 Task: Buy 2 Cap Gaskets from Brake System section under best seller category for shipping address: Jon Parker, 4215 Skips Lane, Phoenix, Arizona 85012, Cell Number 9285042162. Pay from credit card ending with 6010, CVV 682
Action: Mouse moved to (19, 94)
Screenshot: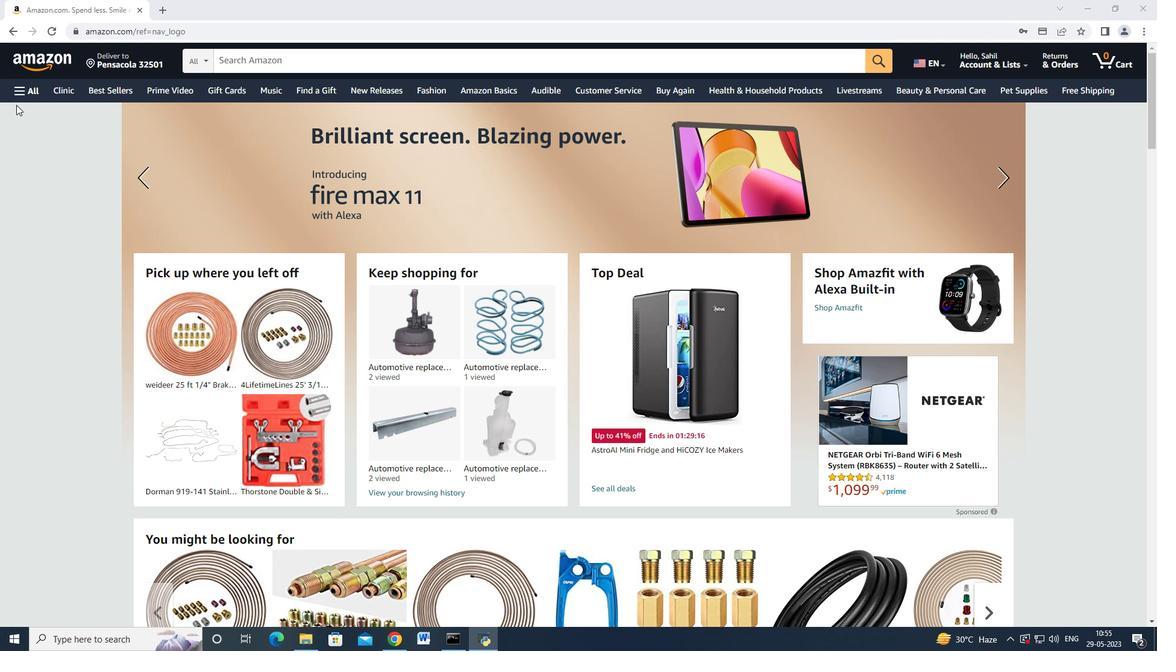 
Action: Mouse pressed left at (19, 94)
Screenshot: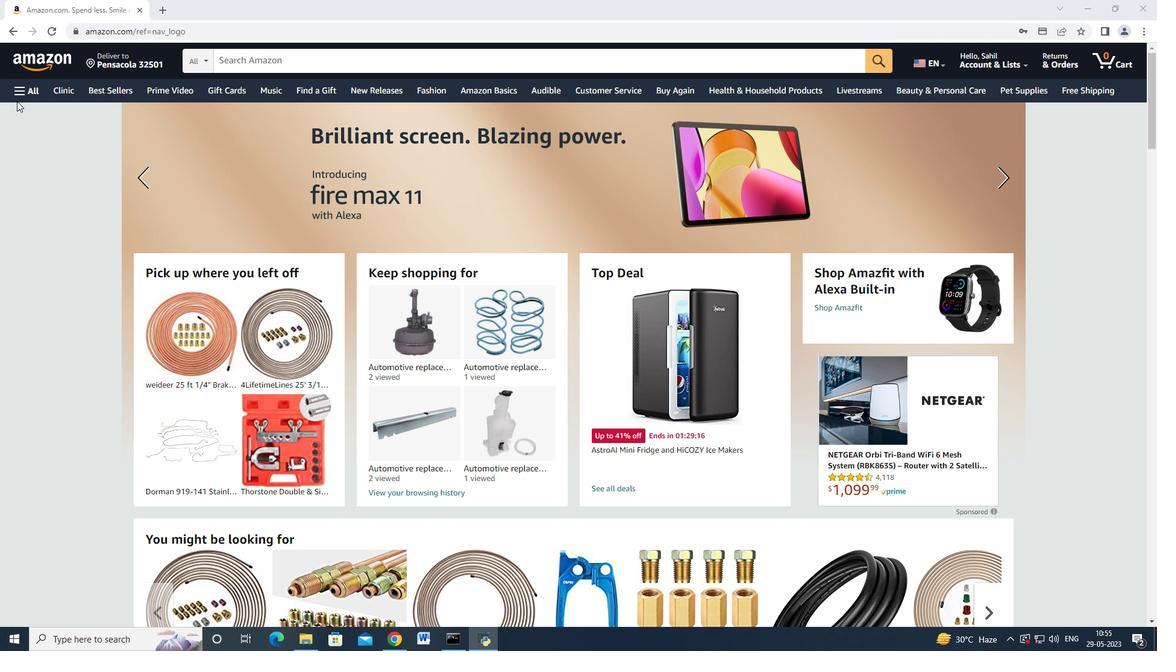 
Action: Mouse moved to (70, 317)
Screenshot: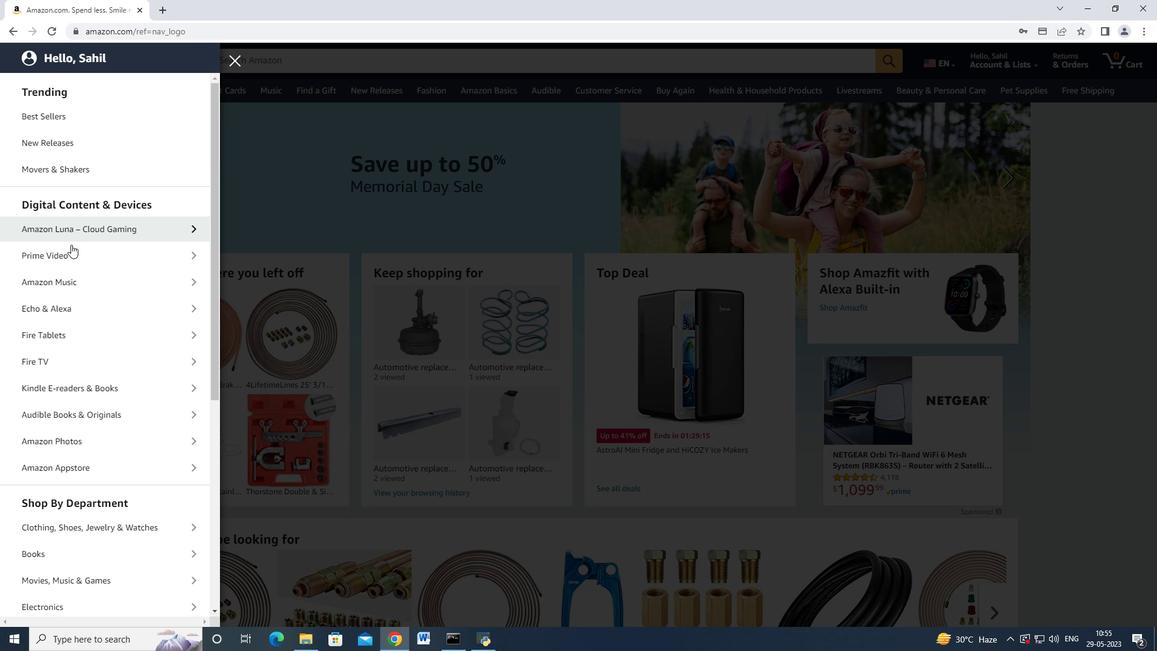 
Action: Mouse scrolled (70, 317) with delta (0, 0)
Screenshot: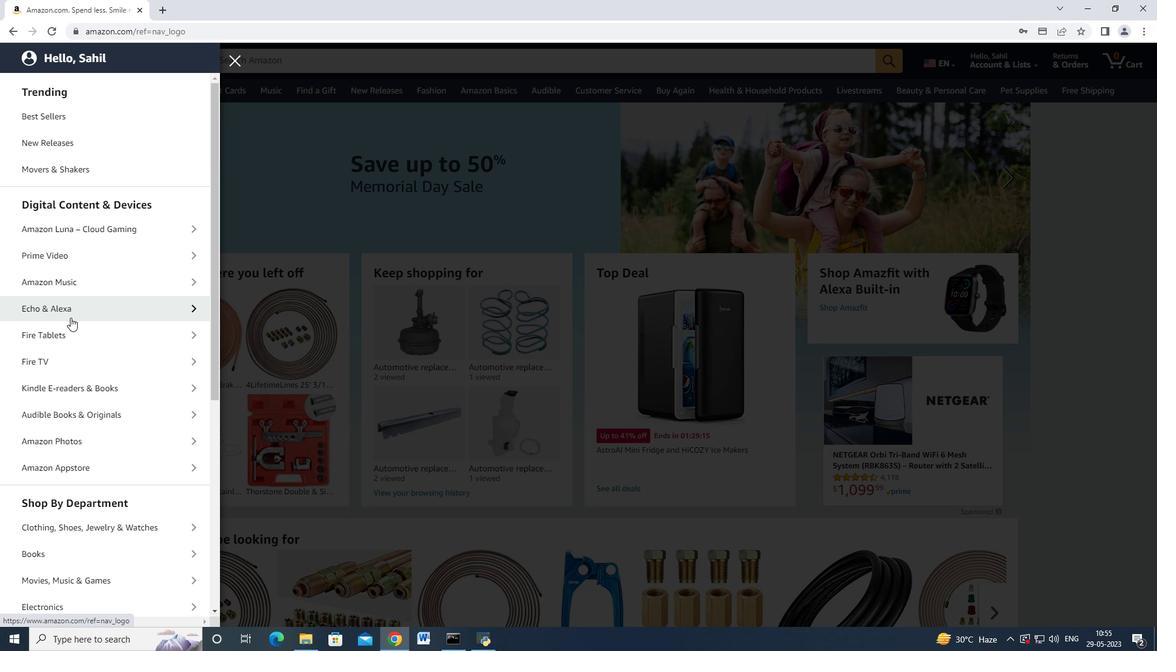 
Action: Mouse moved to (77, 310)
Screenshot: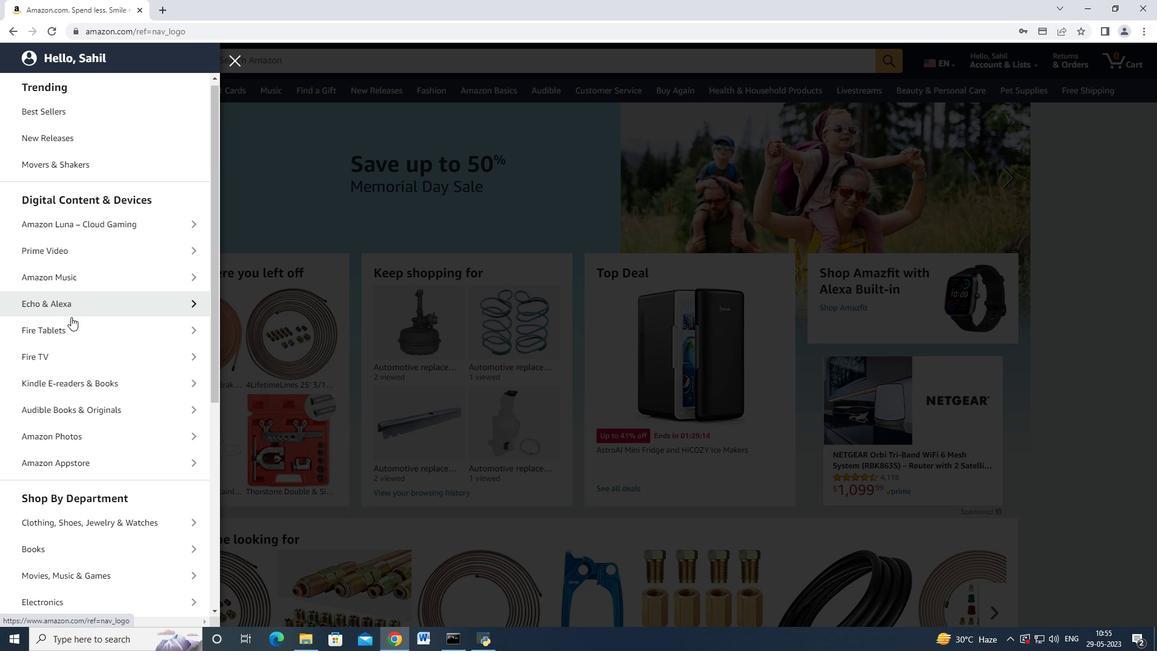 
Action: Mouse scrolled (77, 309) with delta (0, 0)
Screenshot: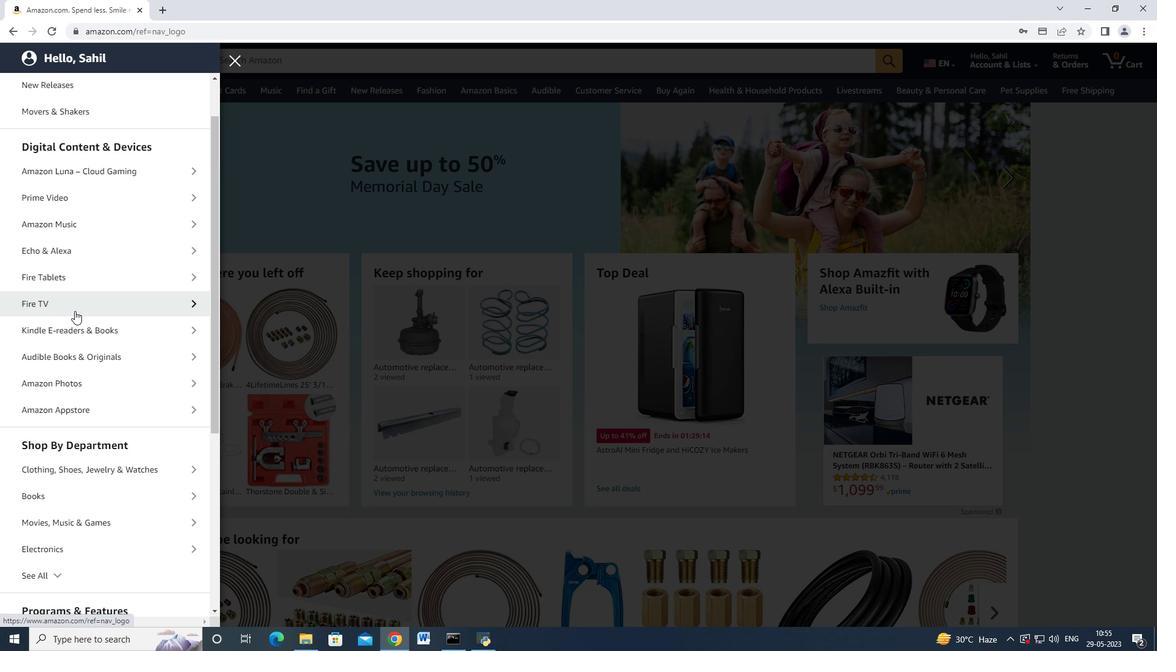 
Action: Mouse moved to (78, 318)
Screenshot: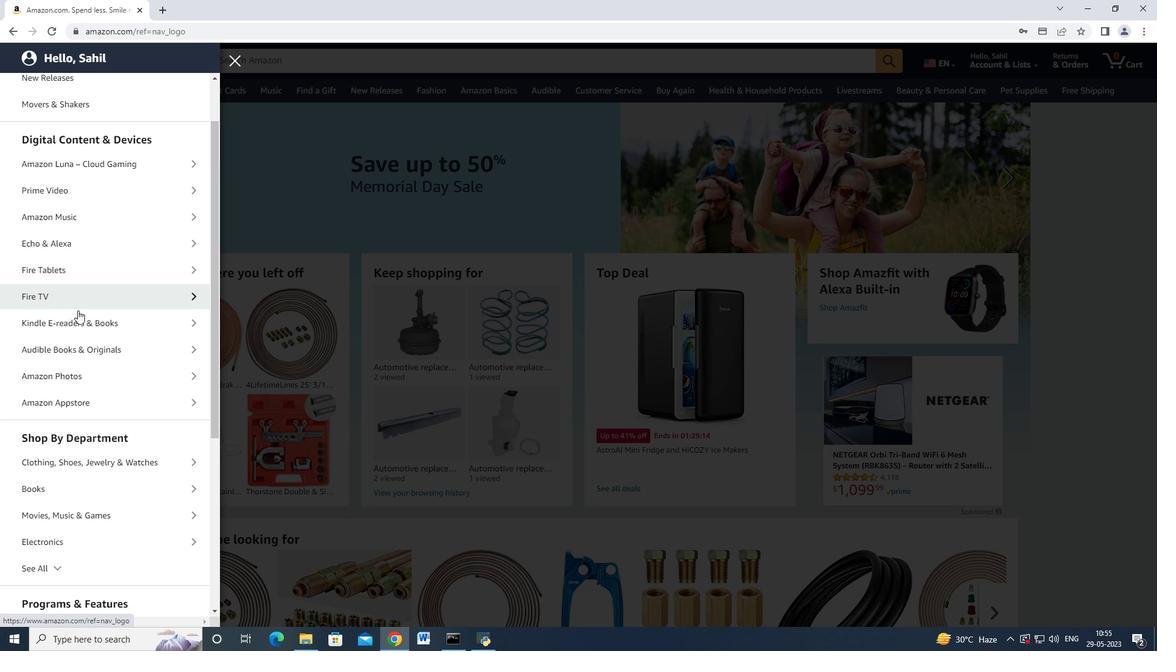 
Action: Mouse scrolled (78, 318) with delta (0, 0)
Screenshot: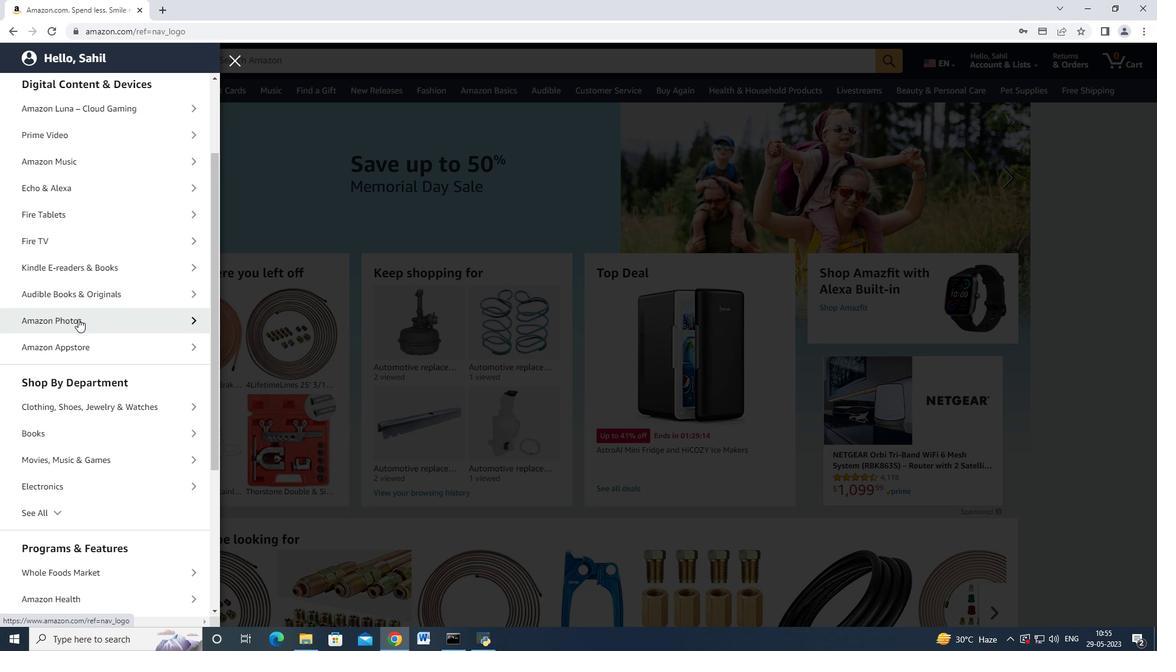 
Action: Mouse moved to (82, 315)
Screenshot: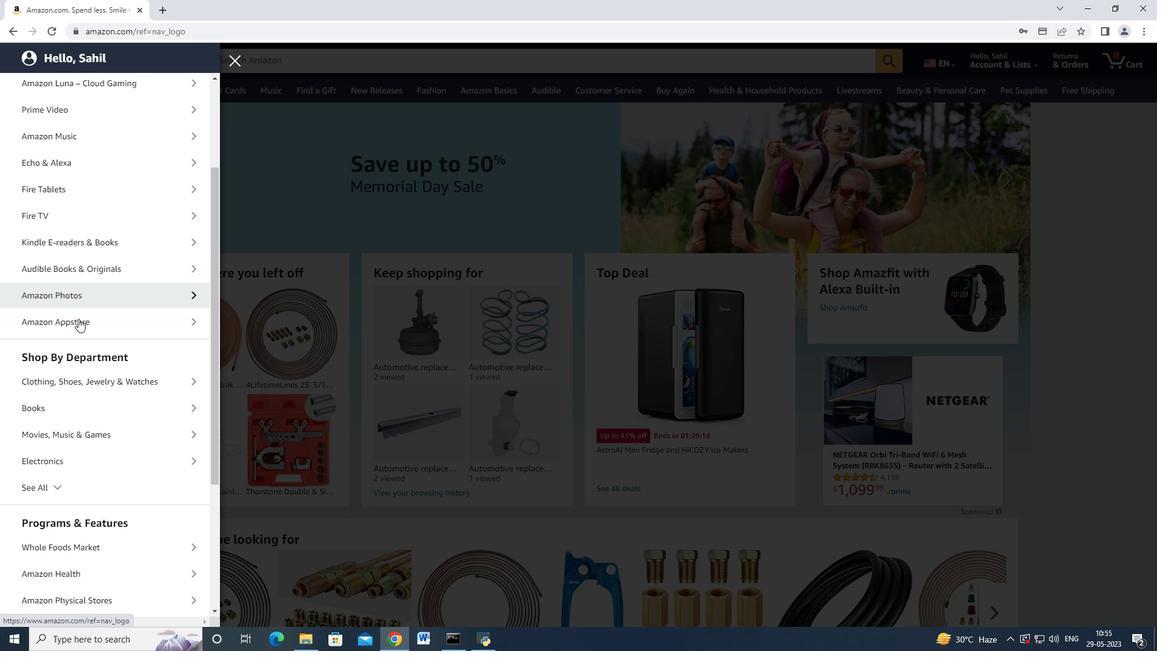 
Action: Mouse scrolled (82, 315) with delta (0, 0)
Screenshot: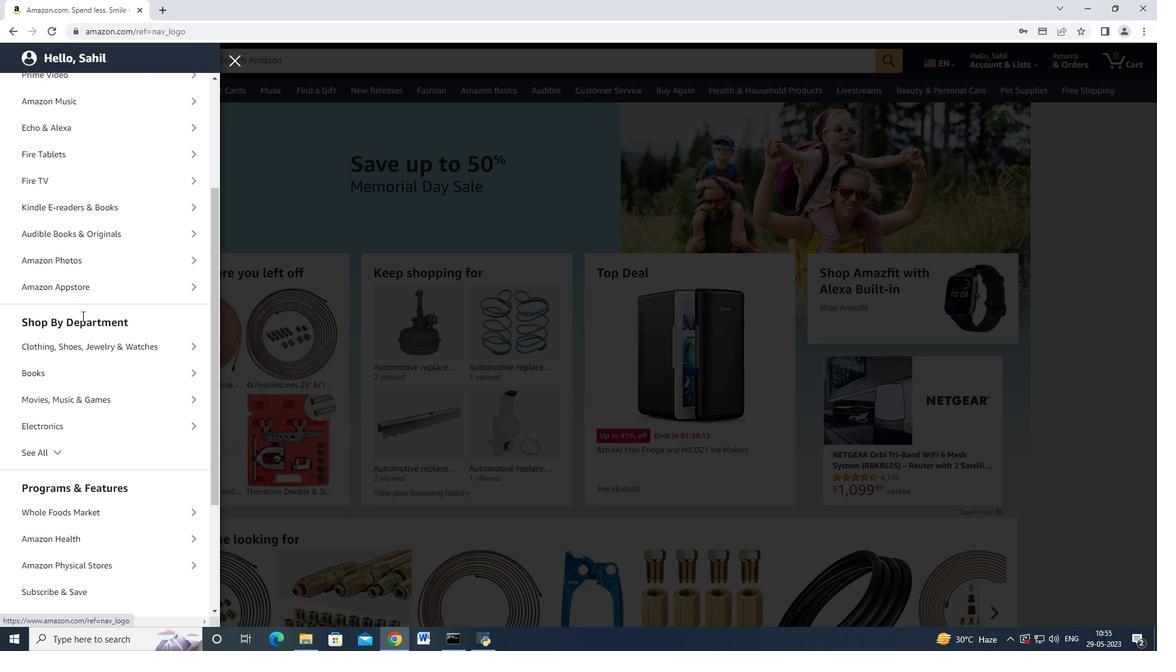 
Action: Mouse moved to (58, 383)
Screenshot: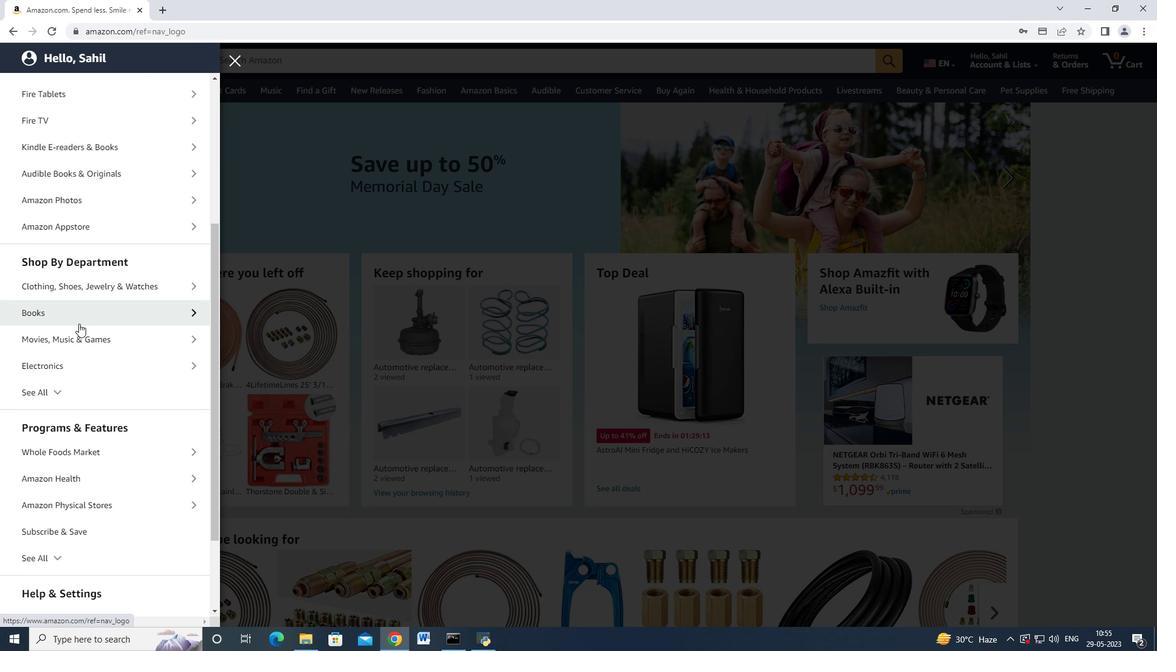
Action: Mouse pressed left at (58, 383)
Screenshot: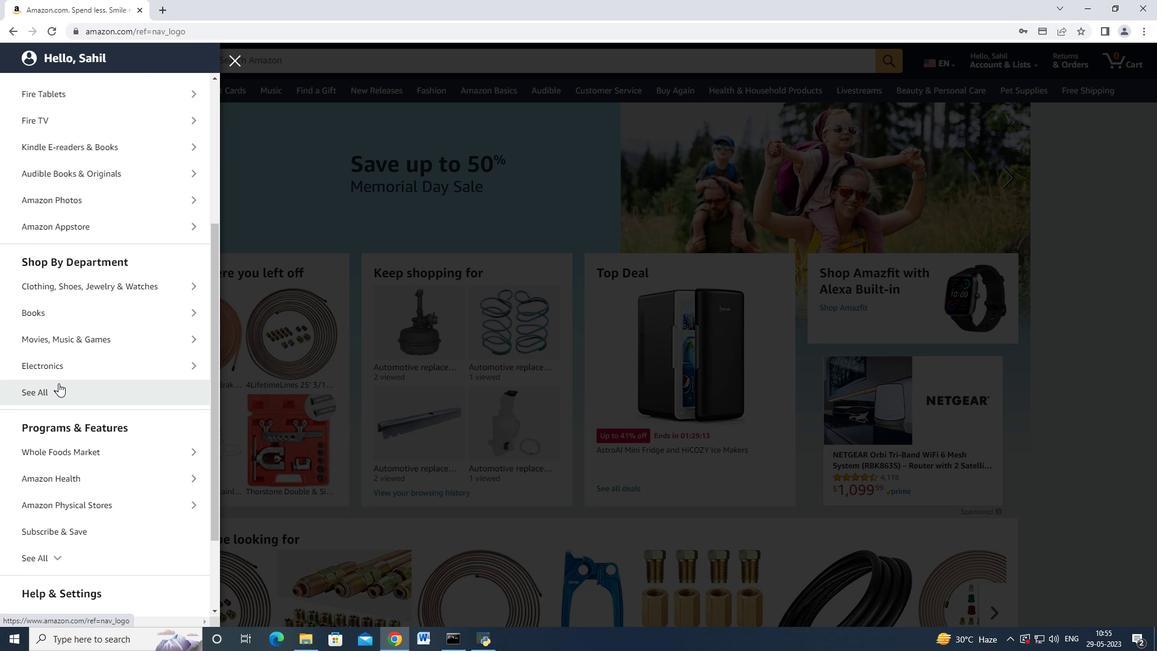 
Action: Mouse moved to (48, 380)
Screenshot: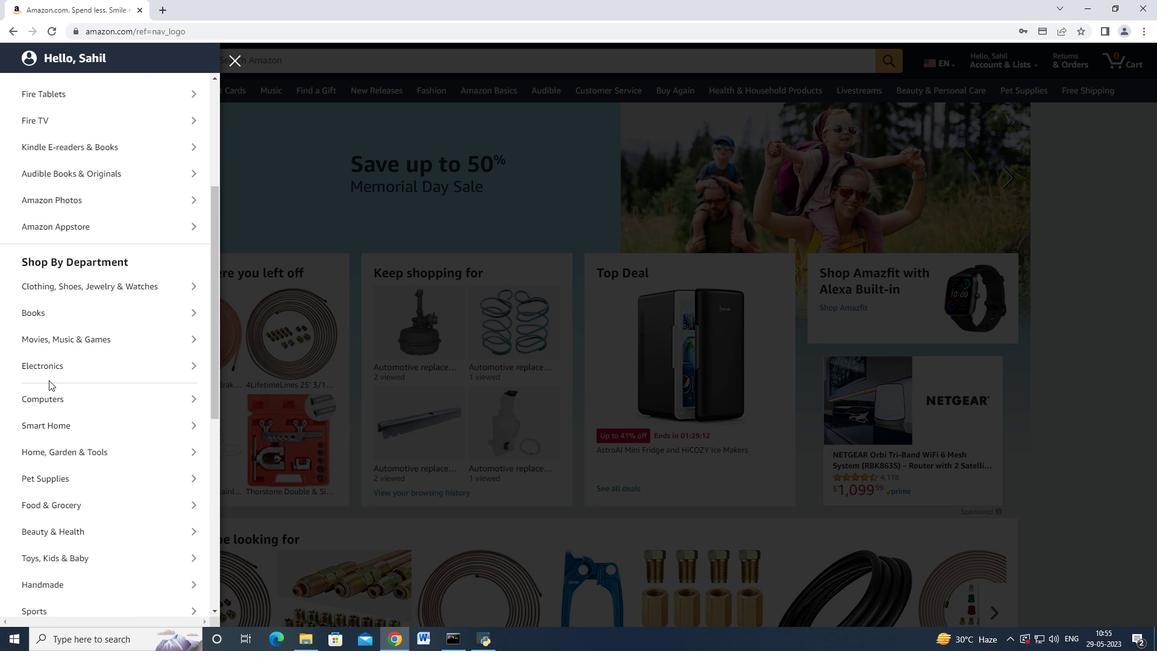 
Action: Key pressed <Key.down><Key.down><Key.down><Key.down><Key.down><Key.down><Key.down><Key.down><Key.down><Key.down><Key.down><Key.down><Key.enter><Key.down><Key.up>
Screenshot: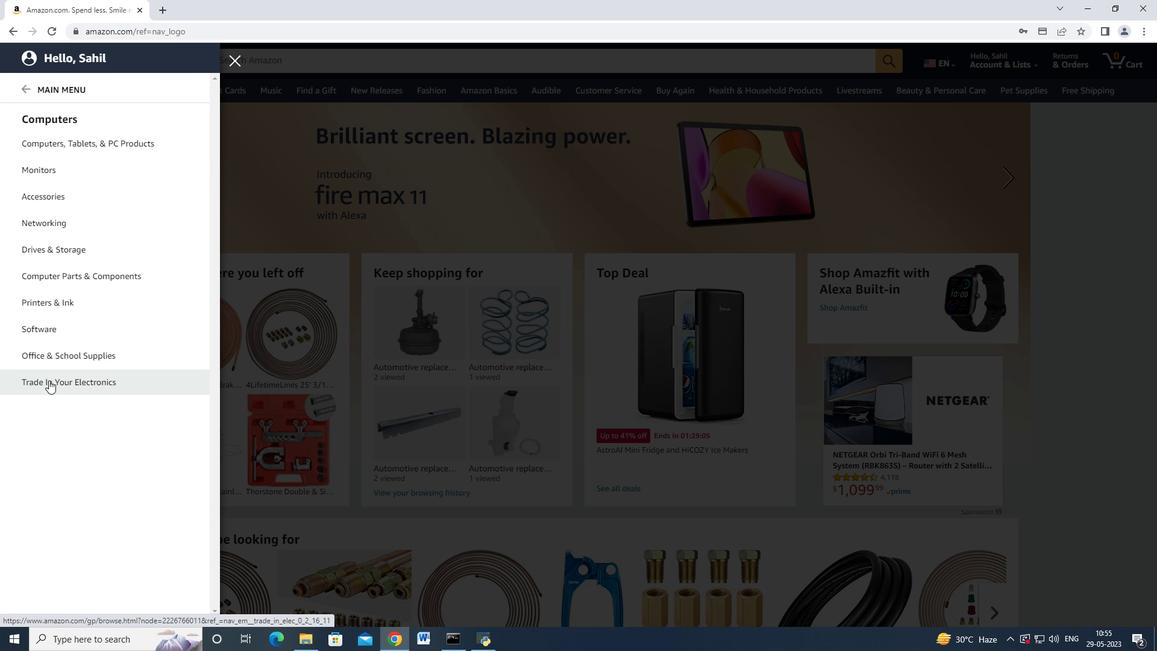 
Action: Mouse moved to (24, 91)
Screenshot: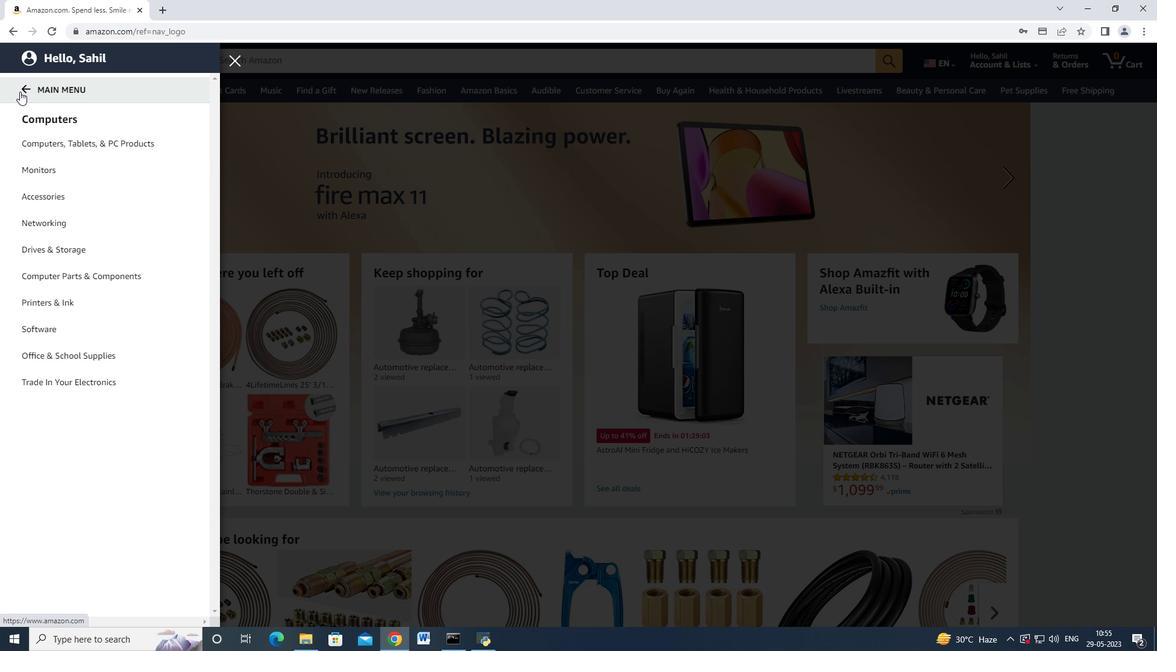 
Action: Mouse pressed left at (24, 91)
Screenshot: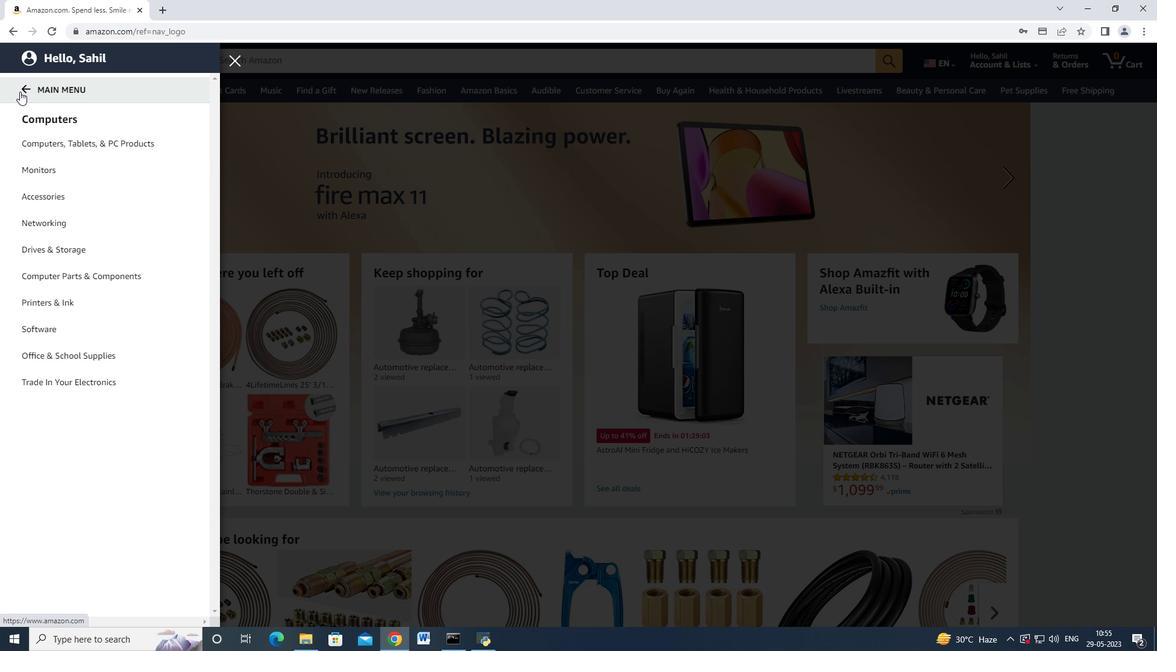
Action: Mouse moved to (133, 436)
Screenshot: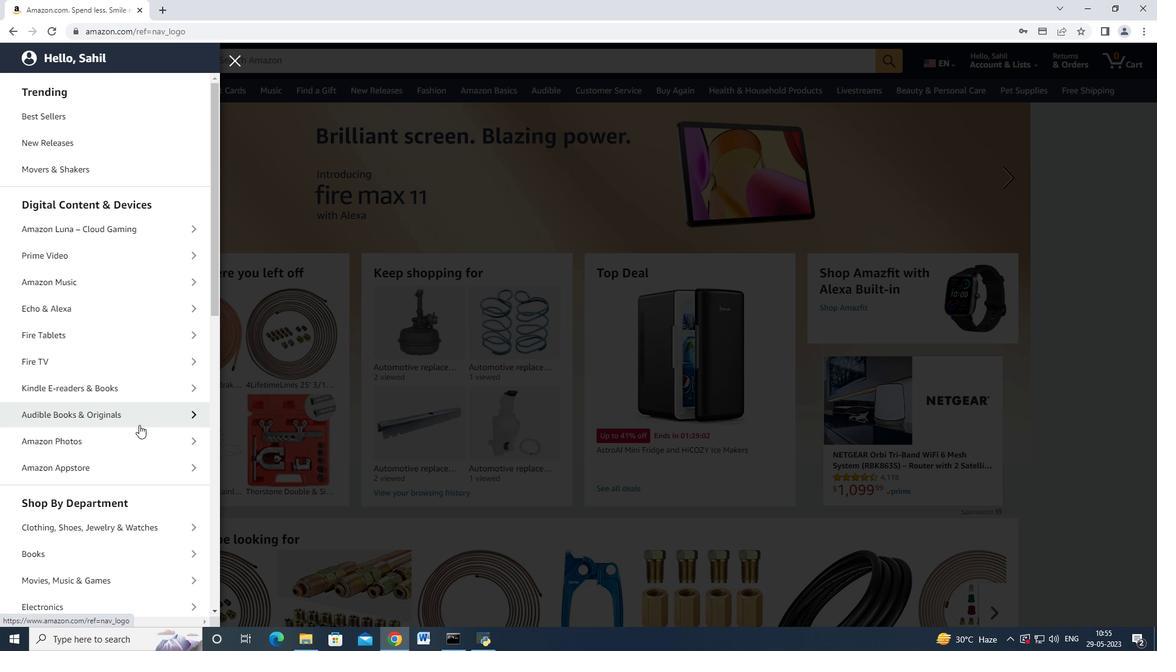 
Action: Mouse scrolled (133, 435) with delta (0, 0)
Screenshot: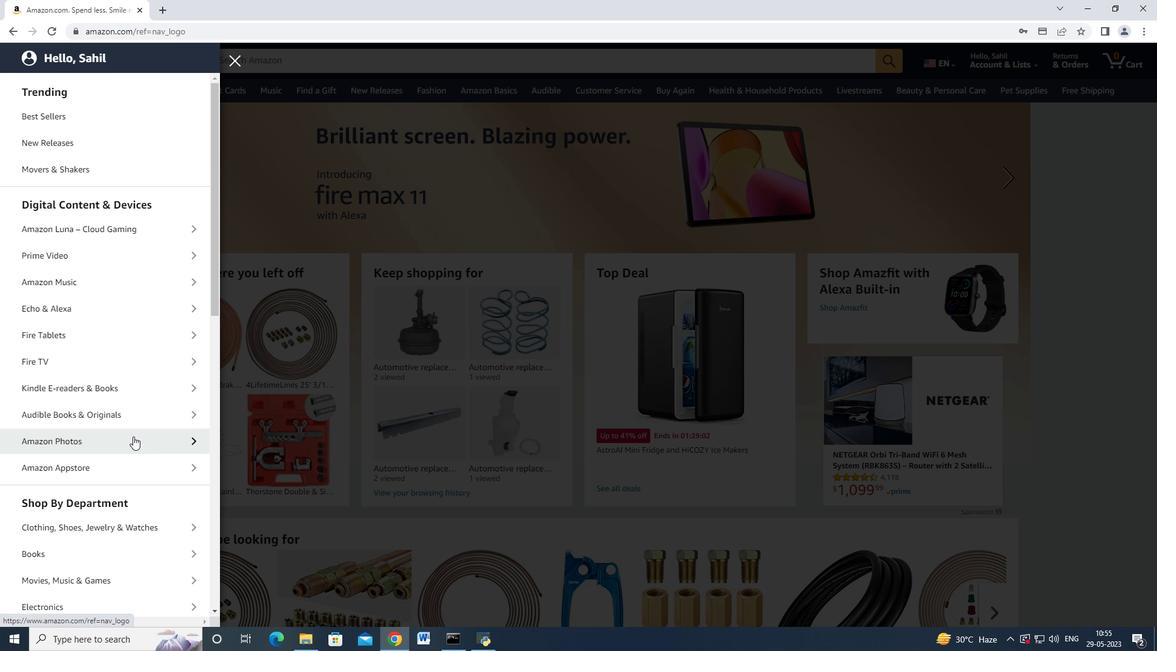 
Action: Mouse scrolled (133, 435) with delta (0, 0)
Screenshot: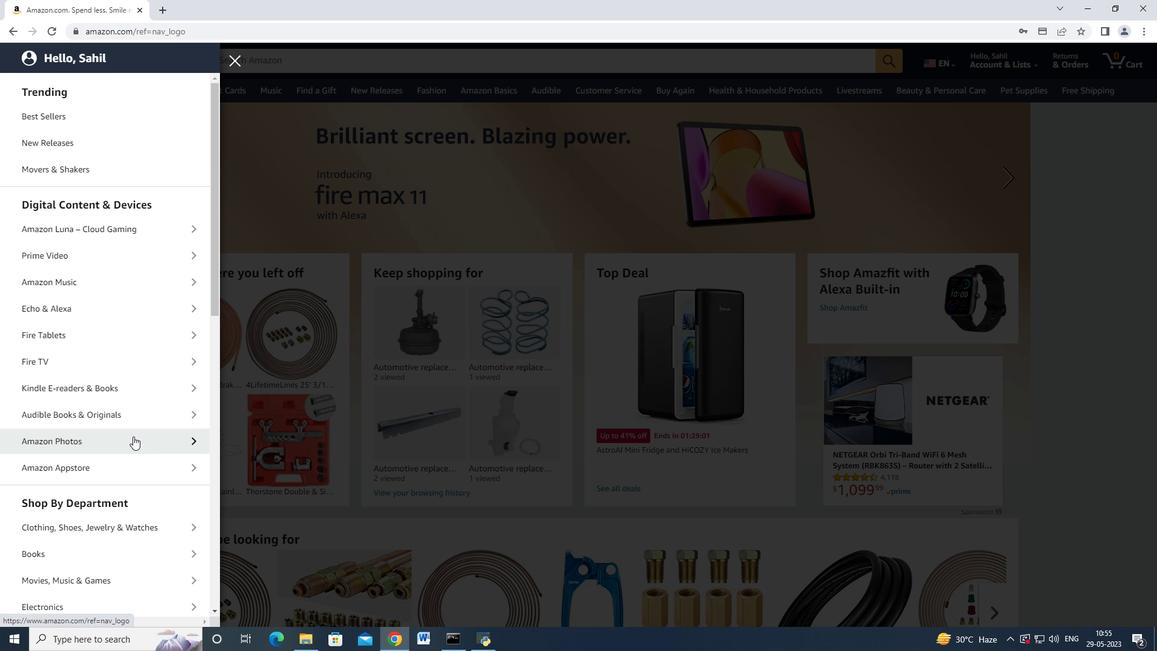 
Action: Mouse scrolled (133, 435) with delta (0, 0)
Screenshot: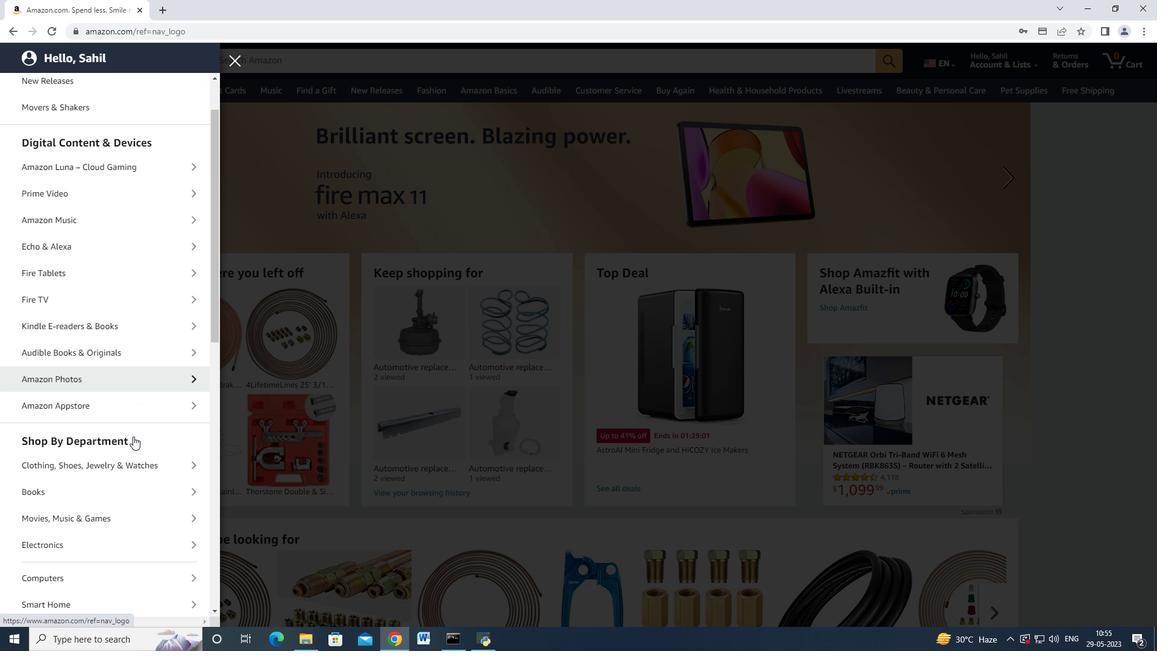 
Action: Mouse scrolled (133, 435) with delta (0, 0)
Screenshot: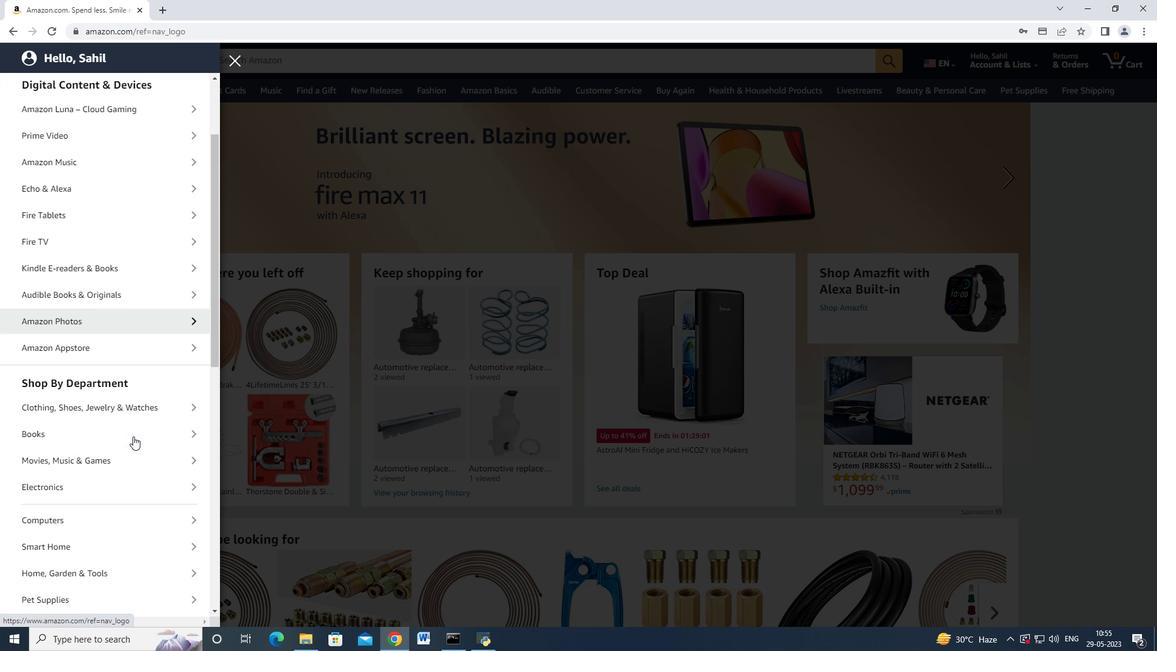 
Action: Mouse scrolled (133, 435) with delta (0, 0)
Screenshot: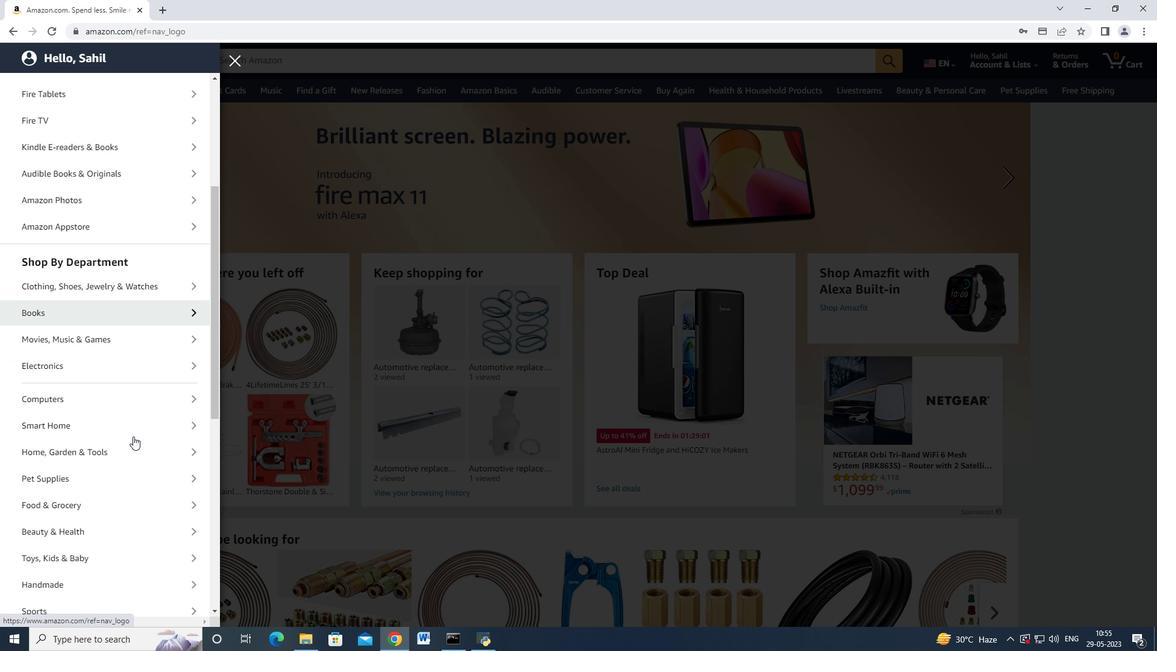 
Action: Mouse moved to (135, 359)
Screenshot: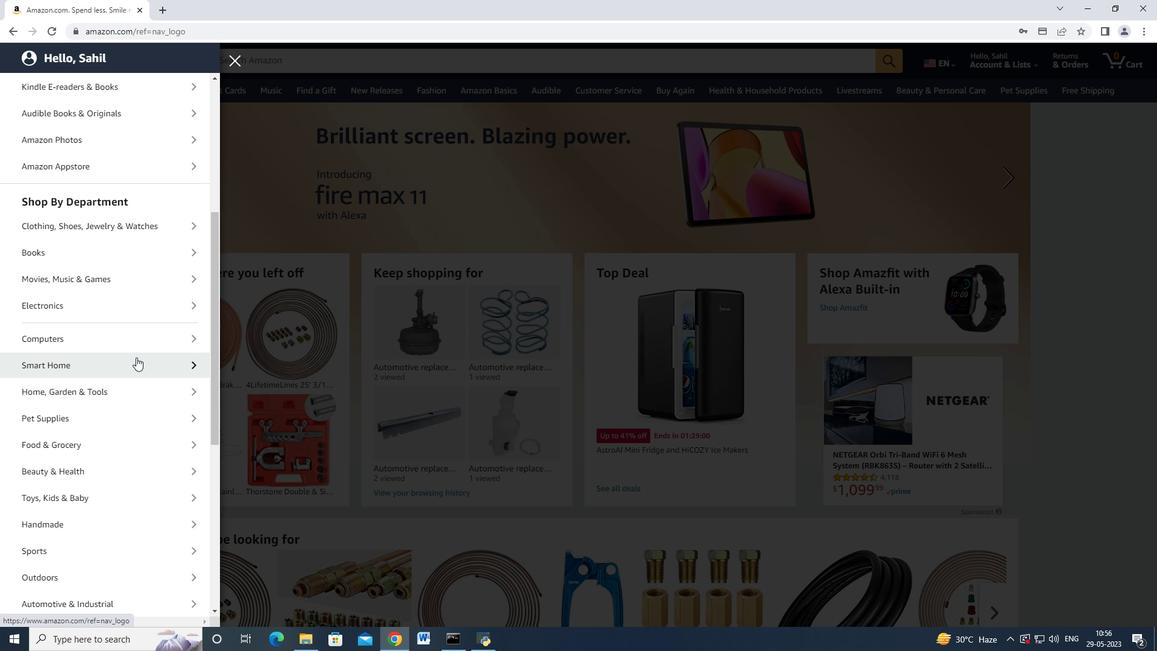 
Action: Mouse scrolled (135, 358) with delta (0, 0)
Screenshot: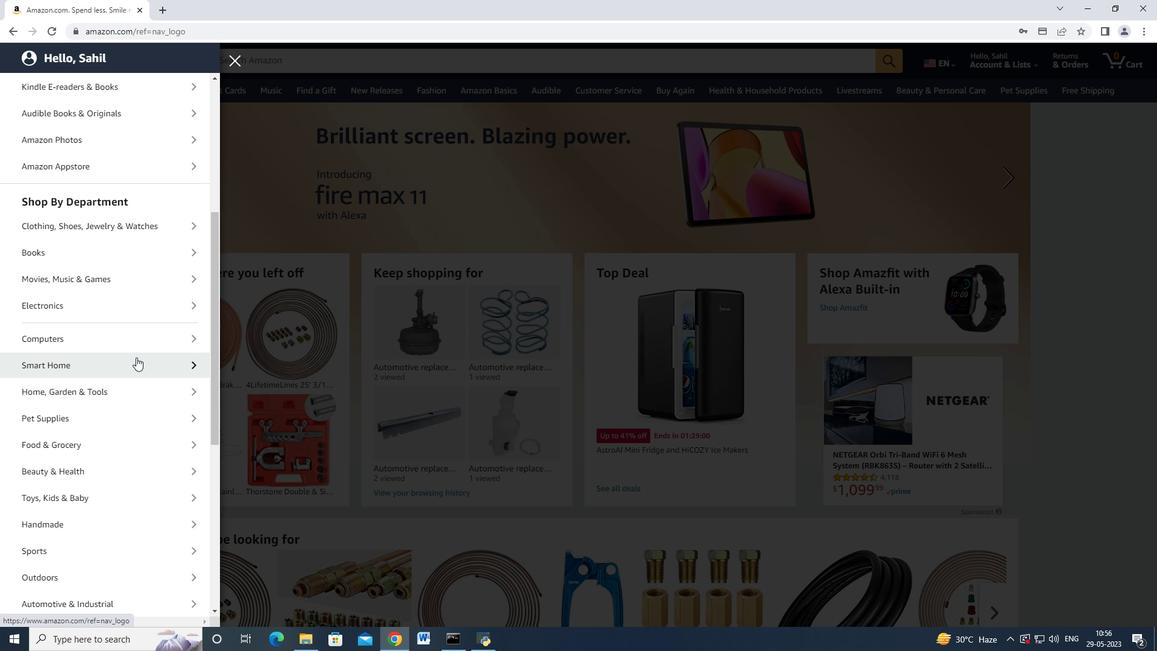 
Action: Mouse scrolled (135, 358) with delta (0, 0)
Screenshot: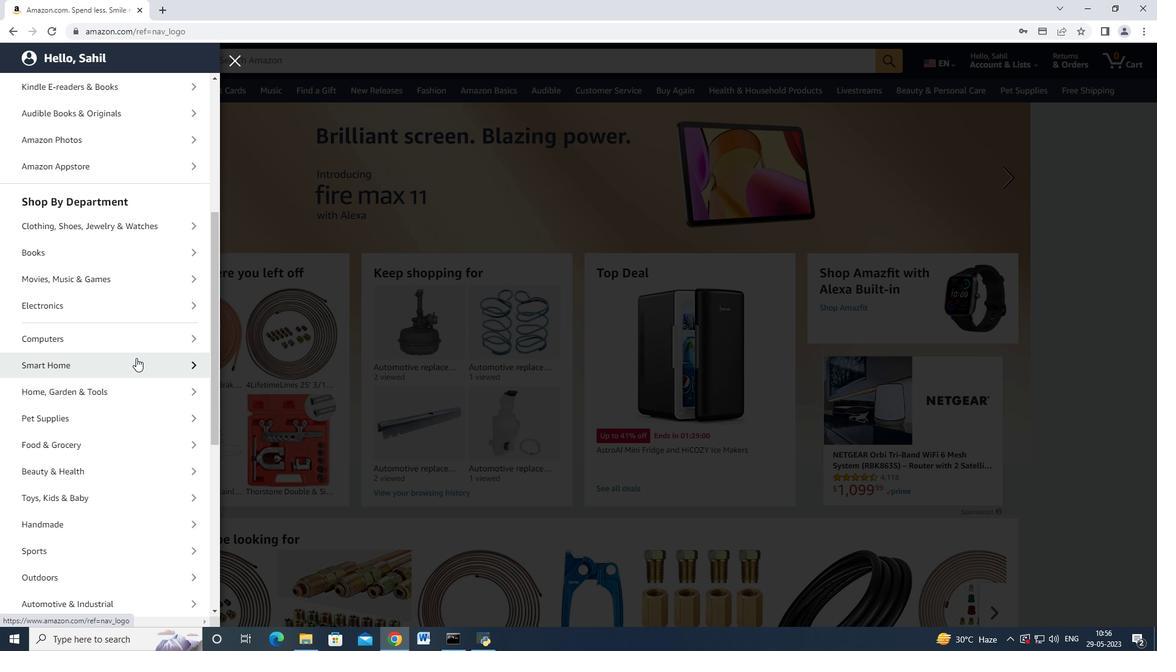 
Action: Mouse moved to (130, 476)
Screenshot: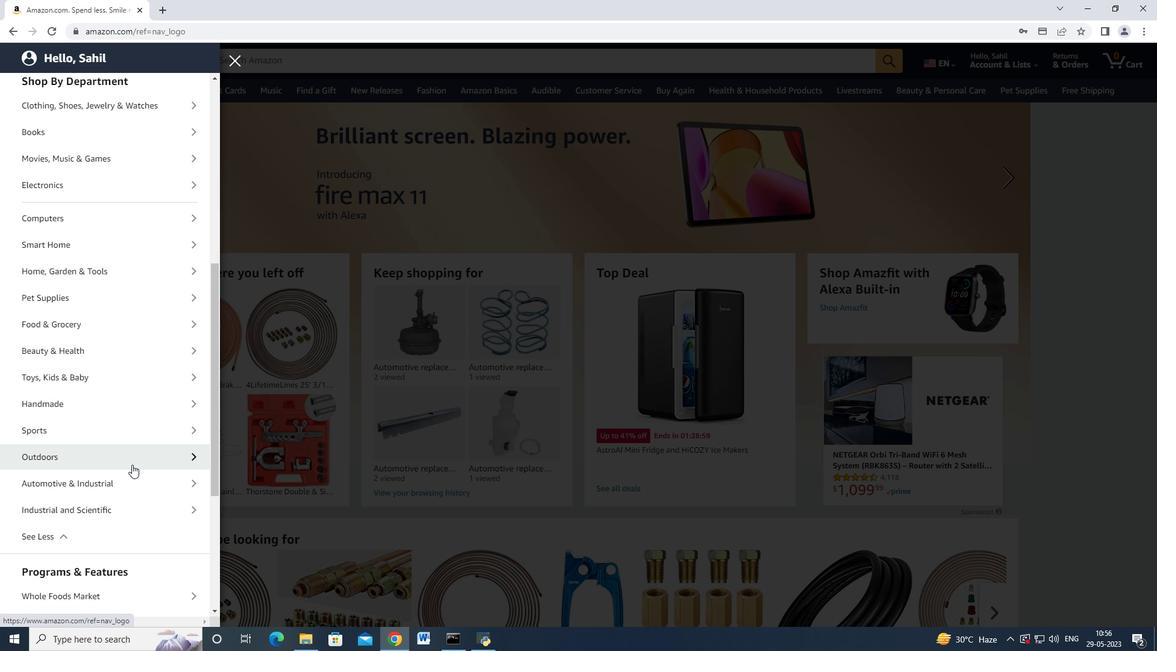 
Action: Mouse pressed left at (130, 476)
Screenshot: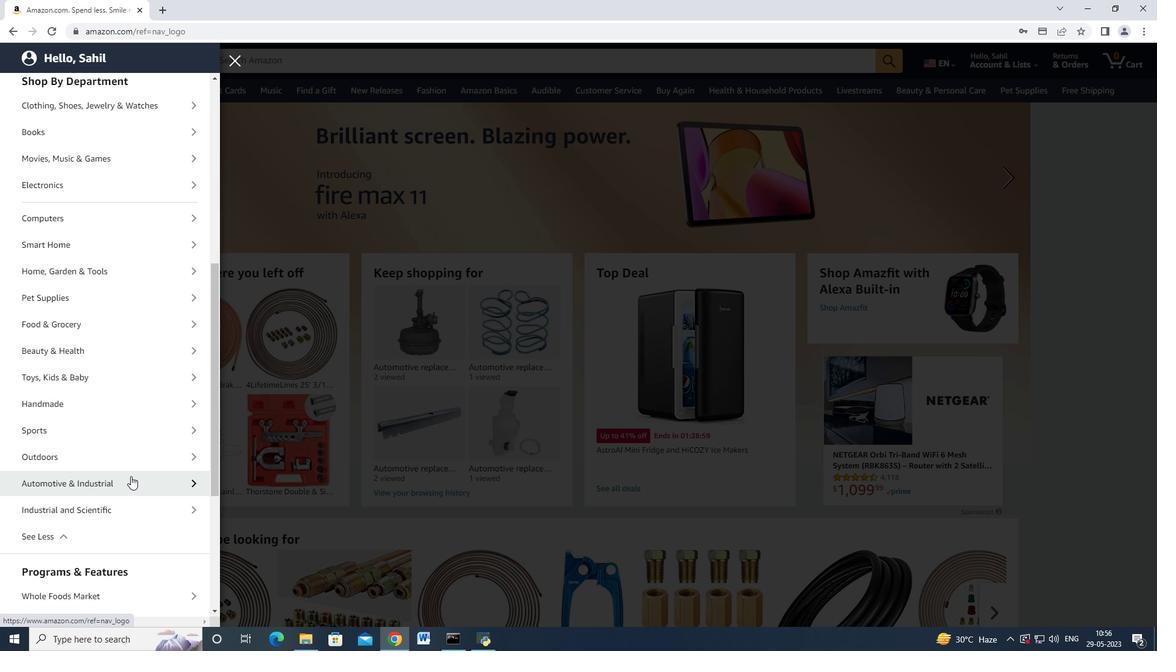 
Action: Mouse moved to (105, 148)
Screenshot: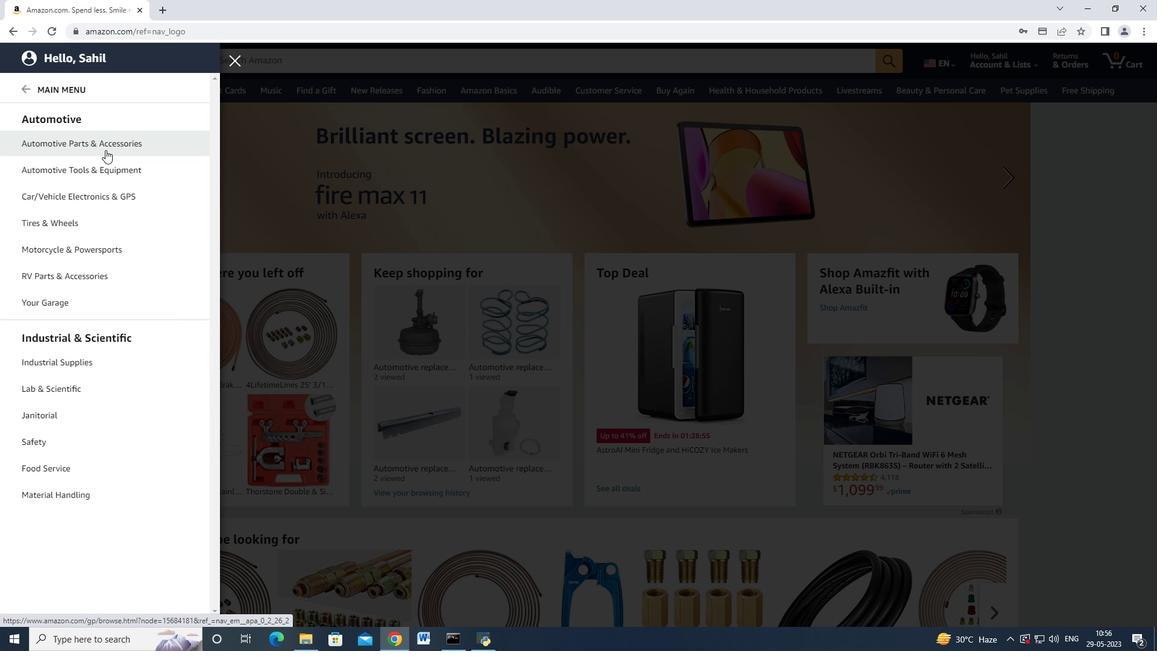 
Action: Mouse pressed left at (105, 148)
Screenshot: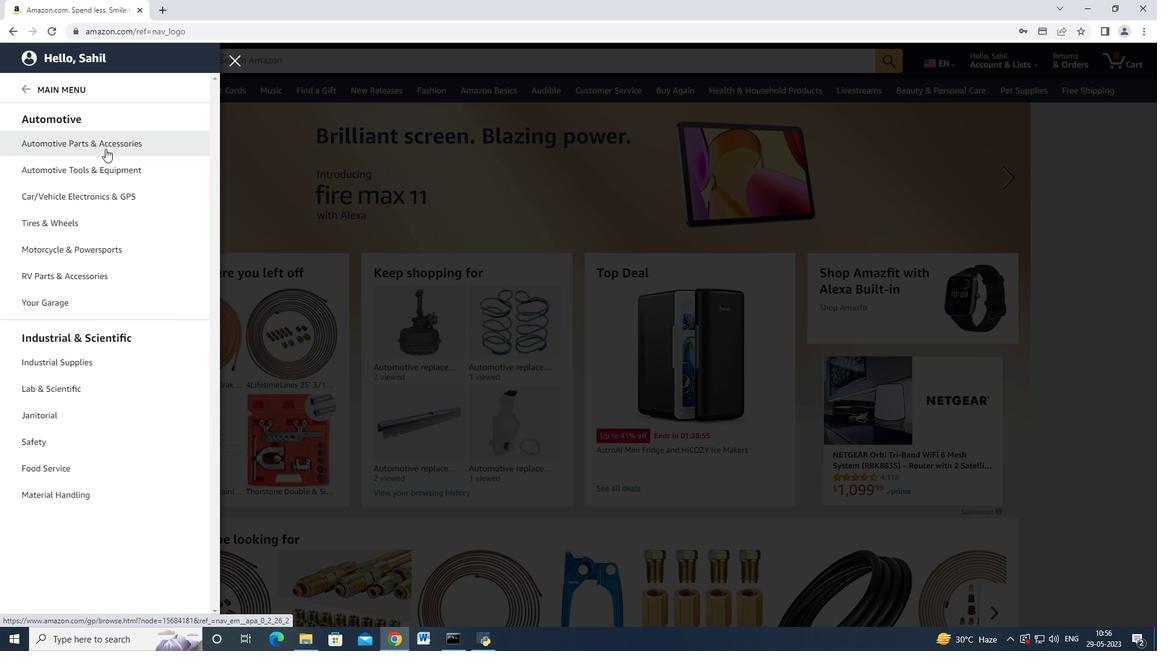 
Action: Mouse moved to (202, 114)
Screenshot: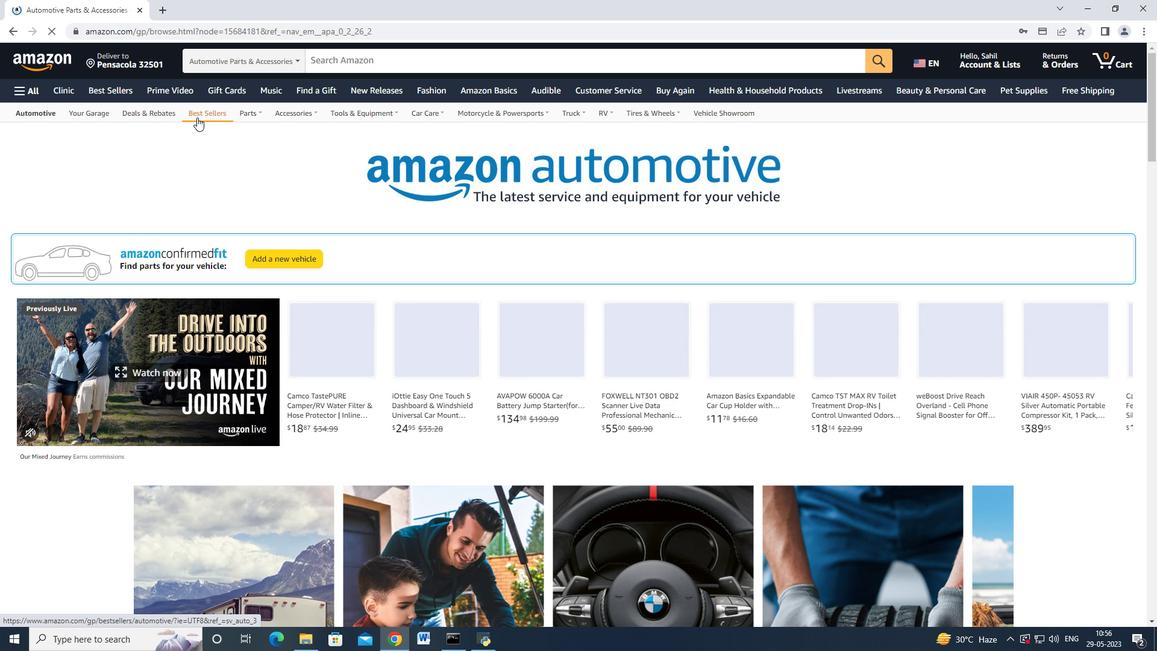 
Action: Mouse pressed left at (202, 114)
Screenshot: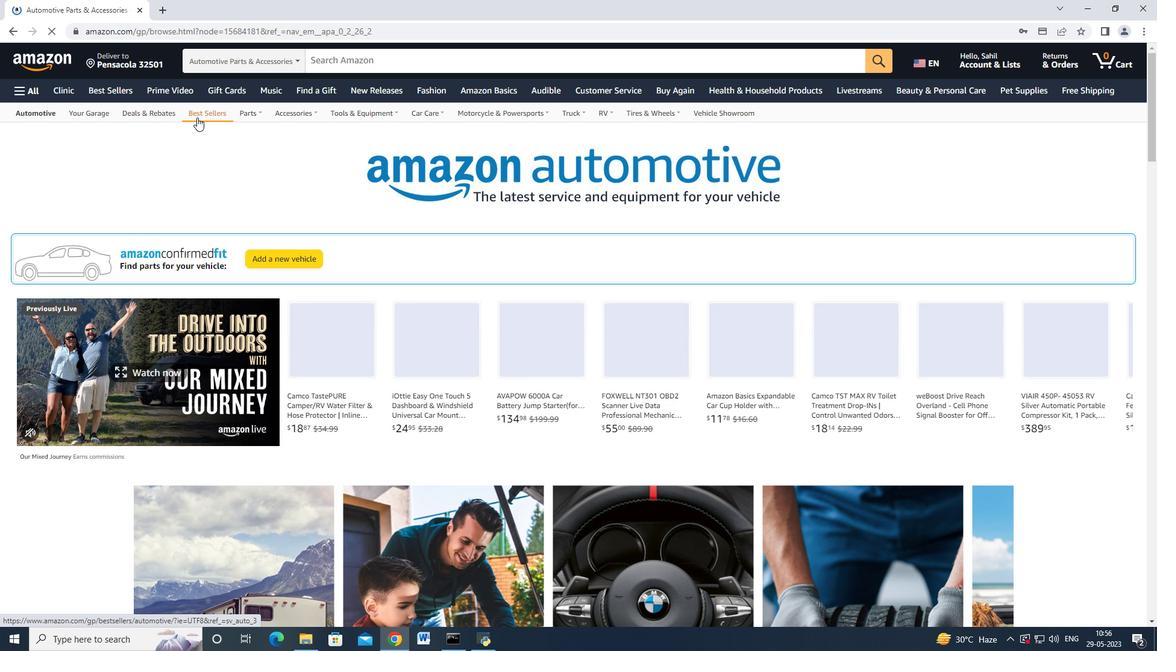 
Action: Mouse moved to (75, 387)
Screenshot: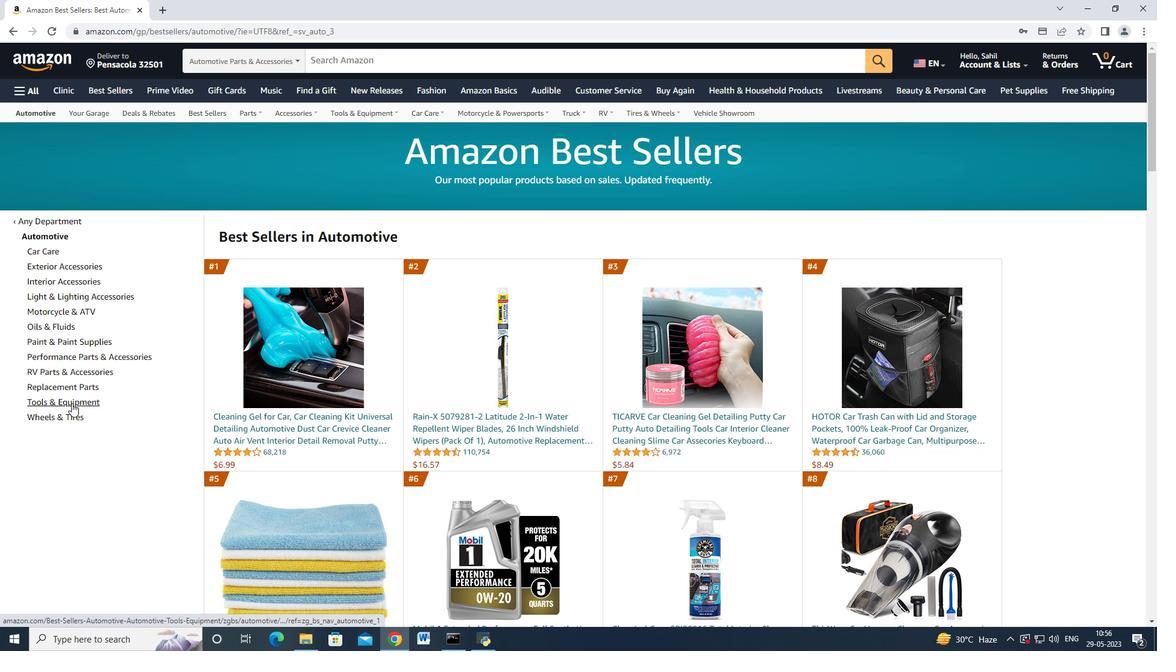 
Action: Mouse pressed left at (75, 387)
Screenshot: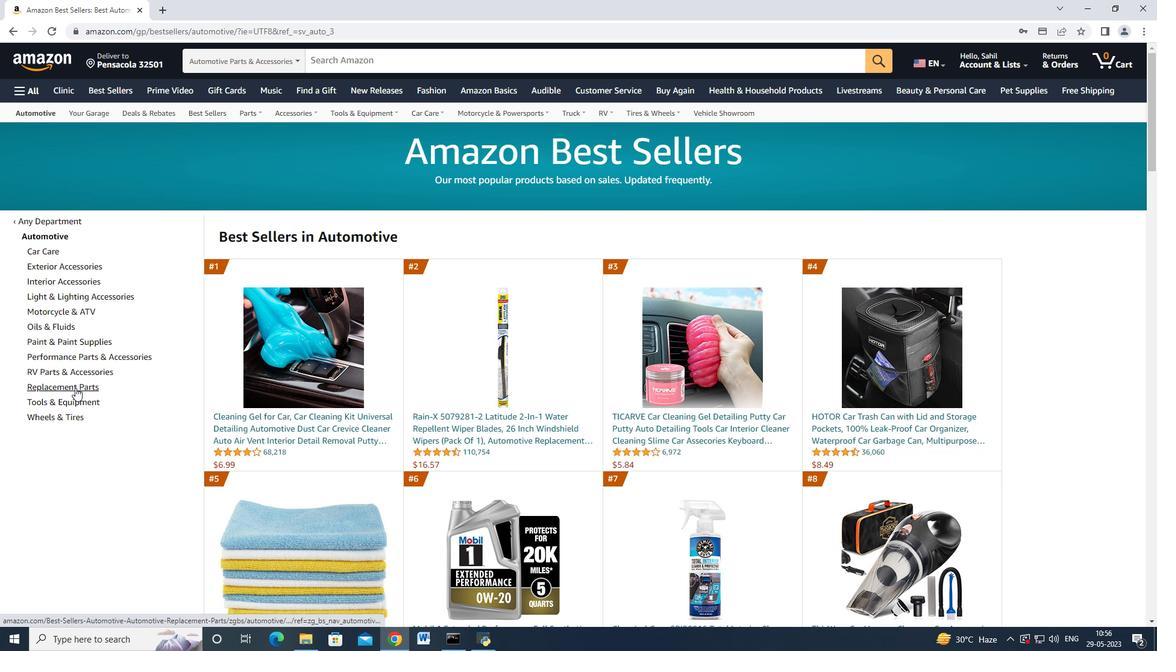 
Action: Mouse moved to (65, 326)
Screenshot: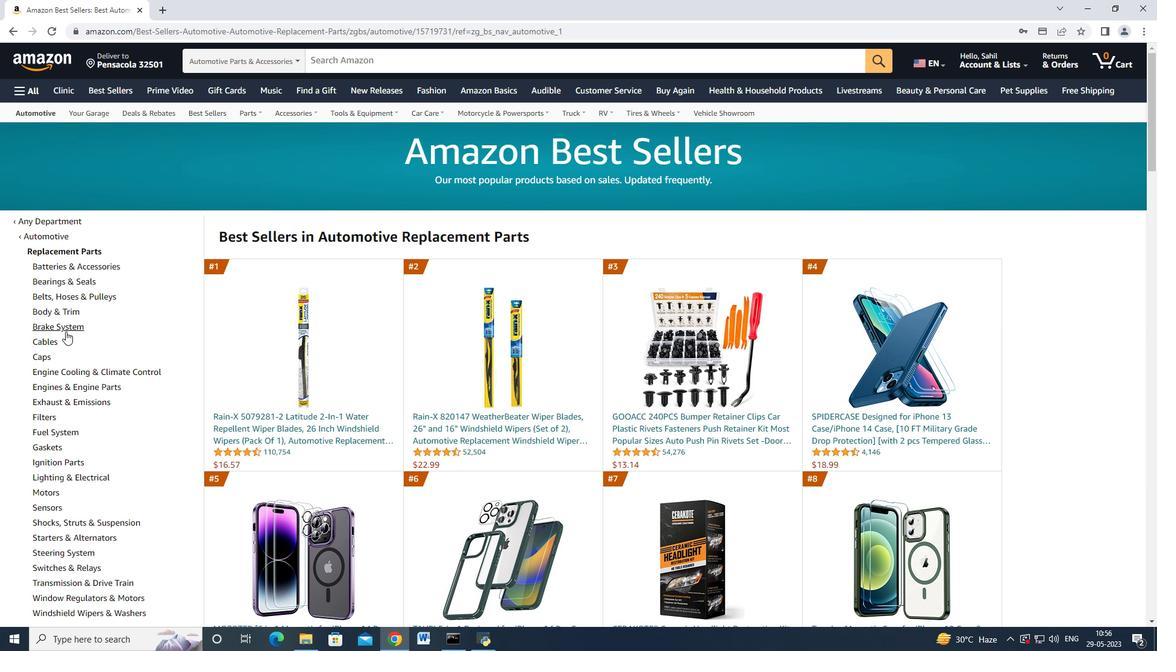 
Action: Mouse pressed left at (65, 326)
Screenshot: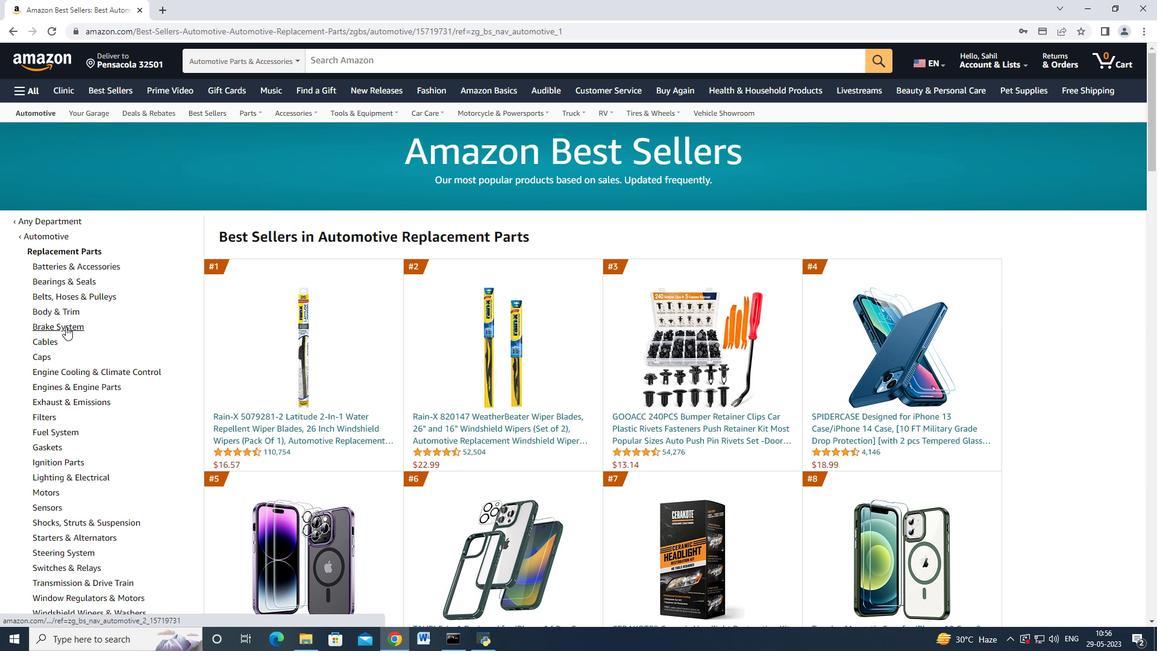 
Action: Mouse moved to (67, 344)
Screenshot: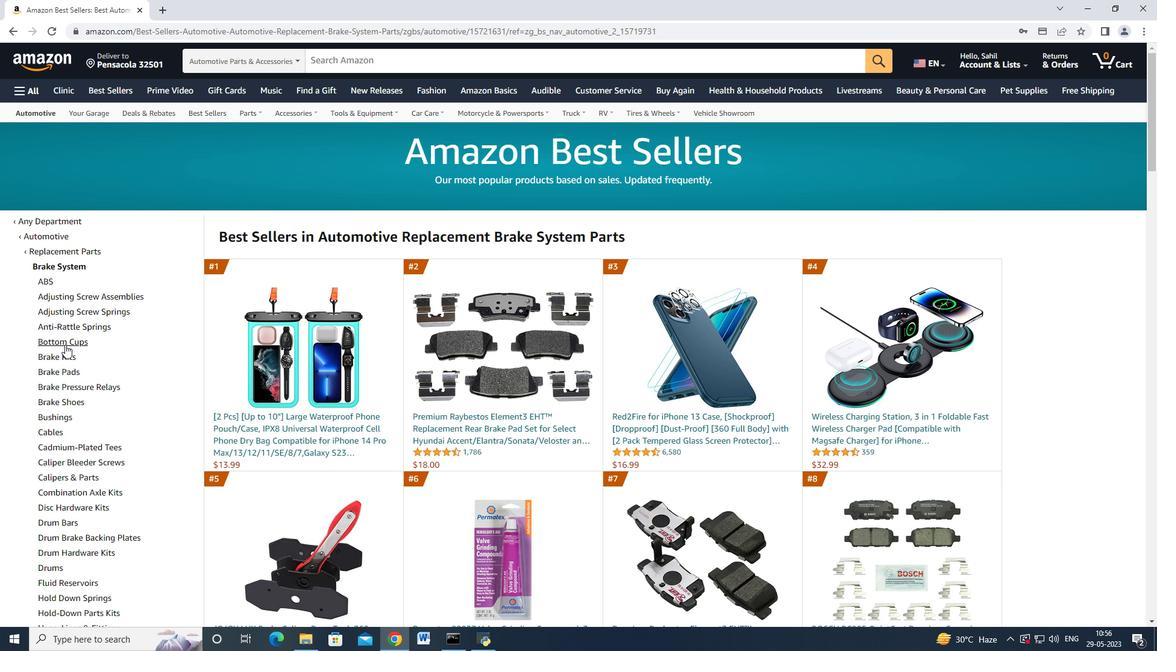 
Action: Mouse scrolled (67, 343) with delta (0, 0)
Screenshot: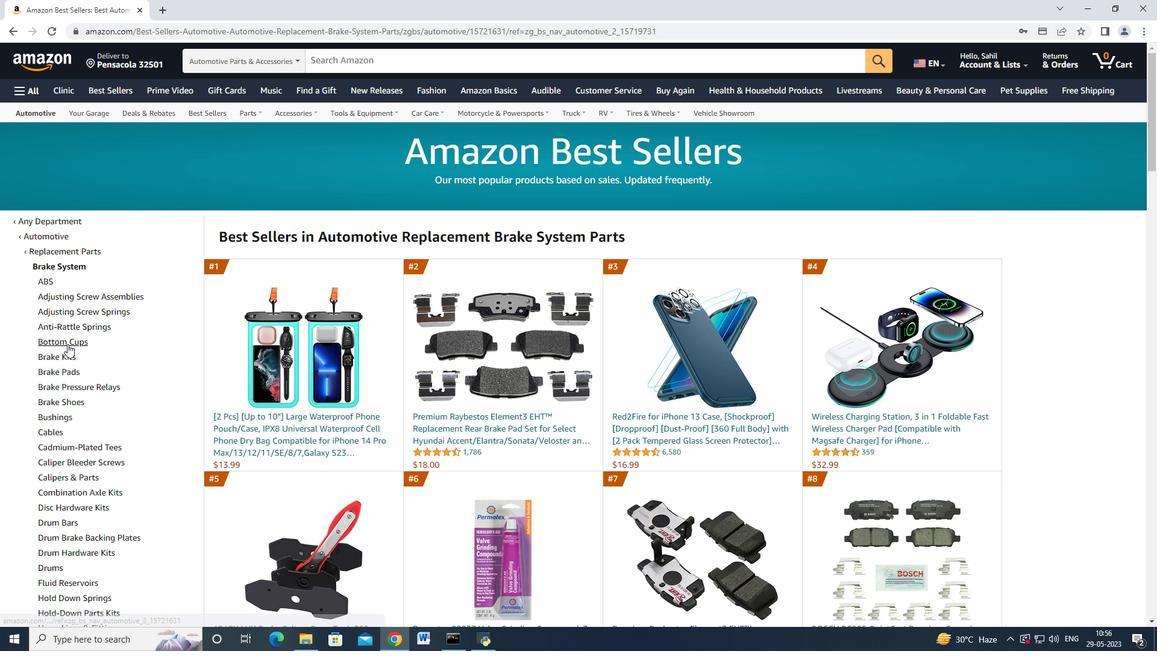 
Action: Mouse scrolled (67, 343) with delta (0, 0)
Screenshot: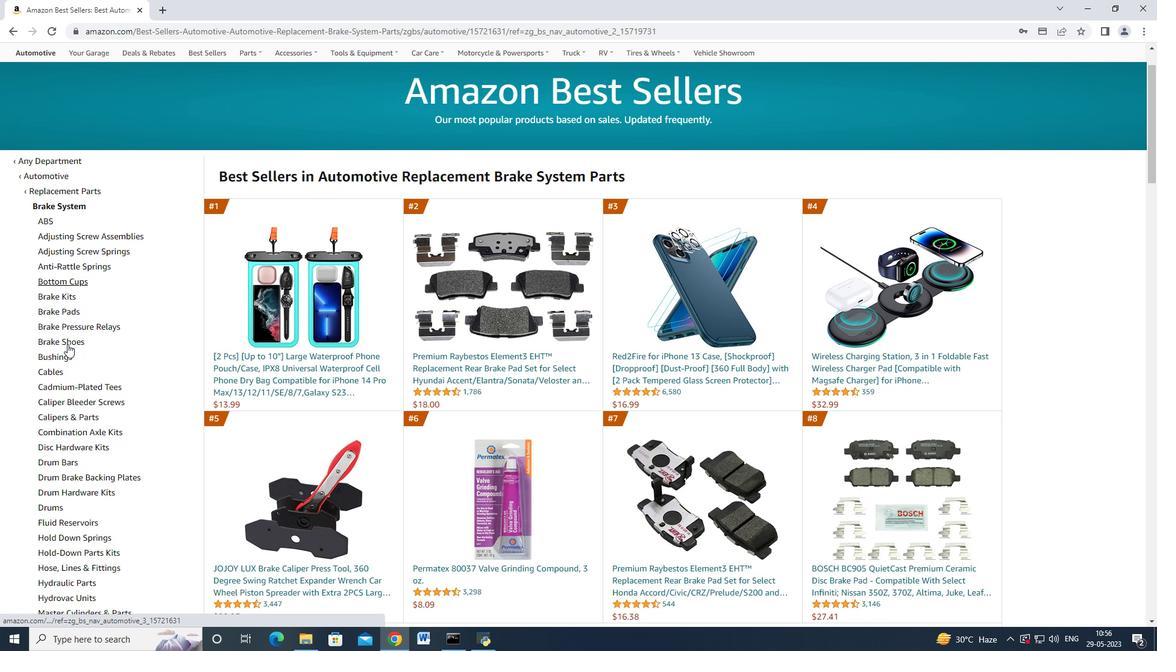 
Action: Mouse moved to (86, 361)
Screenshot: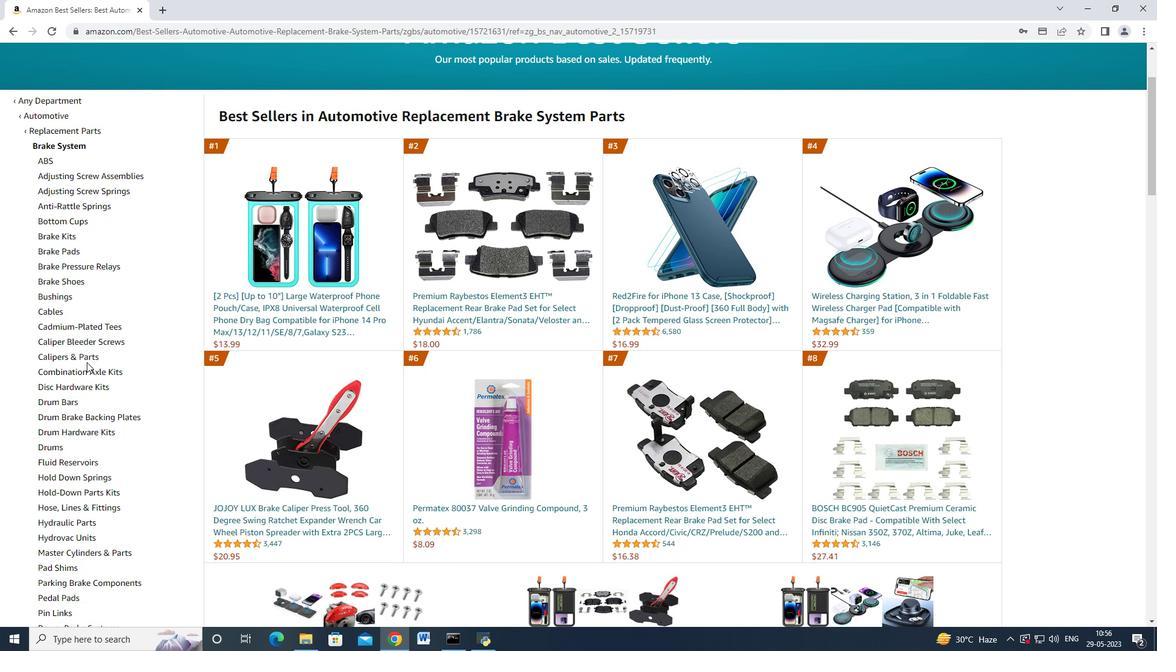 
Action: Mouse scrolled (86, 361) with delta (0, 0)
Screenshot: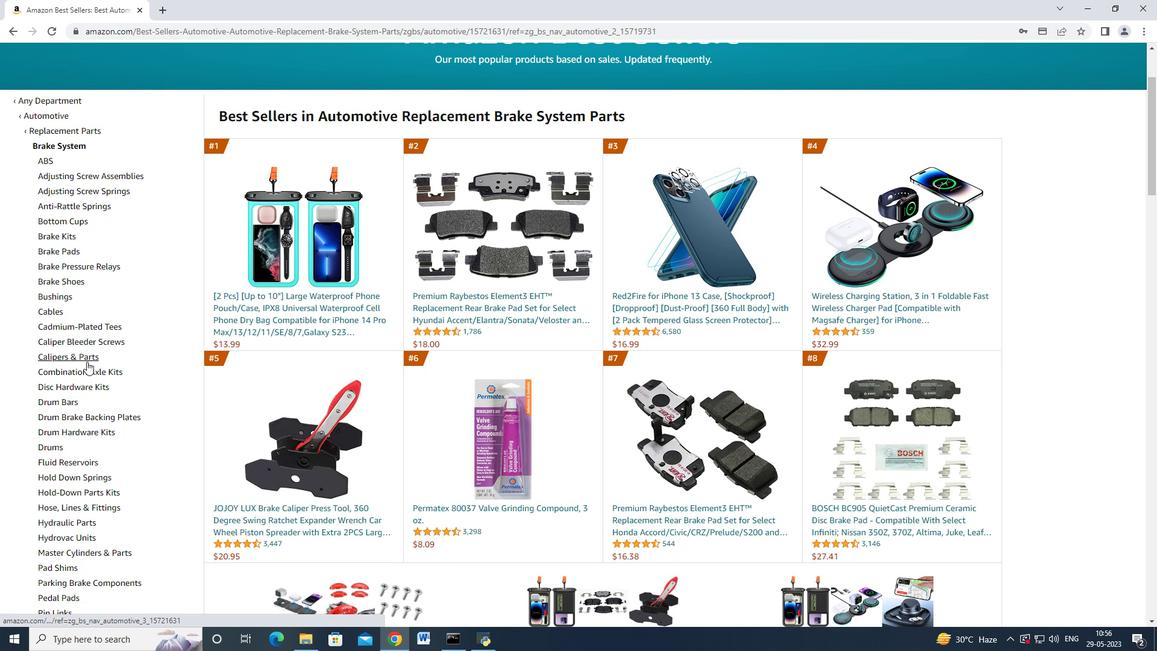 
Action: Mouse scrolled (86, 361) with delta (0, 0)
Screenshot: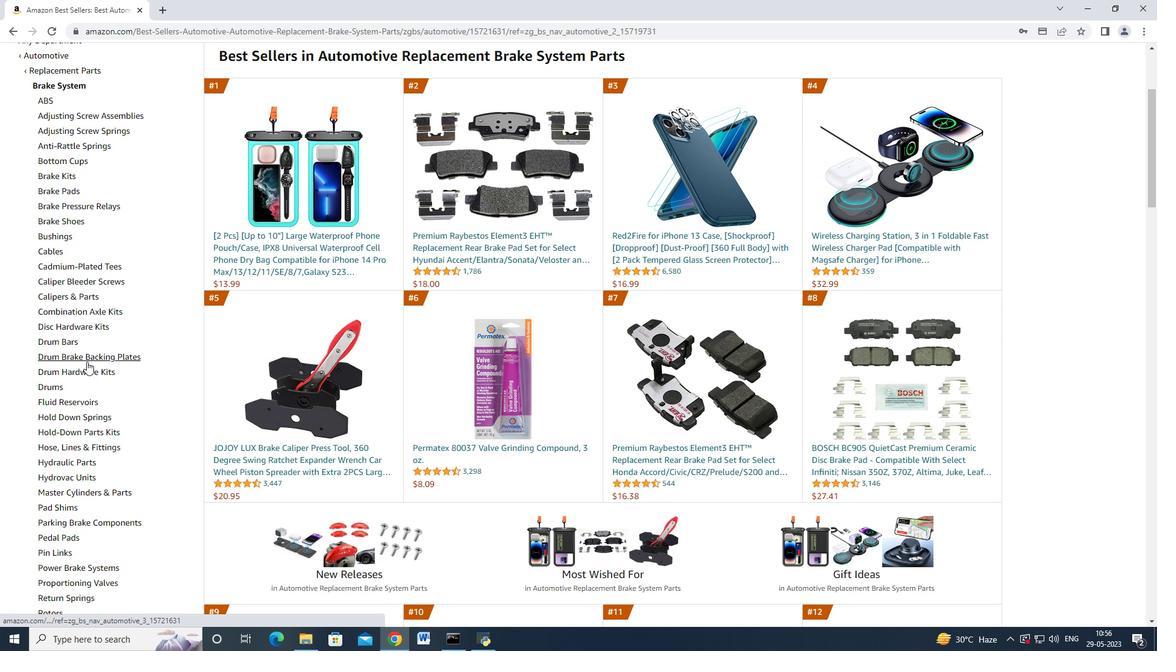 
Action: Mouse scrolled (86, 361) with delta (0, 0)
Screenshot: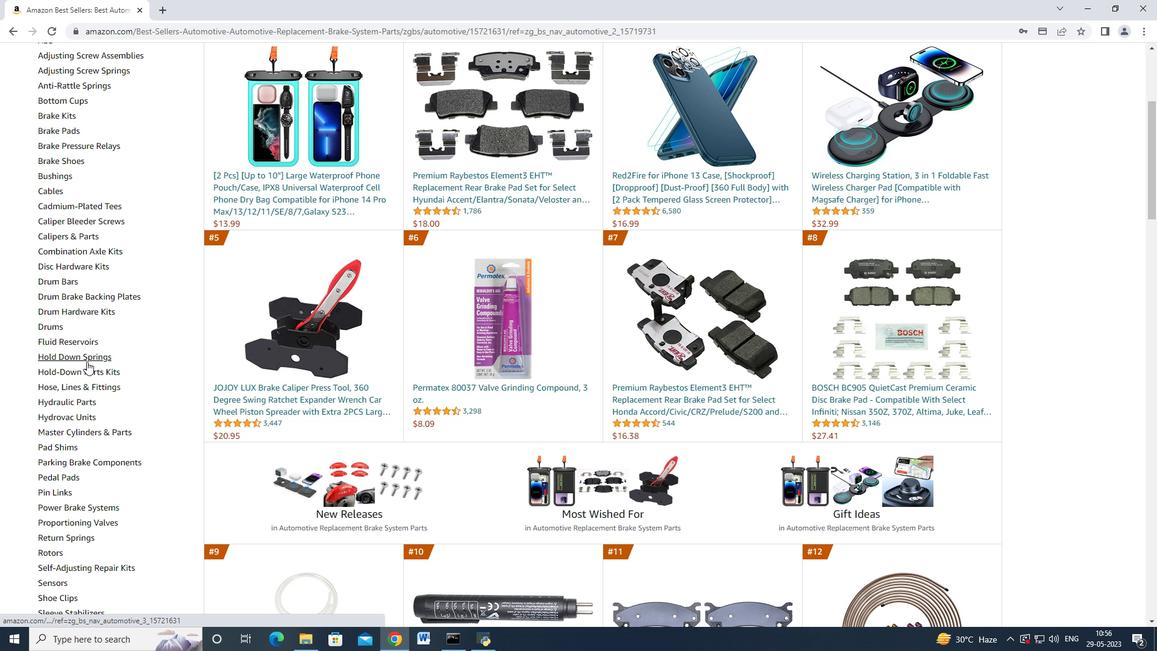 
Action: Mouse scrolled (86, 361) with delta (0, 0)
Screenshot: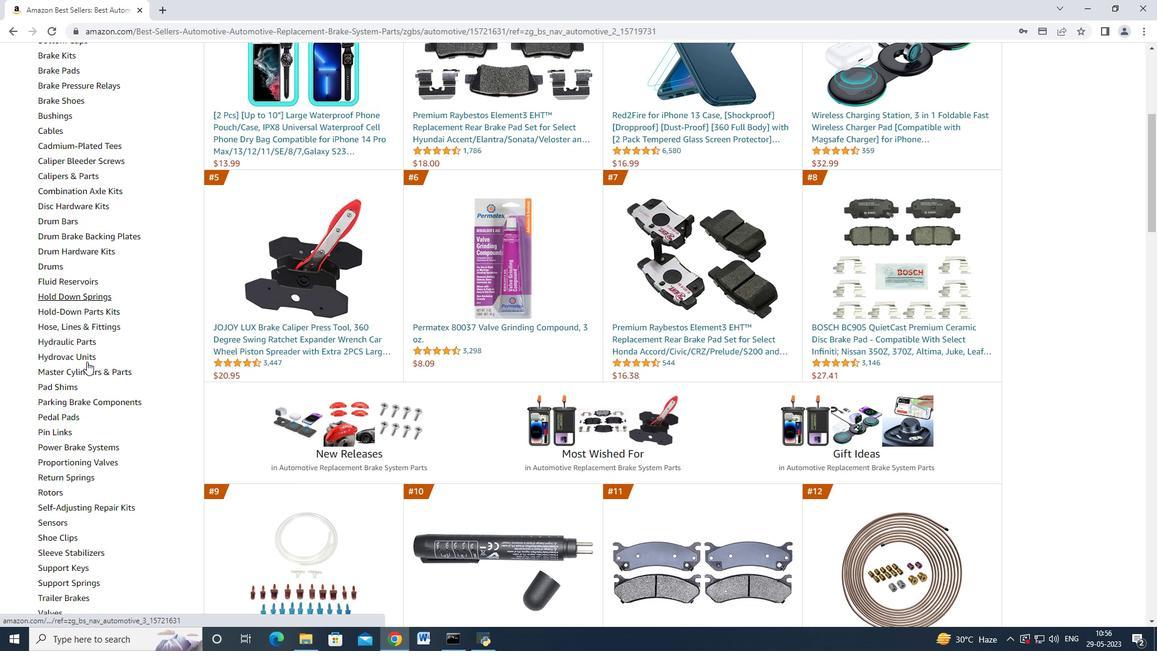
Action: Mouse scrolled (86, 361) with delta (0, 0)
Screenshot: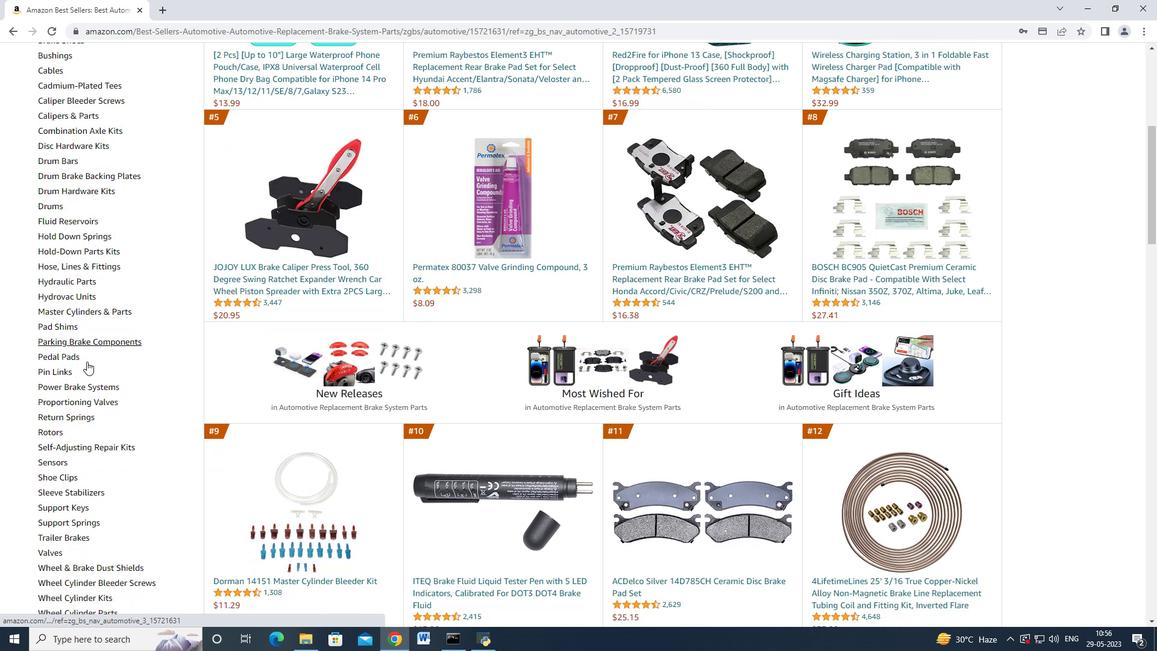 
Action: Mouse scrolled (86, 362) with delta (0, 0)
Screenshot: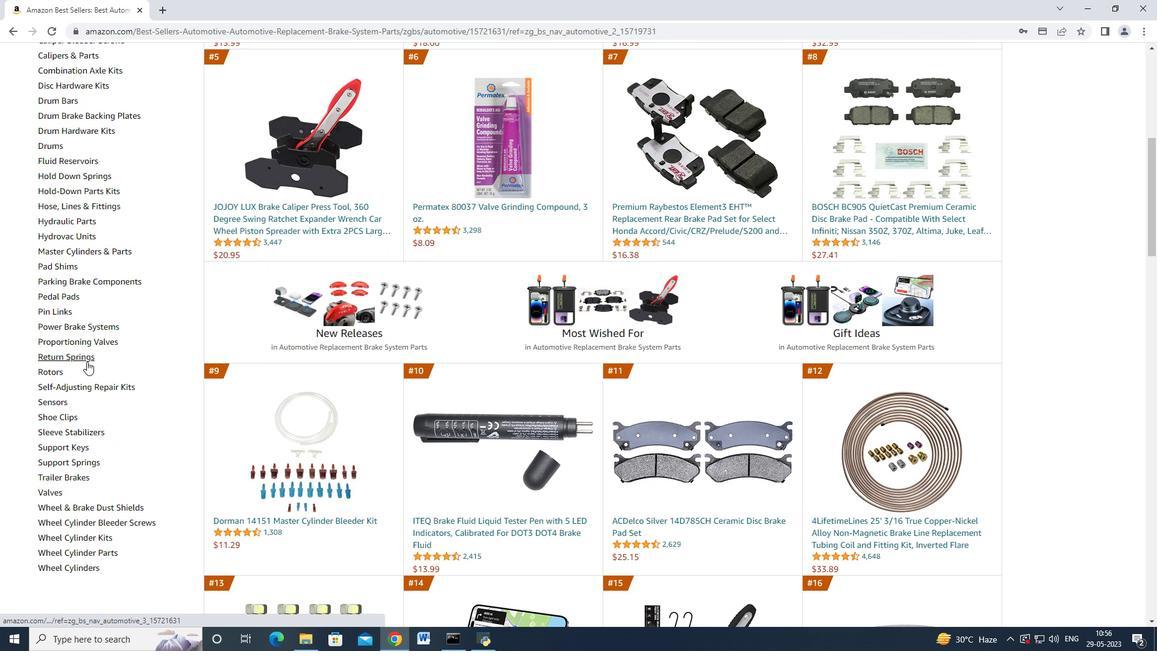 
Action: Mouse scrolled (86, 362) with delta (0, 0)
Screenshot: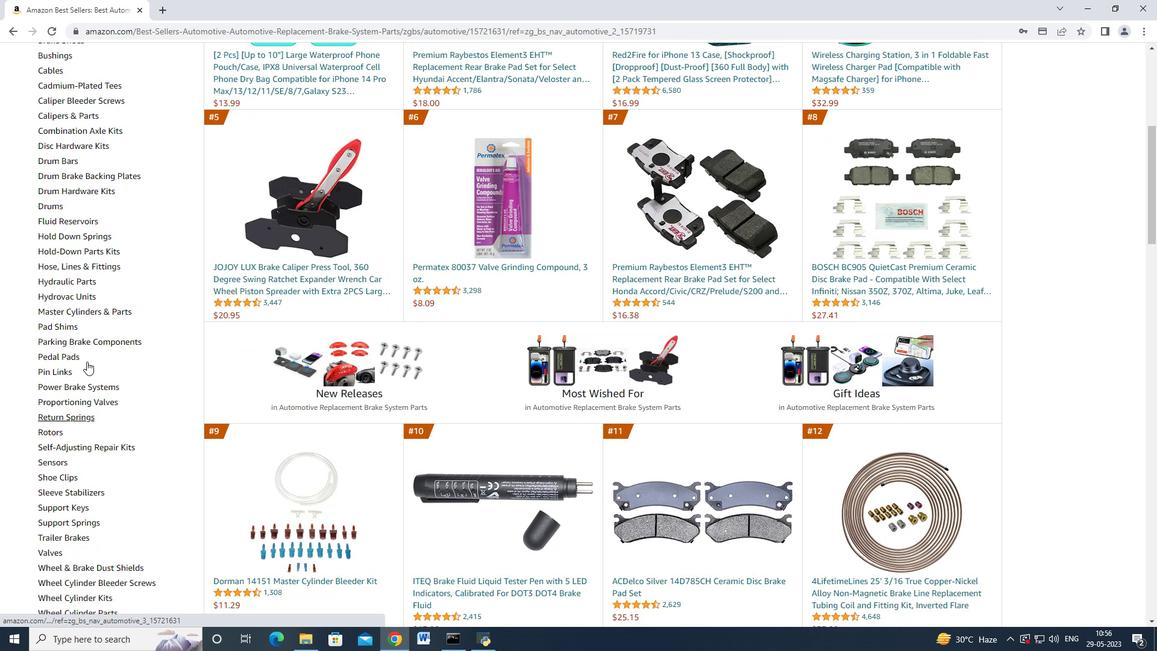 
Action: Mouse scrolled (86, 362) with delta (0, 0)
Screenshot: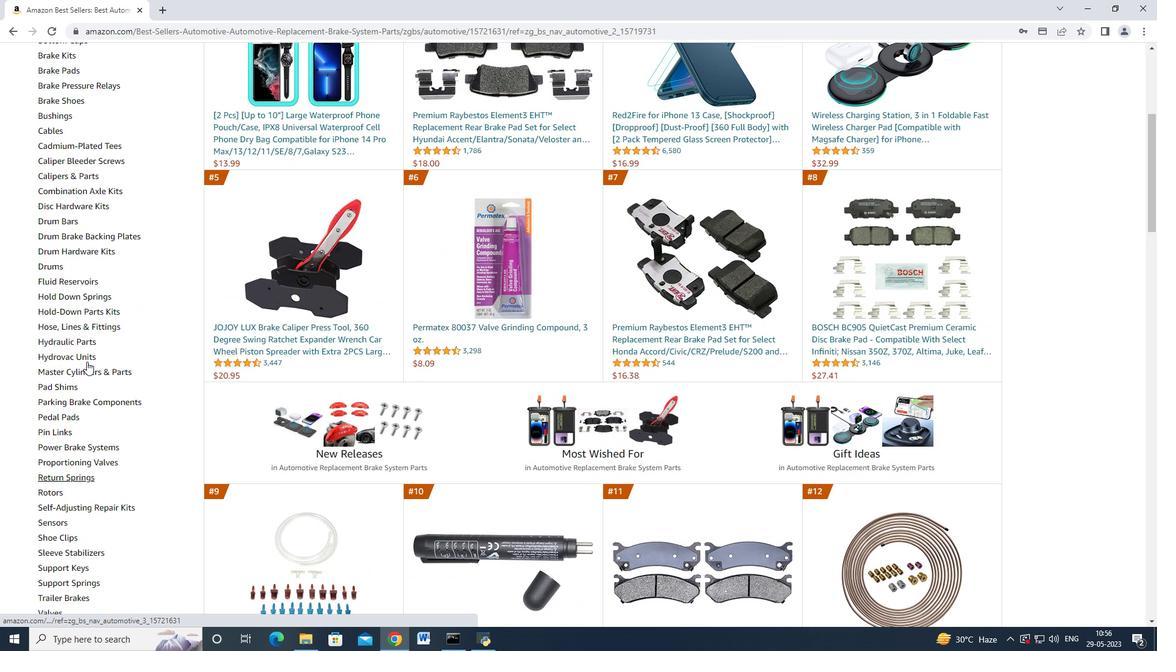
Action: Mouse scrolled (86, 362) with delta (0, 0)
Screenshot: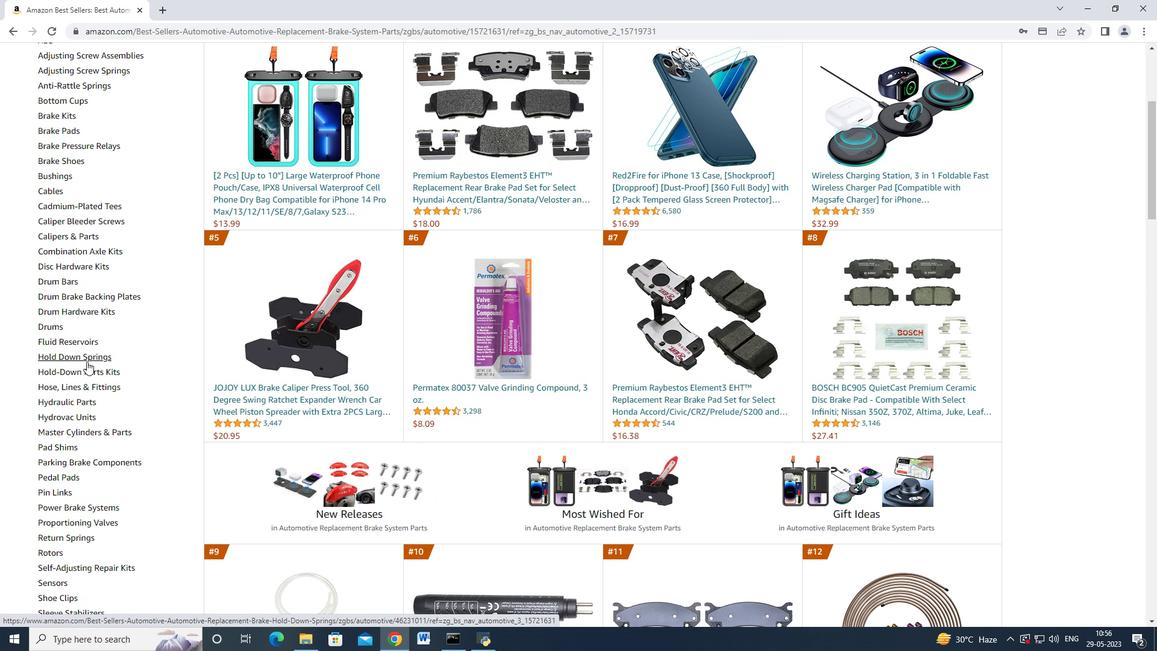 
Action: Mouse scrolled (86, 362) with delta (0, 0)
Screenshot: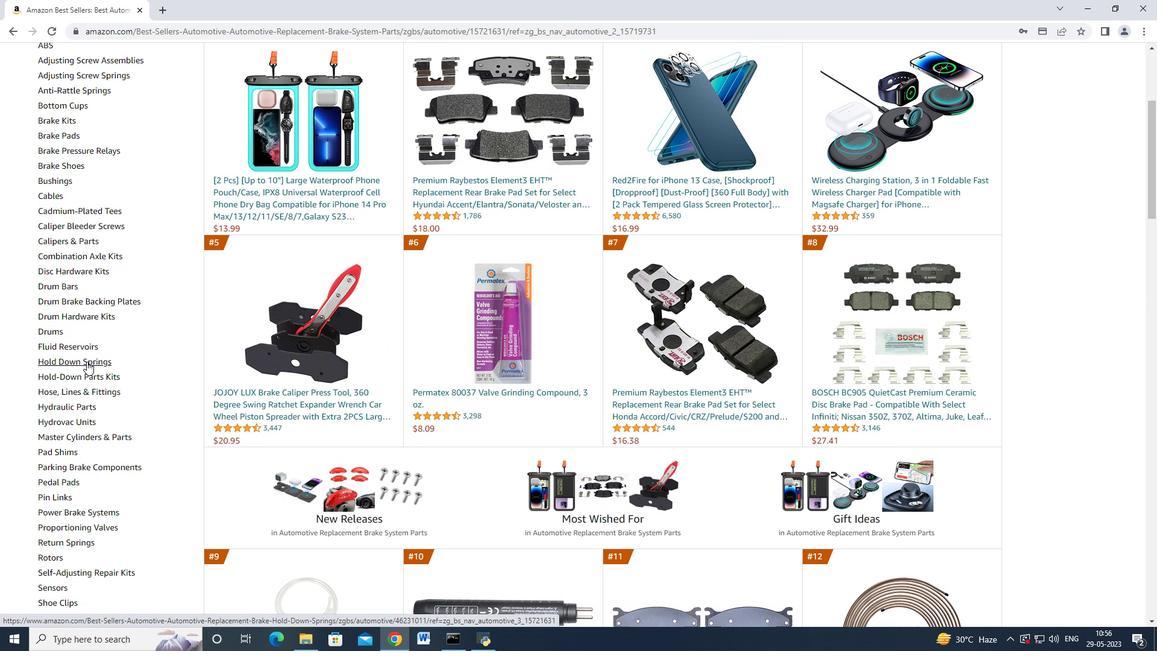 
Action: Mouse moved to (91, 230)
Screenshot: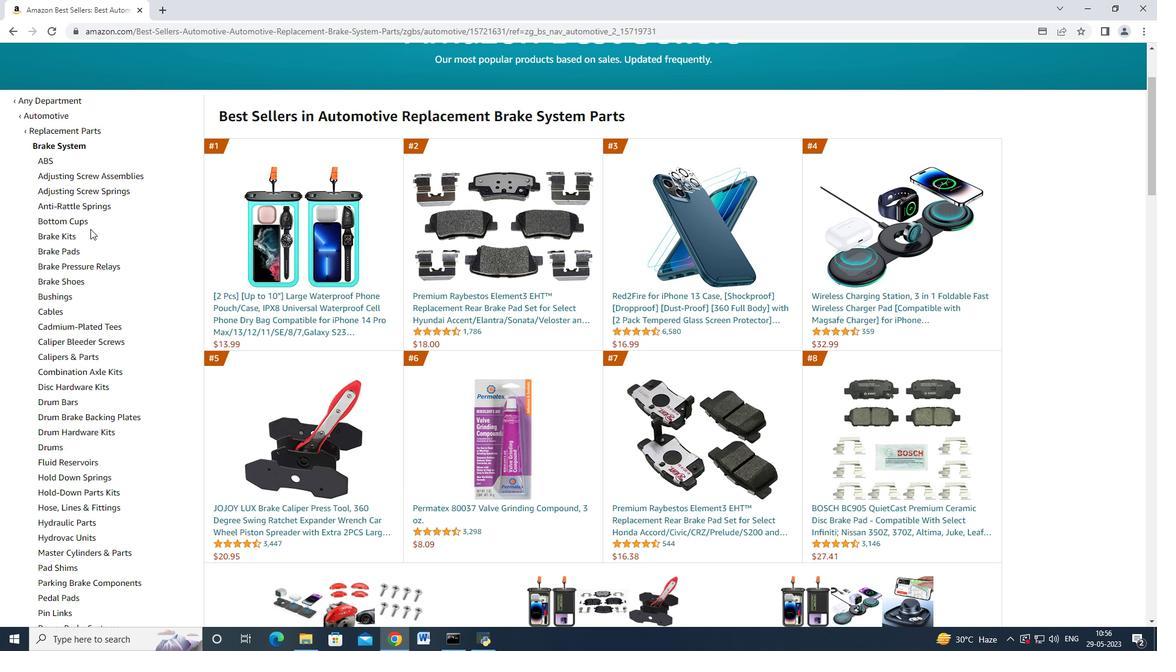 
Action: Mouse scrolled (91, 230) with delta (0, 0)
Screenshot: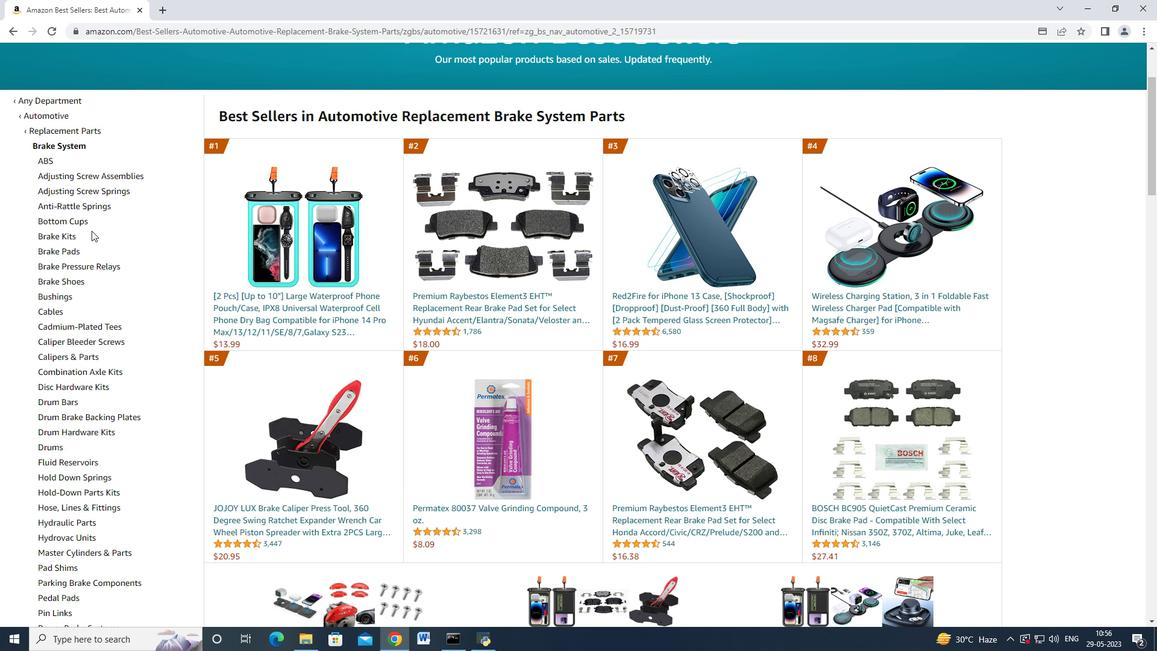 
Action: Mouse scrolled (91, 230) with delta (0, 0)
Screenshot: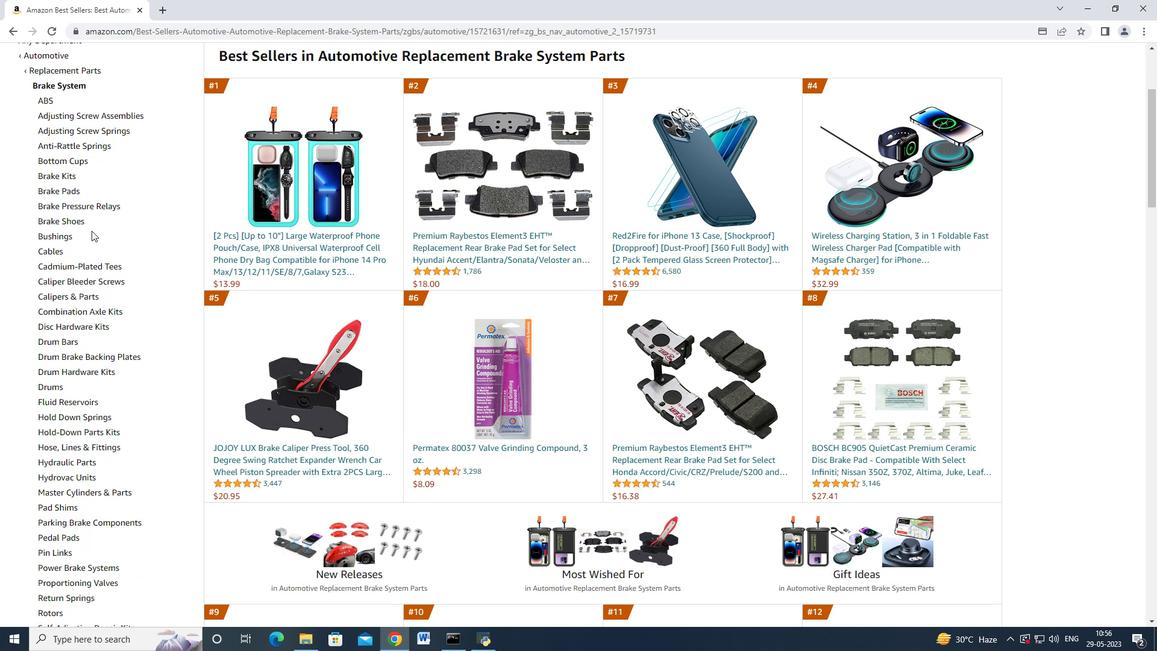 
Action: Mouse scrolled (91, 231) with delta (0, 0)
Screenshot: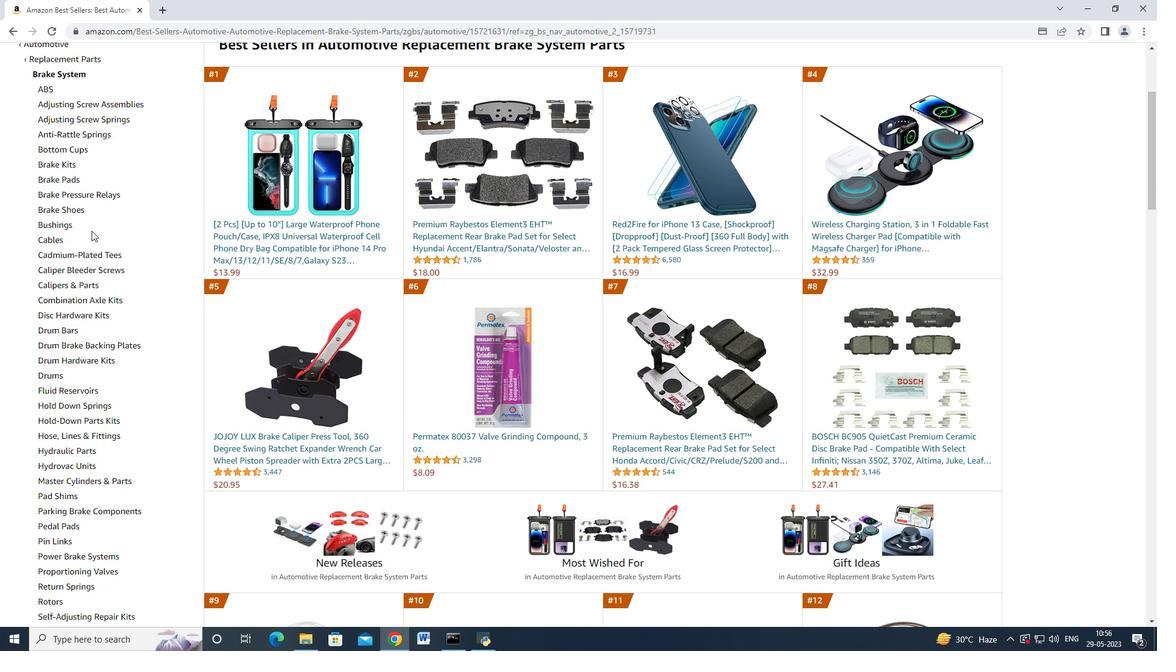 
Action: Mouse scrolled (91, 231) with delta (0, 0)
Screenshot: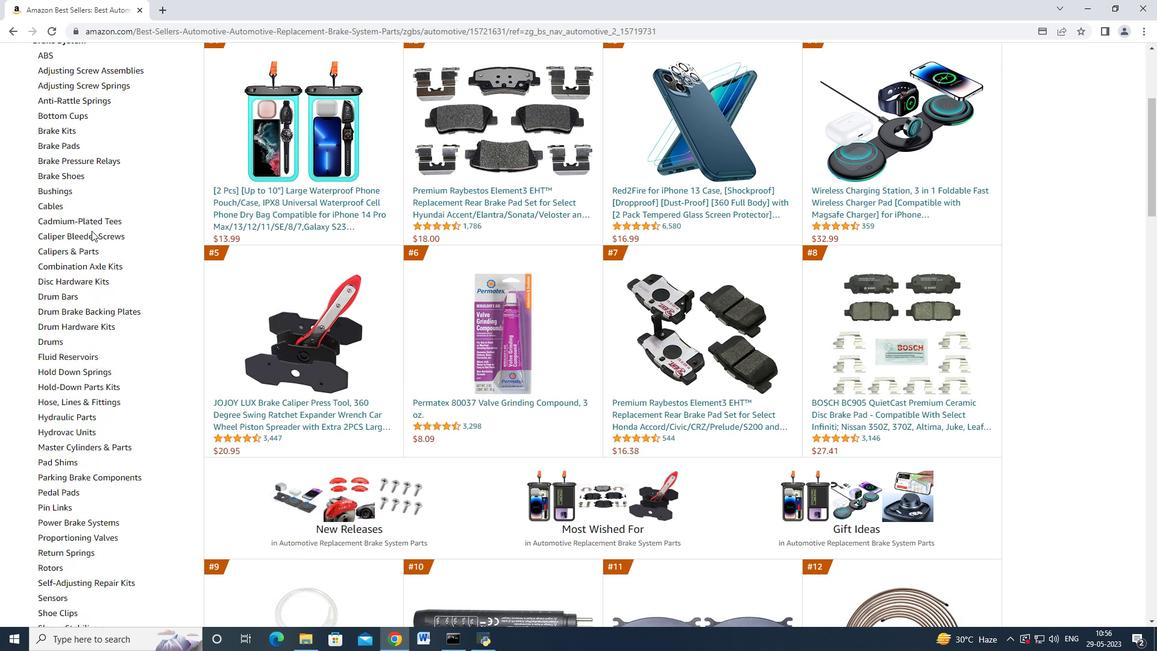 
Action: Mouse scrolled (91, 231) with delta (0, 0)
Screenshot: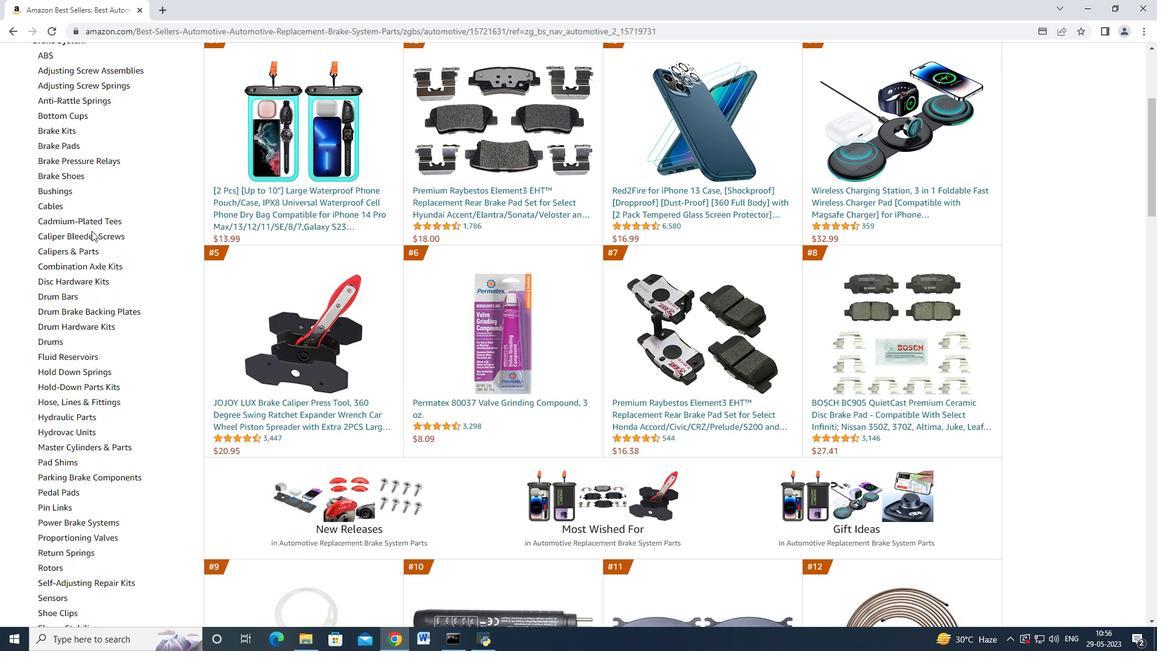 
Action: Mouse moved to (24, 189)
Screenshot: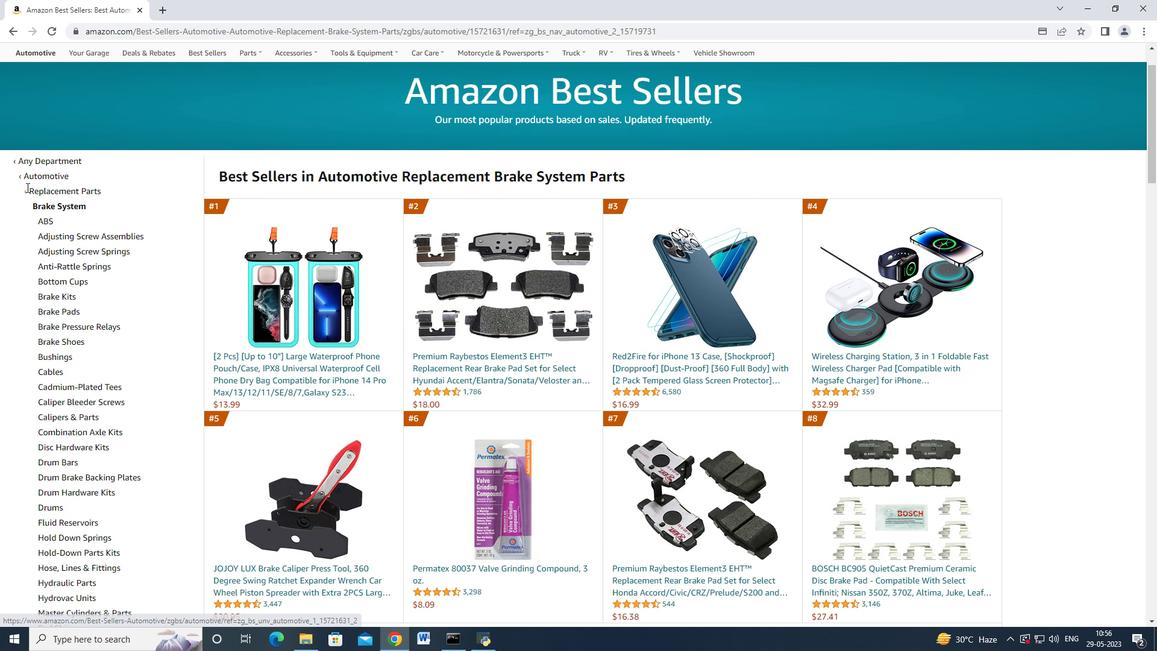 
Action: Mouse pressed left at (24, 189)
Screenshot: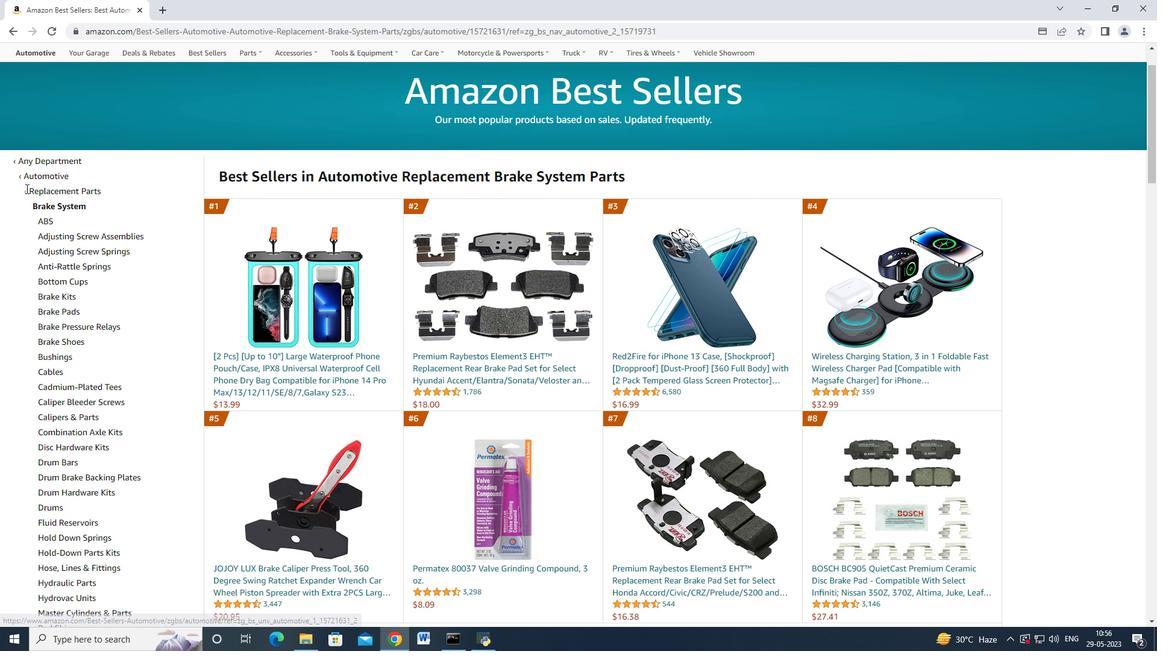 
Action: Mouse moved to (24, 191)
Screenshot: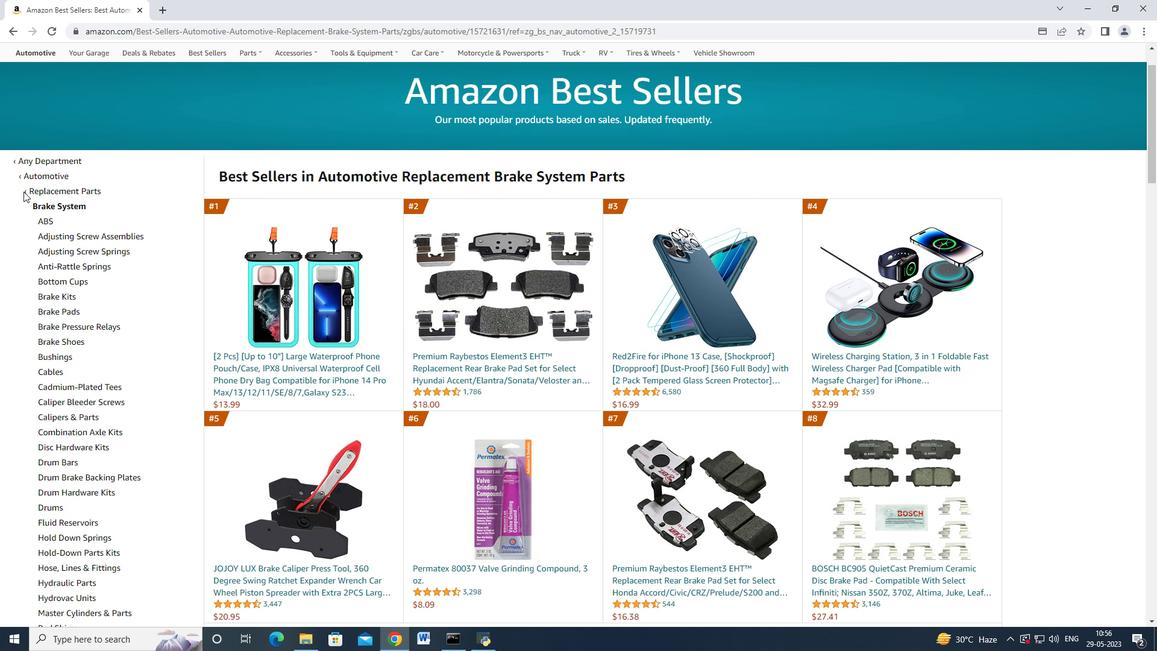 
Action: Mouse pressed left at (24, 191)
Screenshot: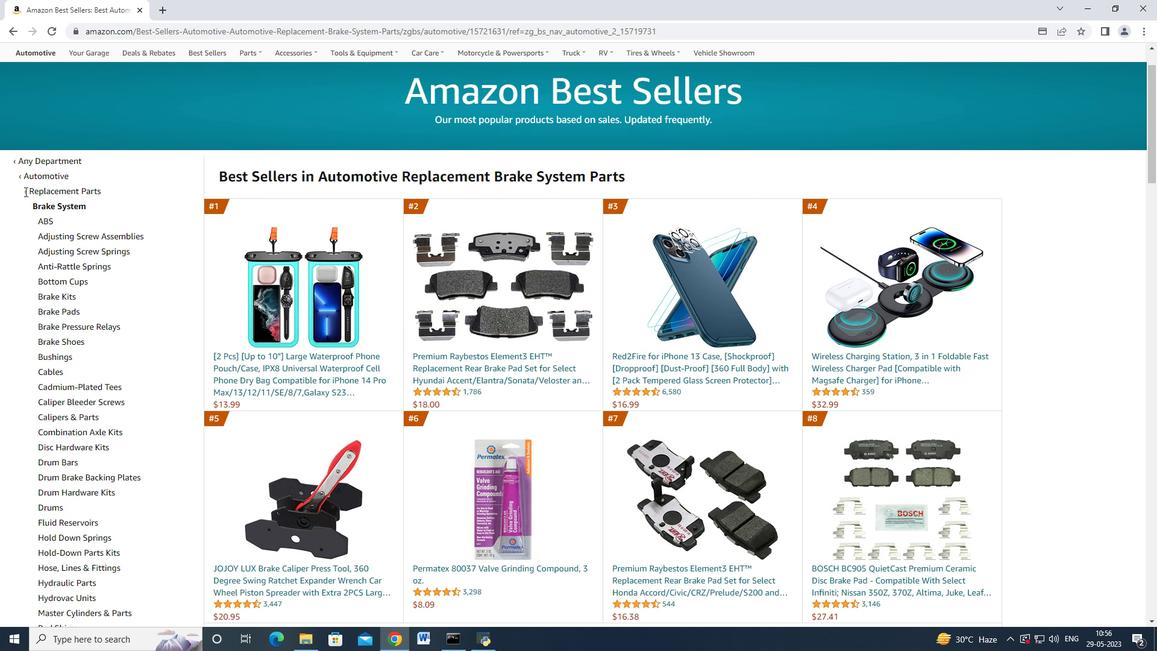 
Action: Mouse pressed left at (24, 191)
Screenshot: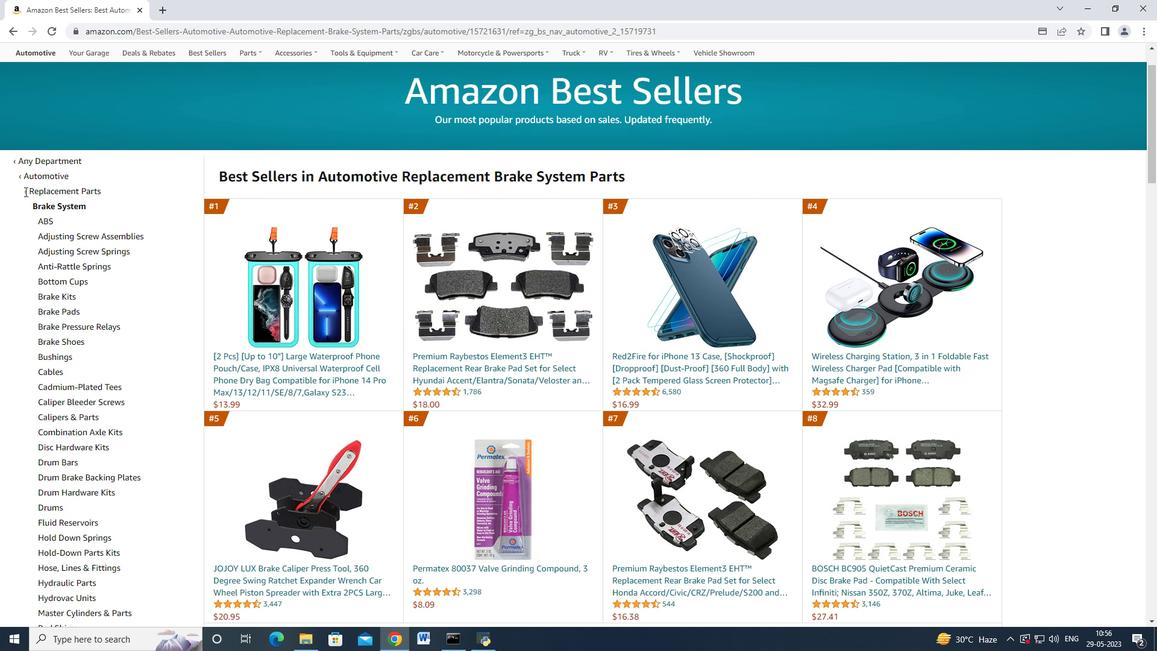 
Action: Mouse moved to (517, 380)
Screenshot: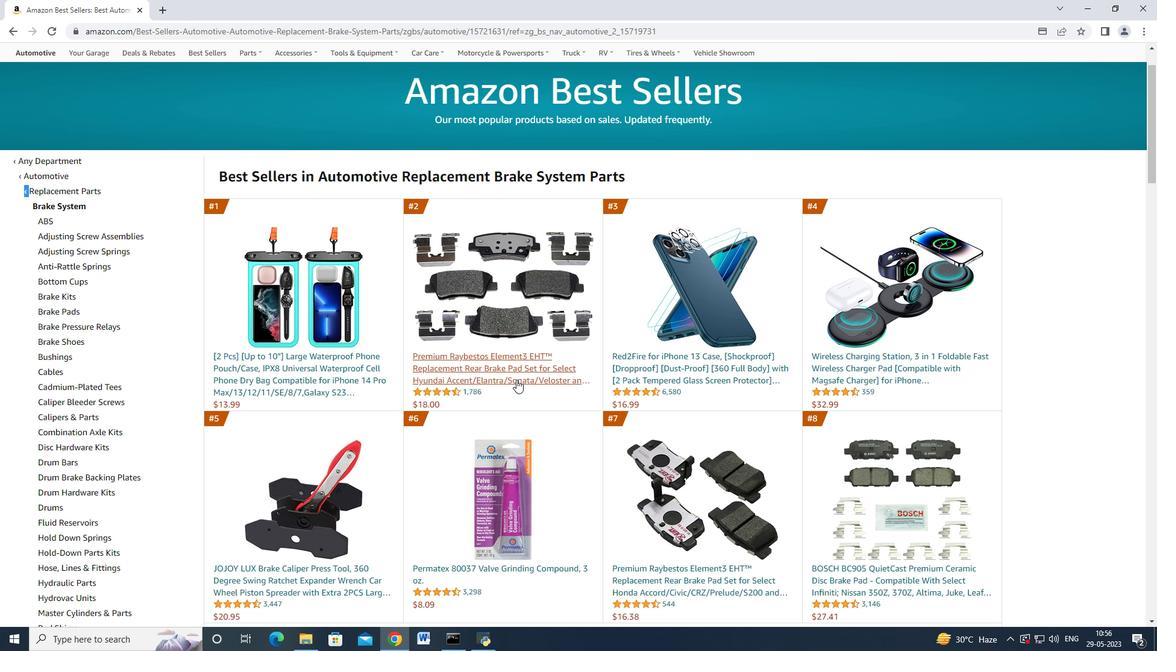 
Action: Mouse scrolled (517, 379) with delta (0, 0)
Screenshot: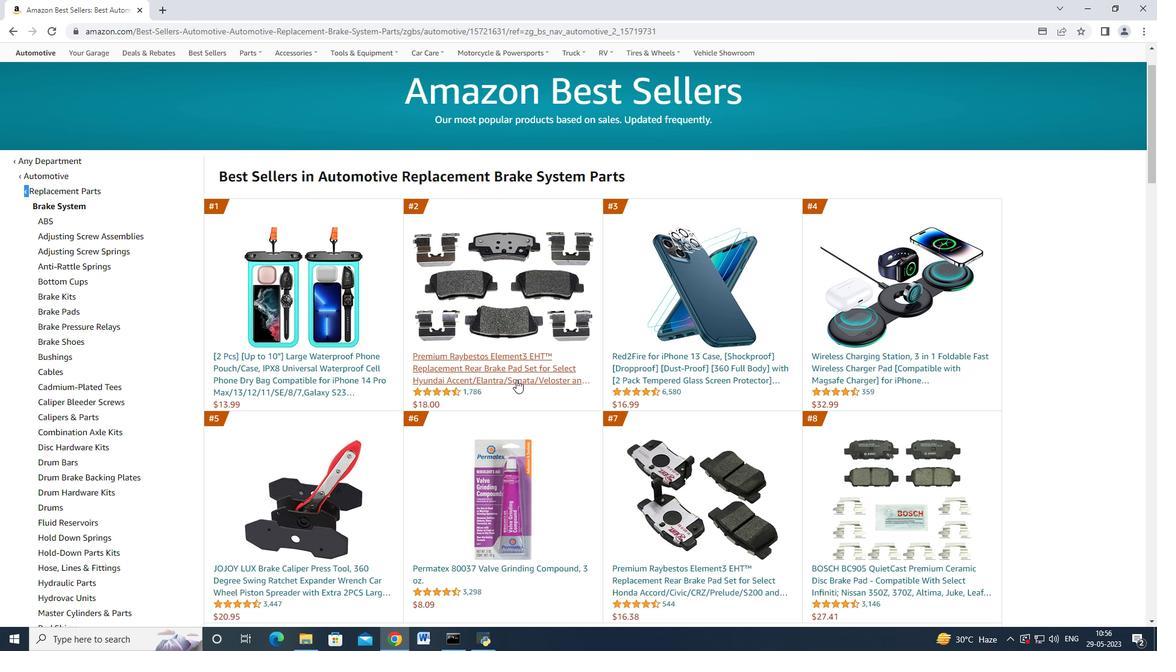 
Action: Mouse moved to (518, 380)
Screenshot: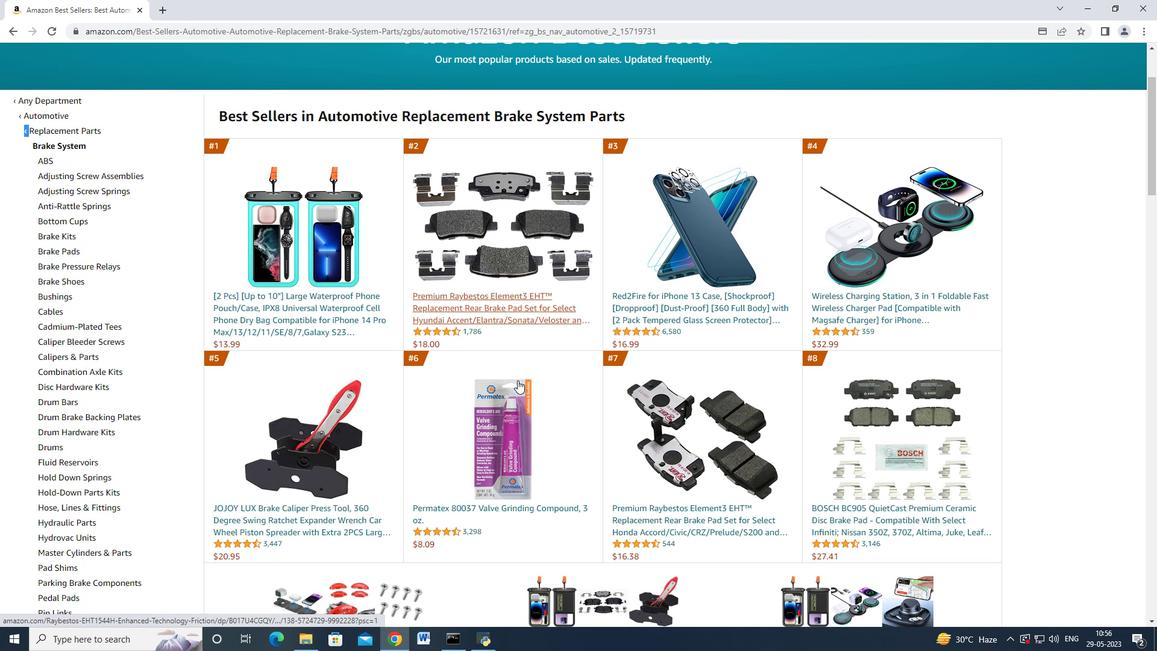 
Action: Mouse scrolled (518, 381) with delta (0, 0)
Screenshot: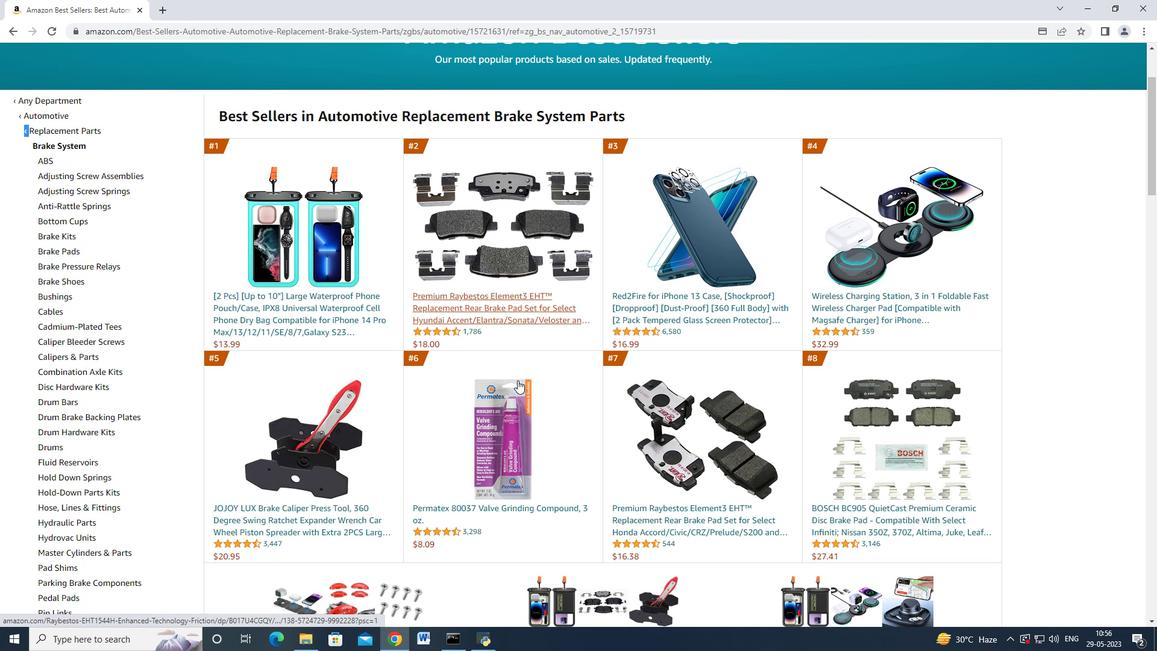 
Action: Mouse scrolled (518, 381) with delta (0, 0)
Screenshot: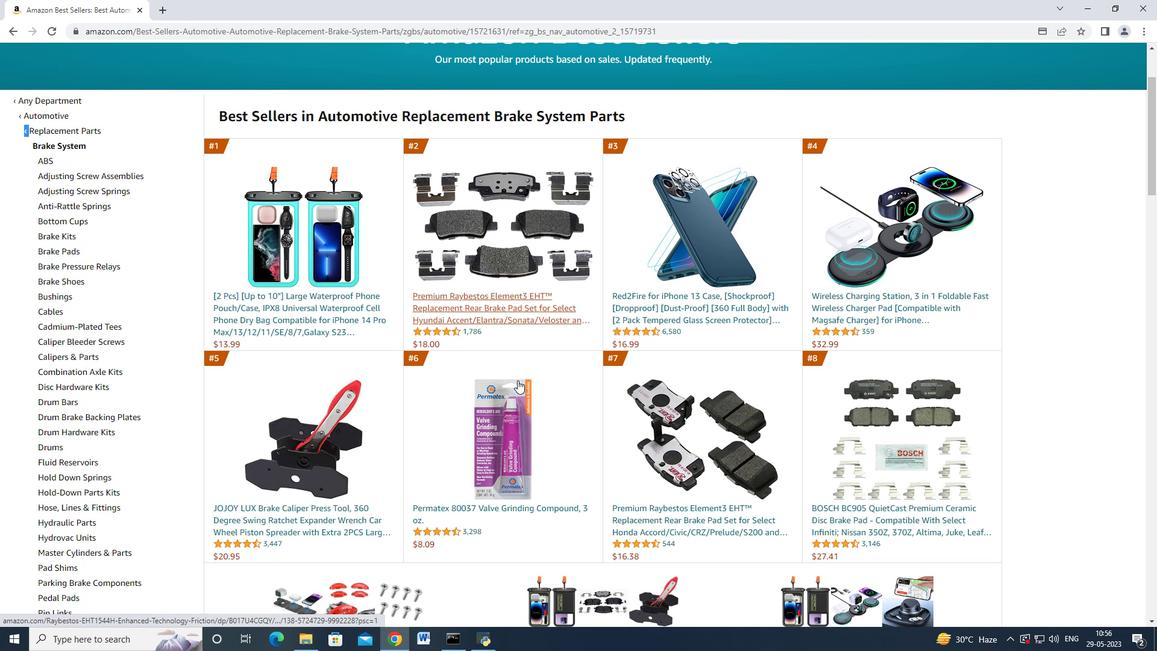 
Action: Mouse scrolled (518, 381) with delta (0, 0)
Screenshot: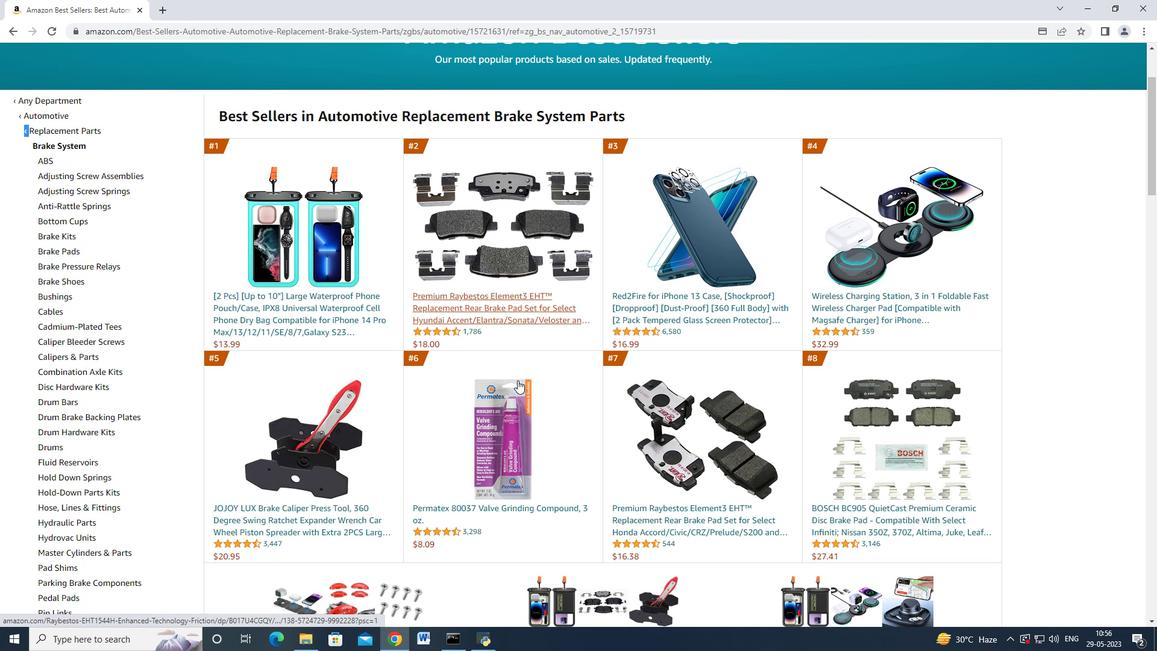
Action: Mouse scrolled (518, 381) with delta (0, 0)
Screenshot: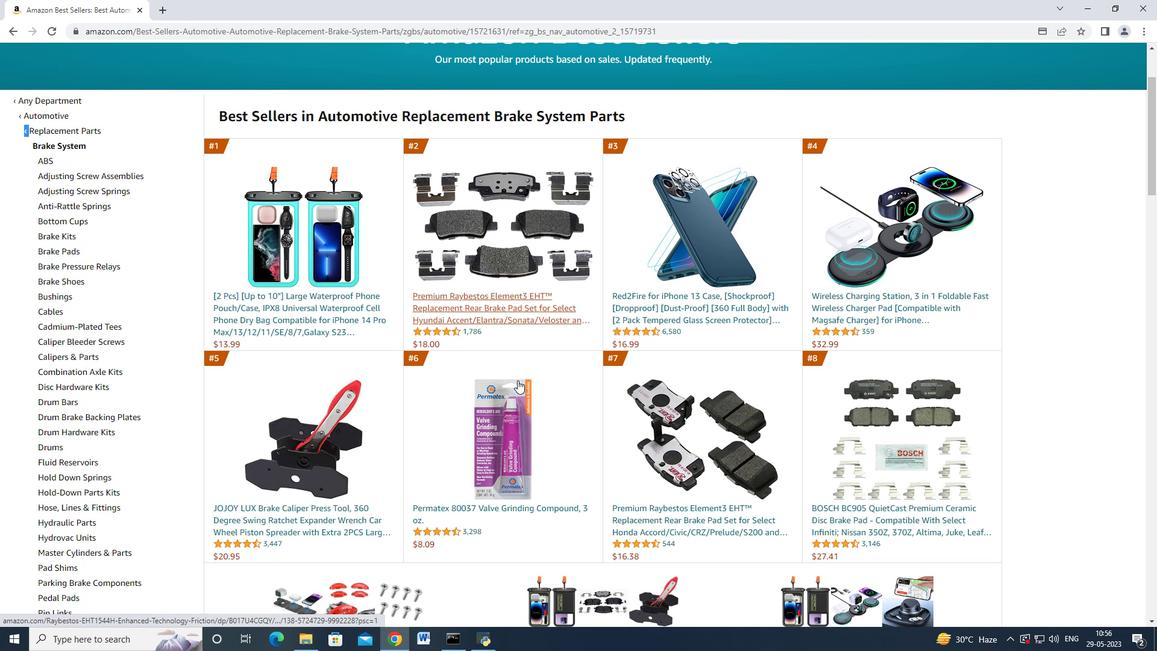 
Action: Mouse scrolled (518, 381) with delta (0, 0)
Screenshot: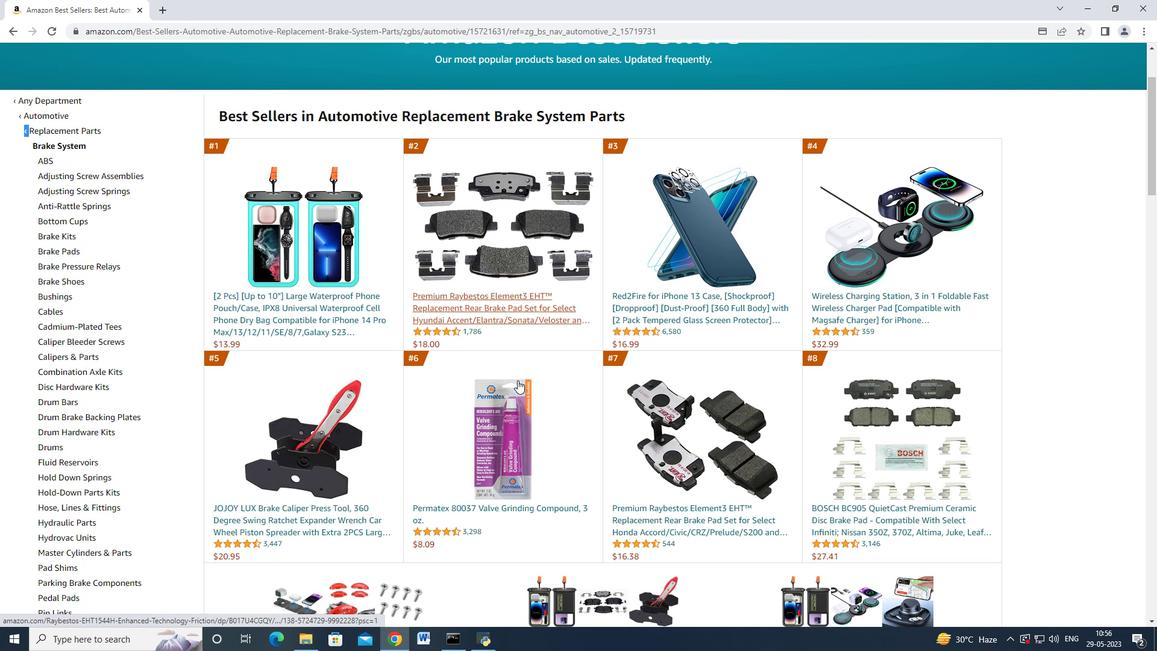 
Action: Mouse moved to (394, 57)
Screenshot: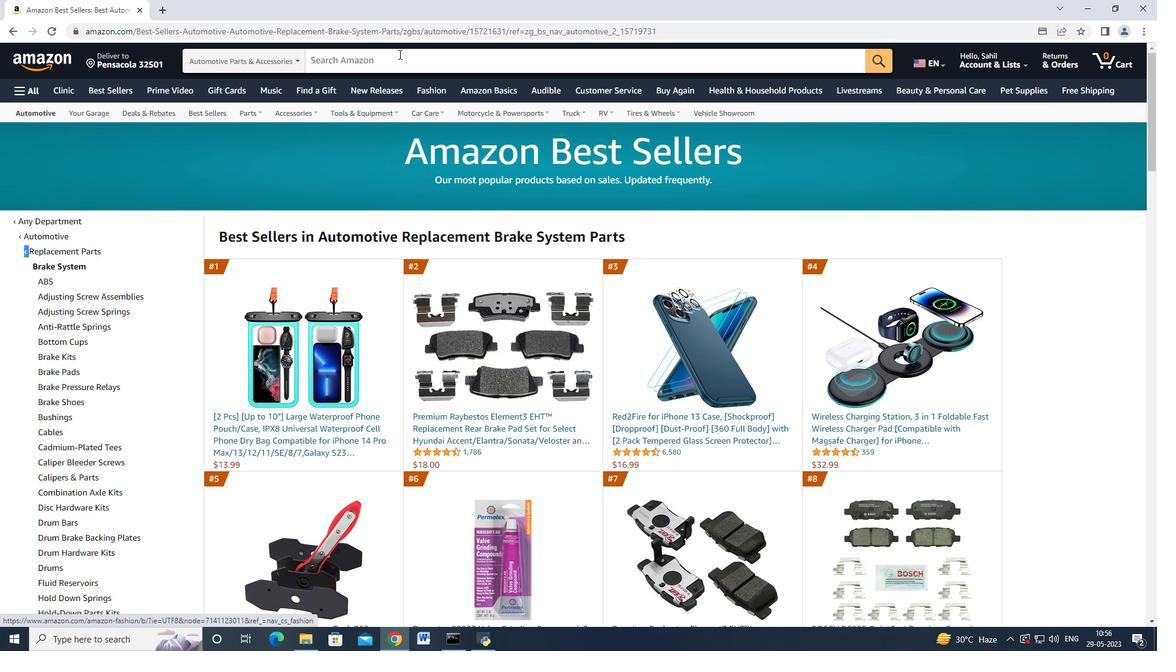 
Action: Mouse pressed left at (394, 57)
Screenshot: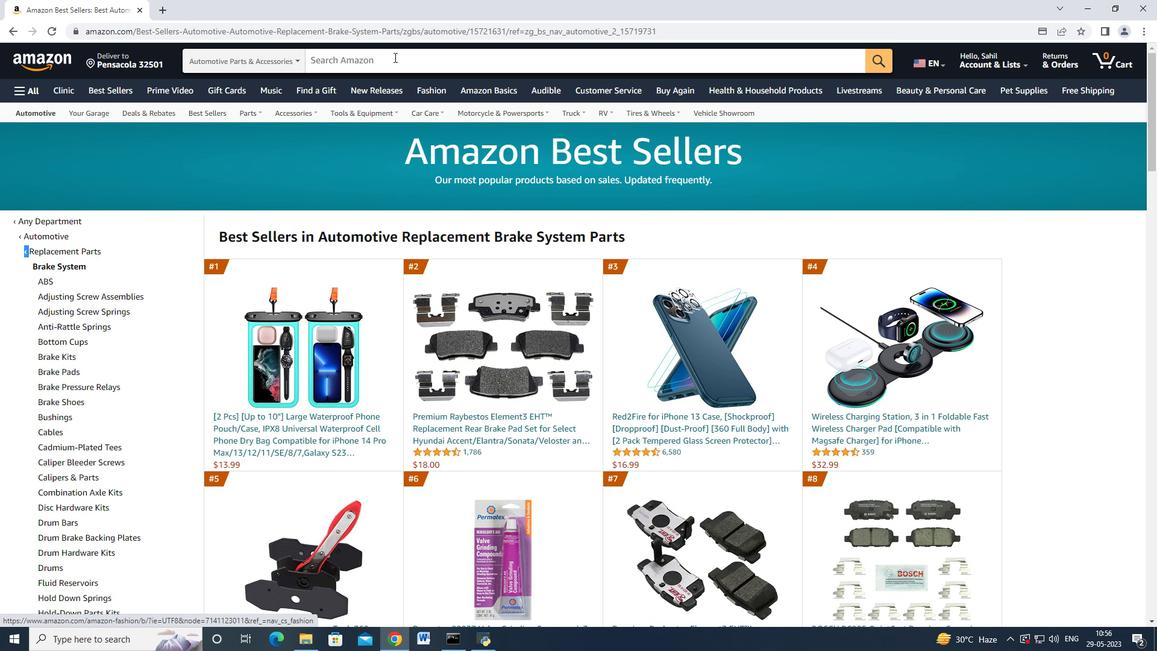 
Action: Mouse moved to (389, 57)
Screenshot: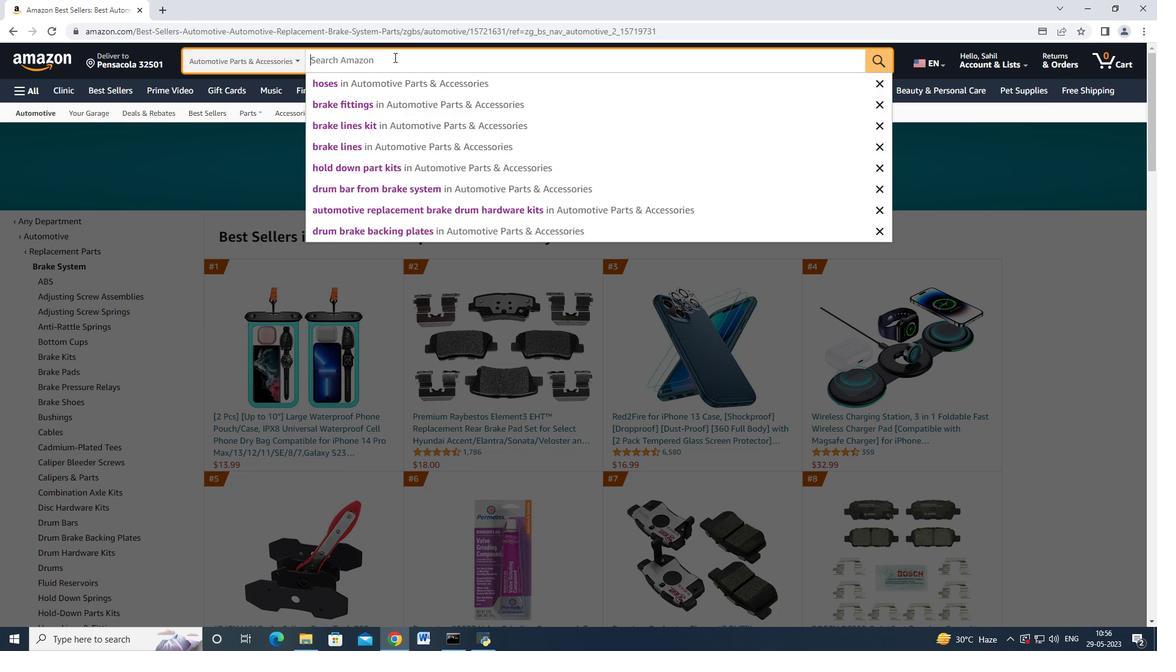 
Action: Key pressed cap<Key.space>gaskets
Screenshot: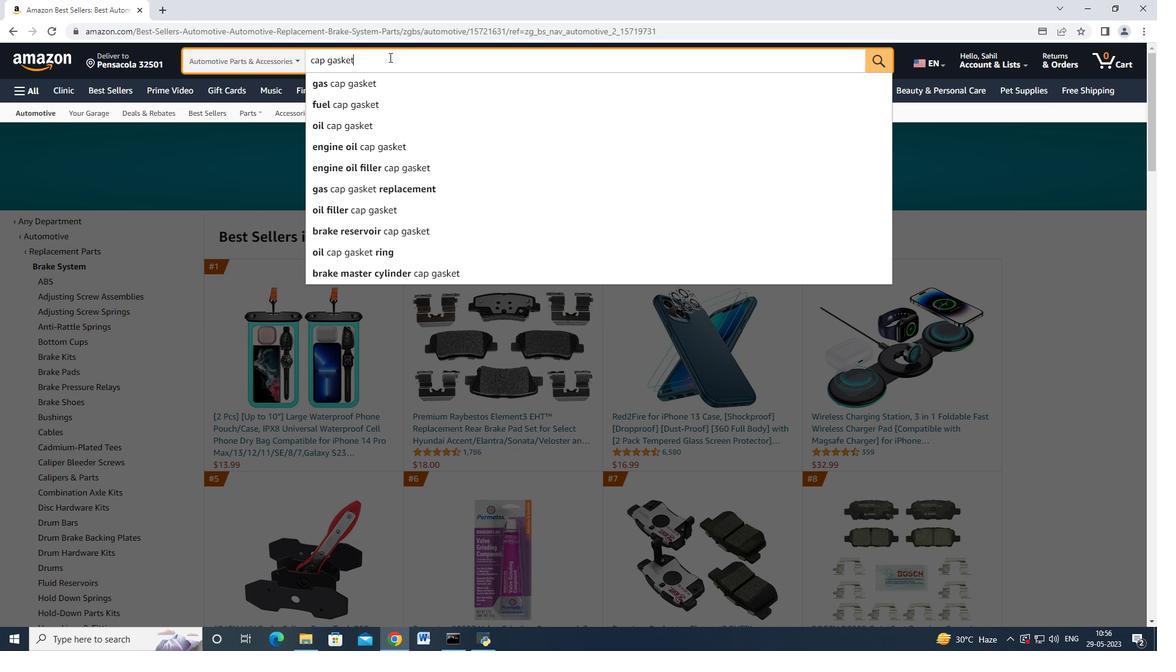 
Action: Mouse moved to (185, 259)
Screenshot: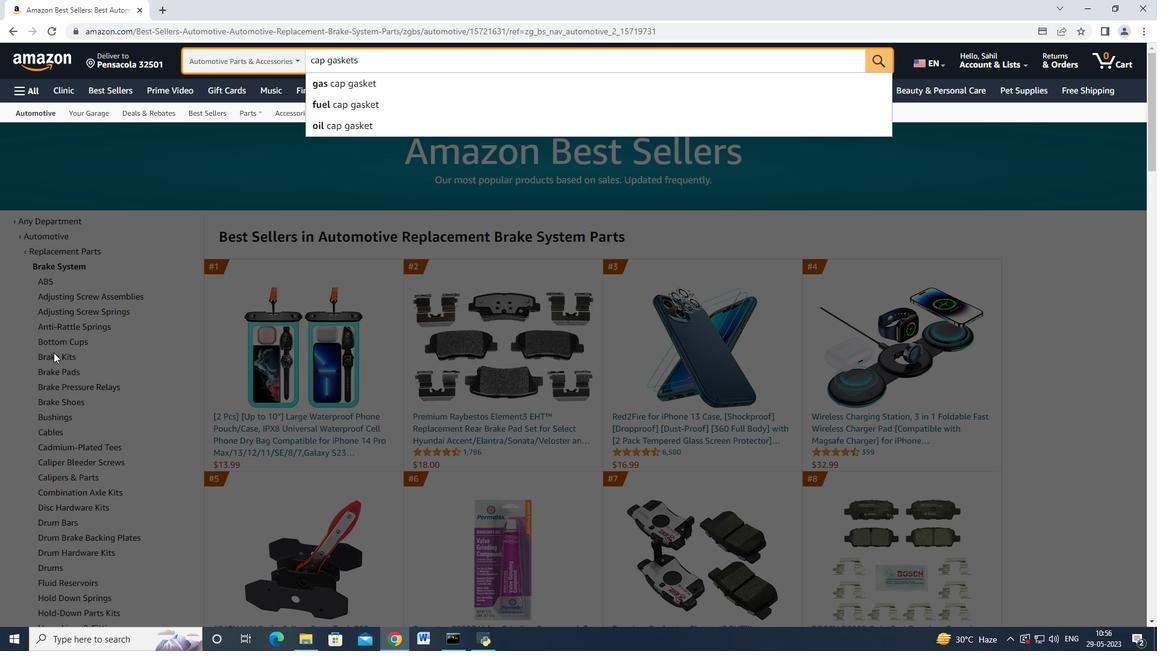 
Action: Mouse pressed left at (185, 259)
Screenshot: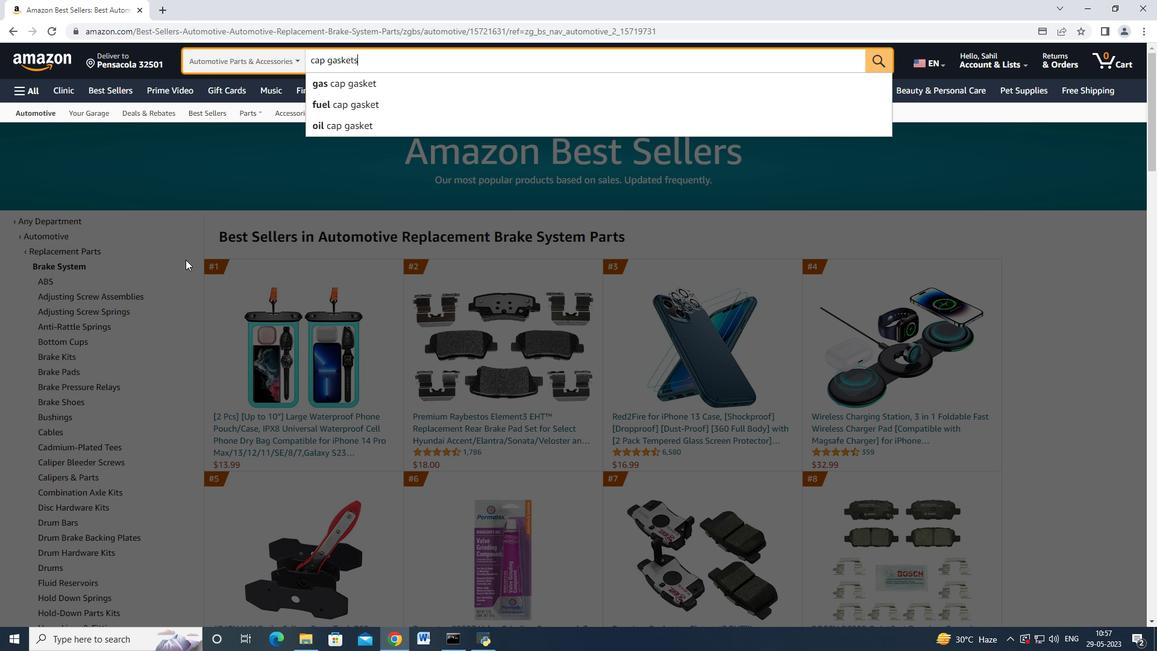 
Action: Mouse moved to (186, 259)
Screenshot: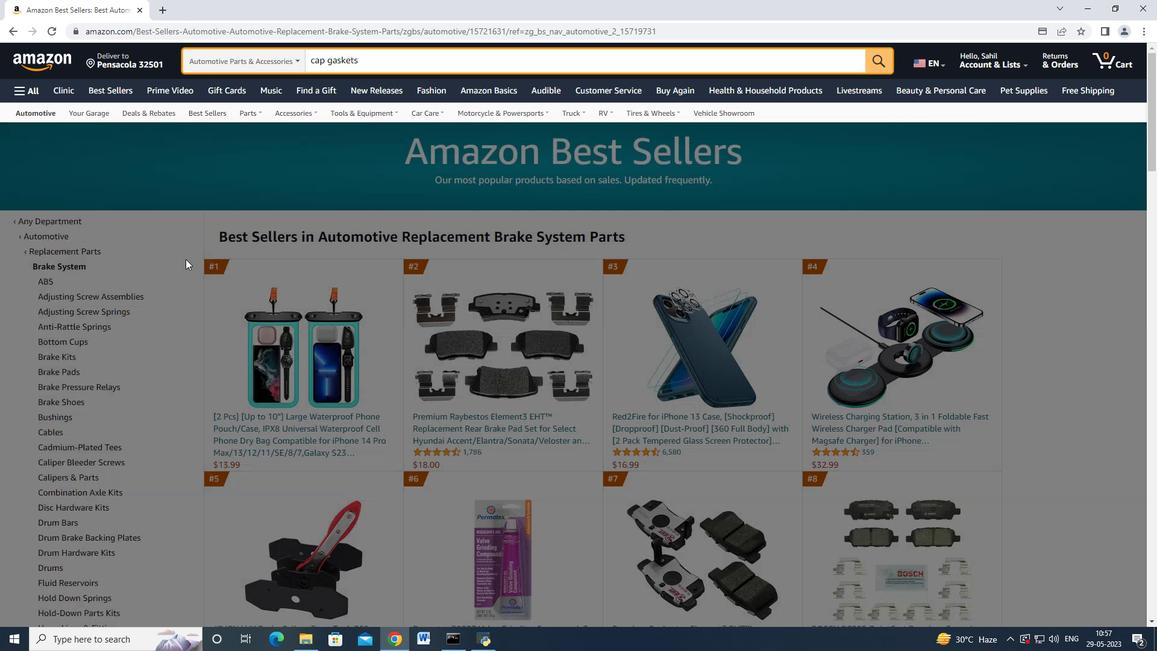 
Action: Mouse scrolled (186, 259) with delta (0, 0)
Screenshot: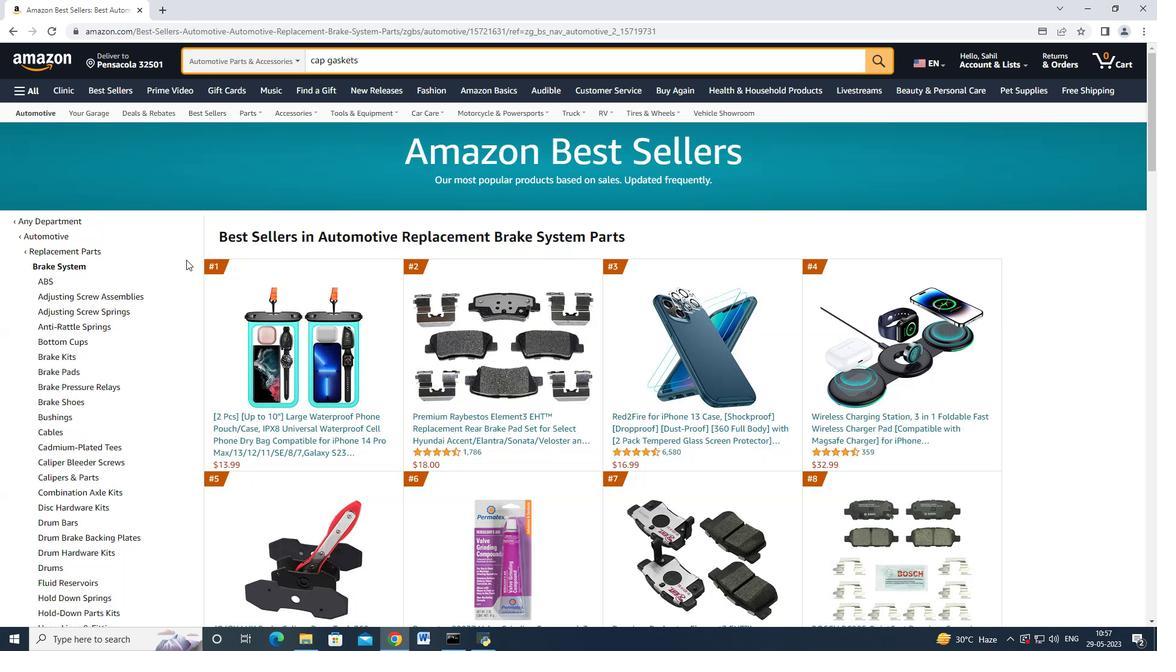 
Action: Mouse moved to (186, 260)
Screenshot: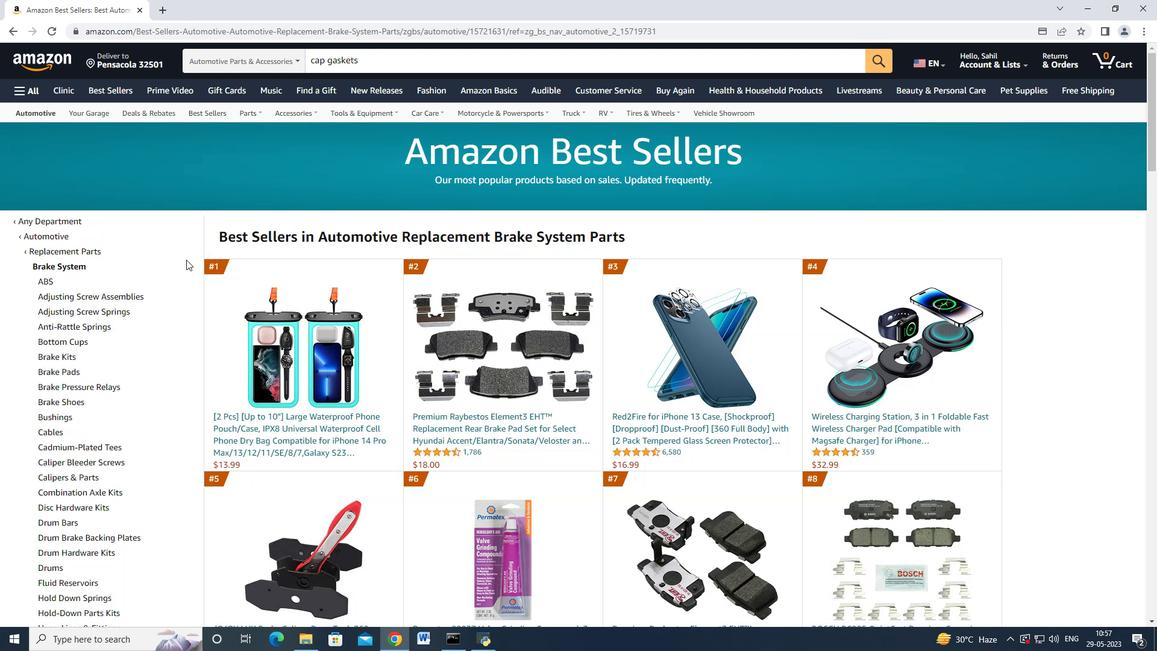 
Action: Mouse scrolled (186, 259) with delta (0, 0)
Screenshot: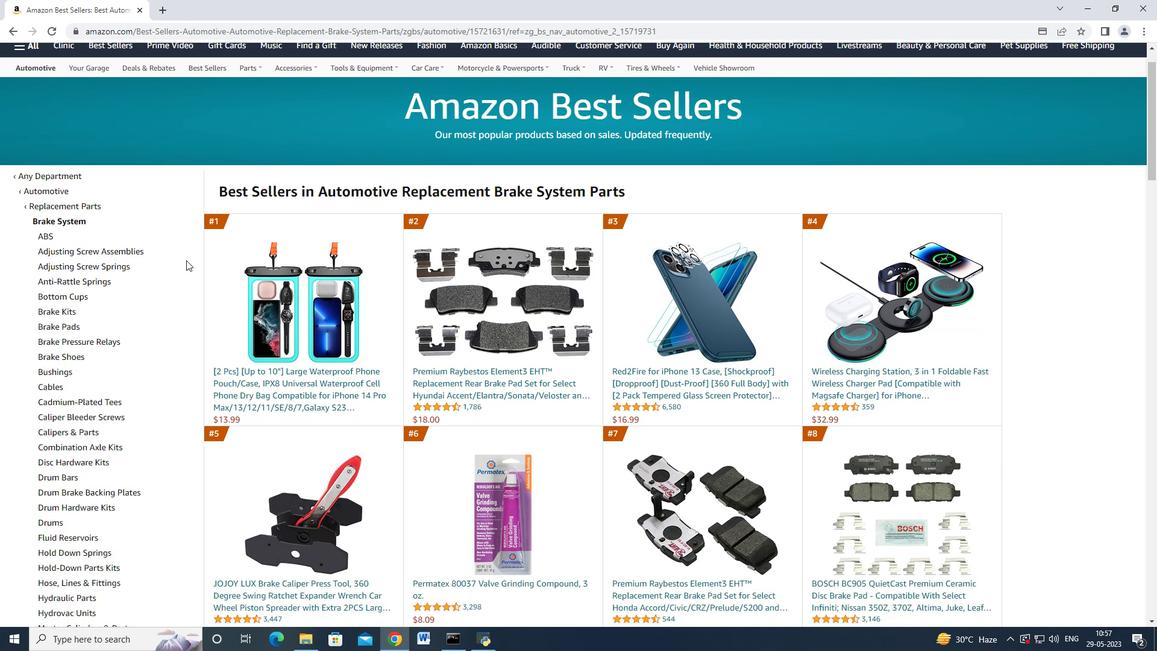 
Action: Mouse scrolled (186, 259) with delta (0, 0)
Screenshot: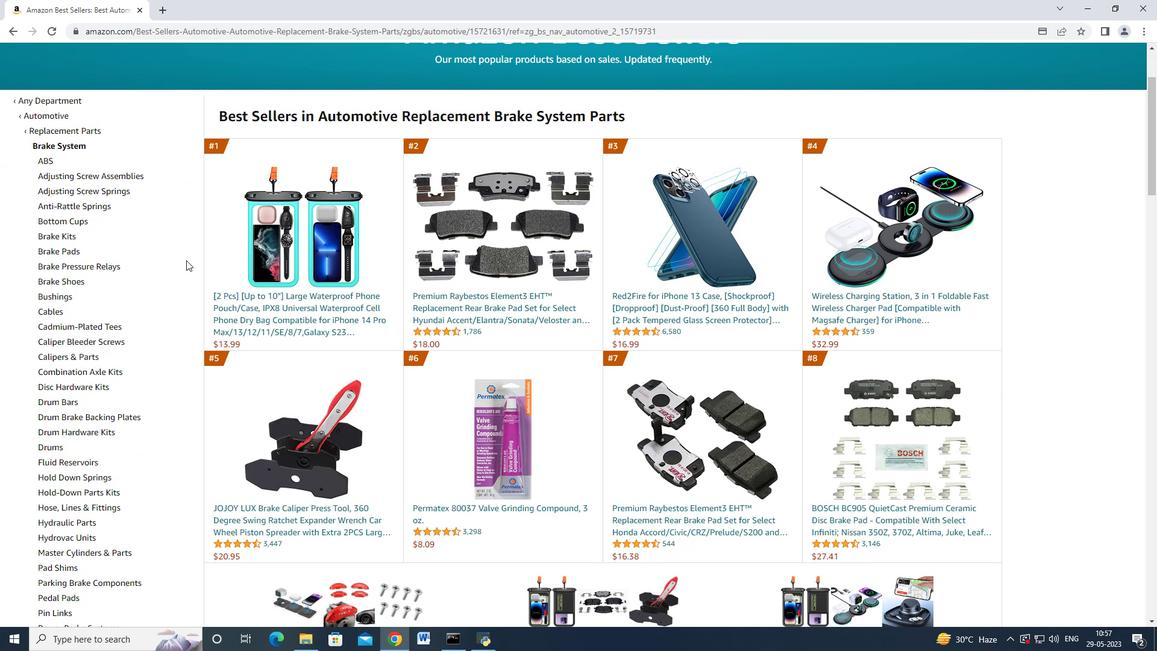 
Action: Mouse scrolled (186, 259) with delta (0, 0)
Screenshot: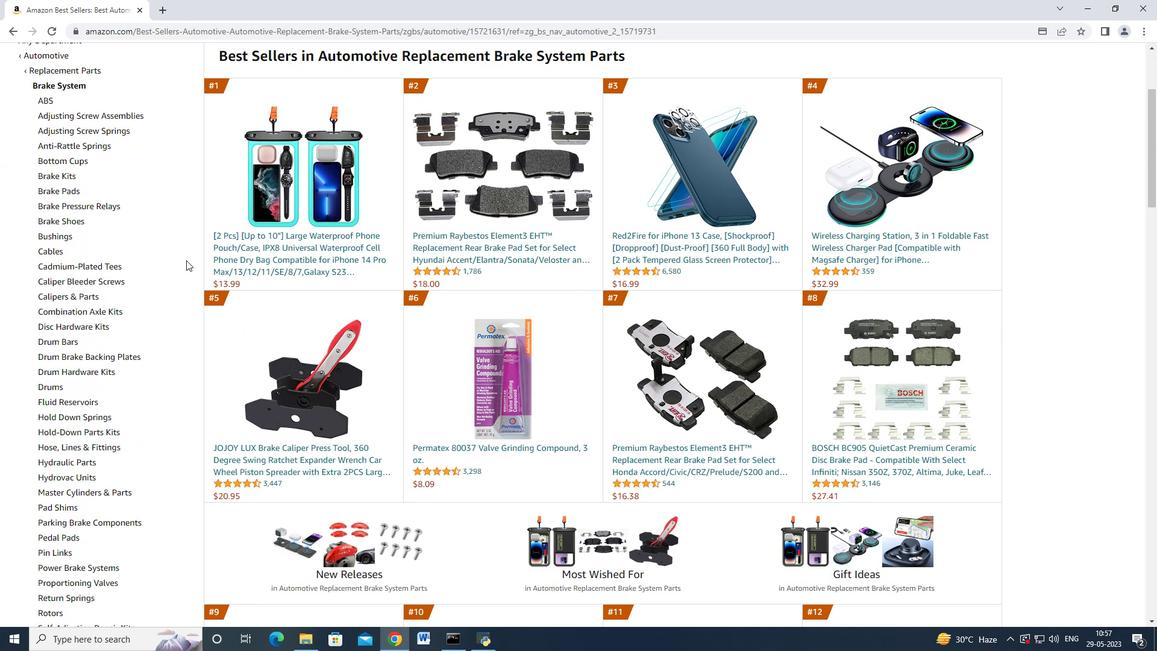 
Action: Mouse scrolled (186, 259) with delta (0, 0)
Screenshot: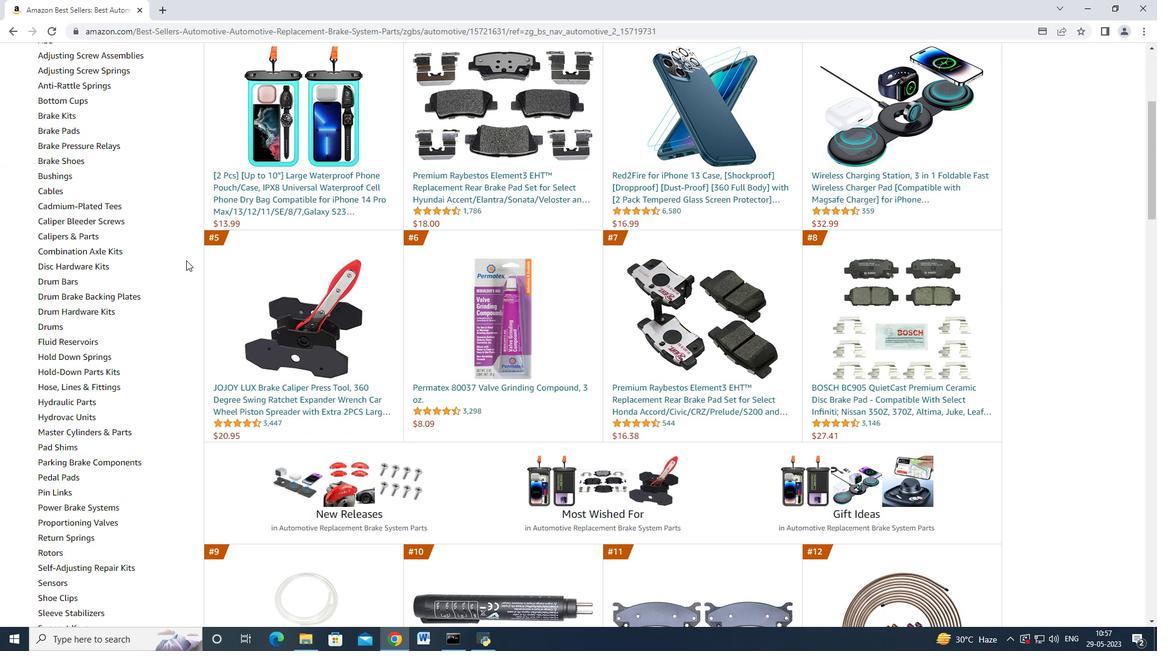 
Action: Mouse scrolled (186, 259) with delta (0, 0)
Screenshot: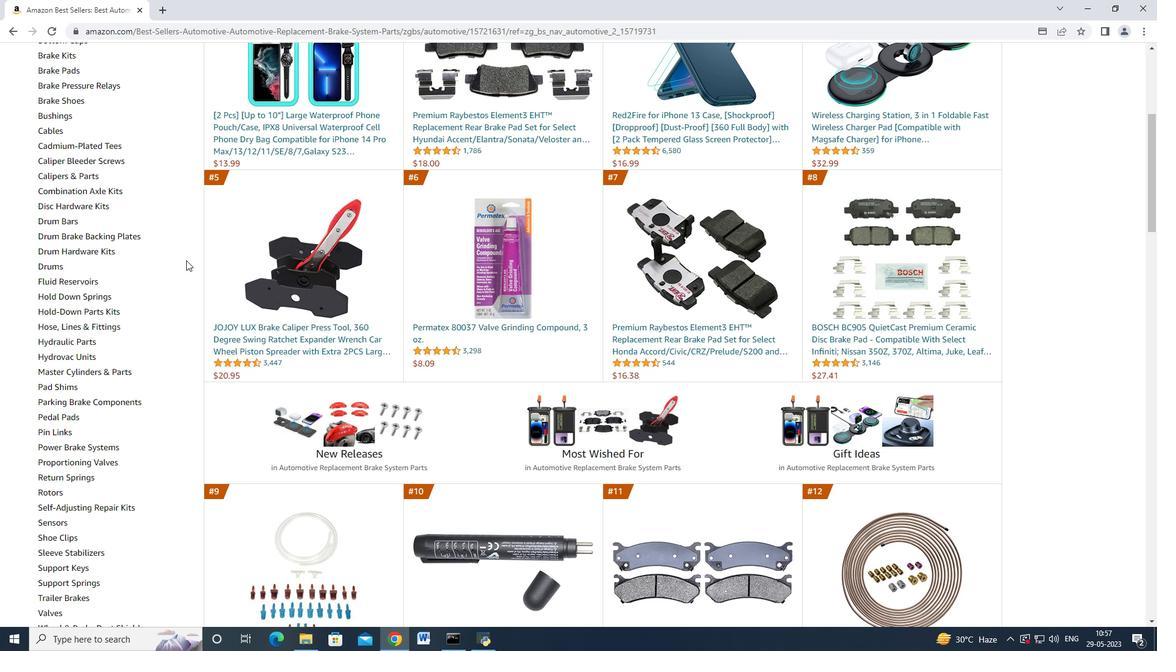 
Action: Mouse scrolled (186, 259) with delta (0, 0)
Screenshot: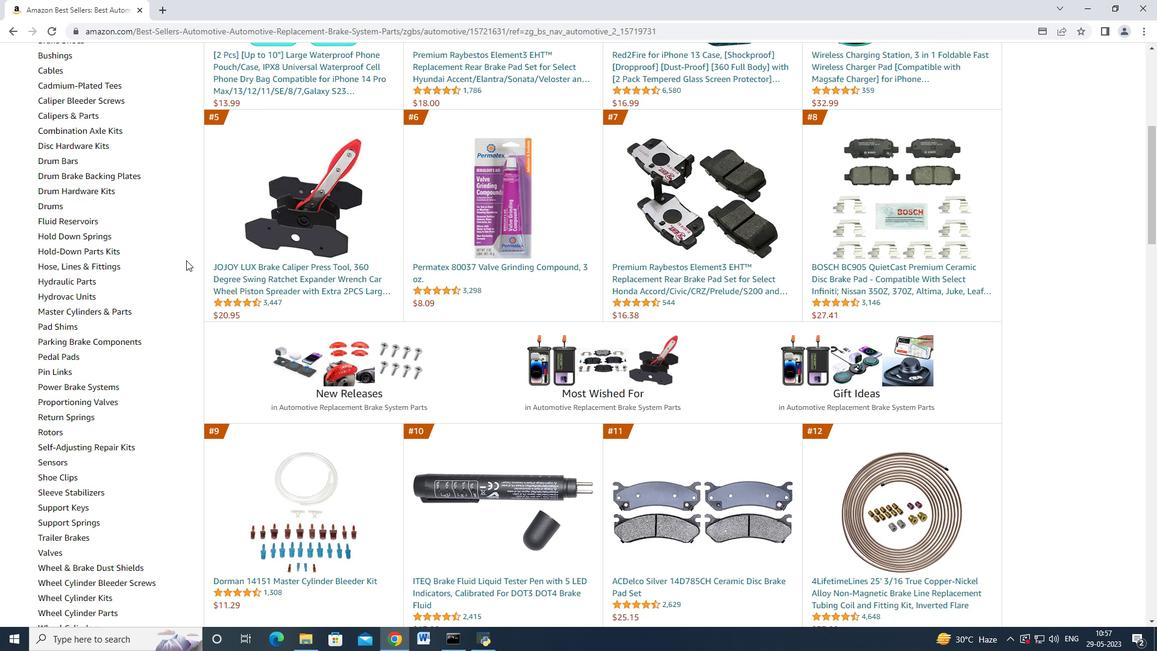 
Action: Mouse scrolled (186, 261) with delta (0, 0)
Screenshot: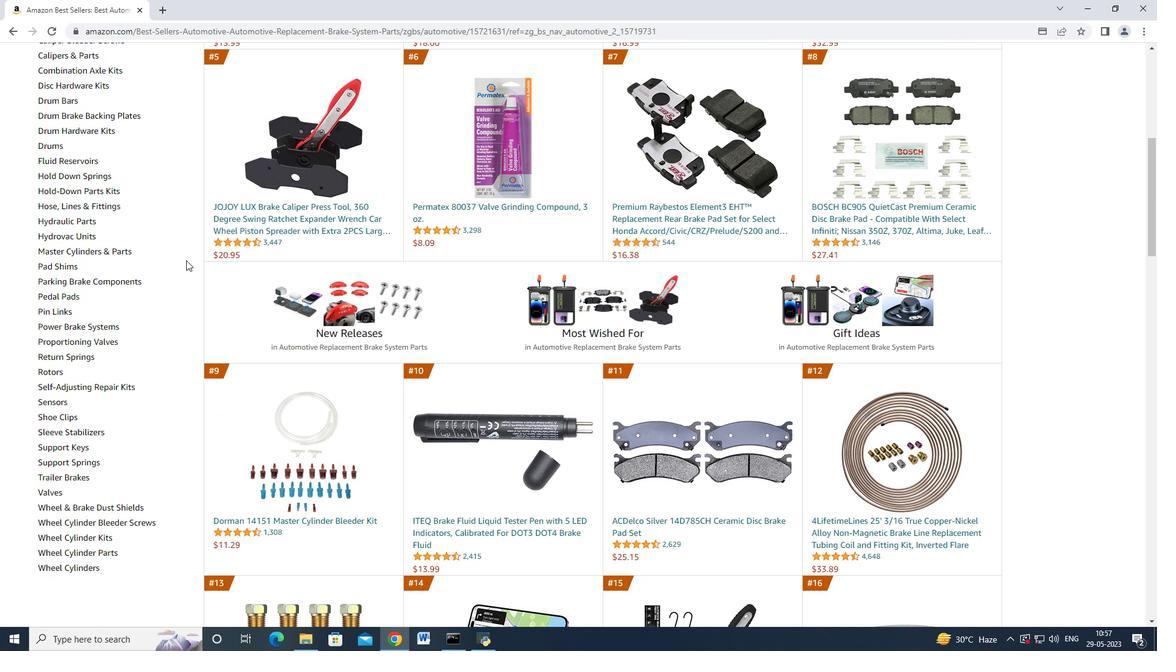 
Action: Mouse scrolled (186, 261) with delta (0, 0)
Screenshot: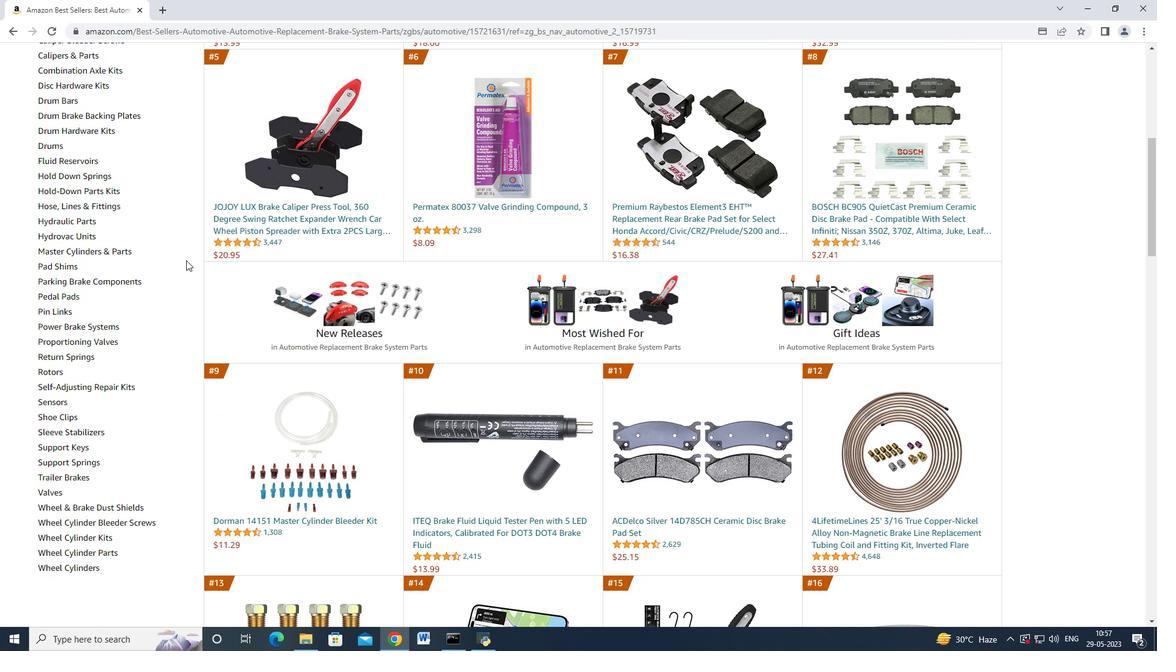 
Action: Mouse scrolled (186, 261) with delta (0, 0)
Screenshot: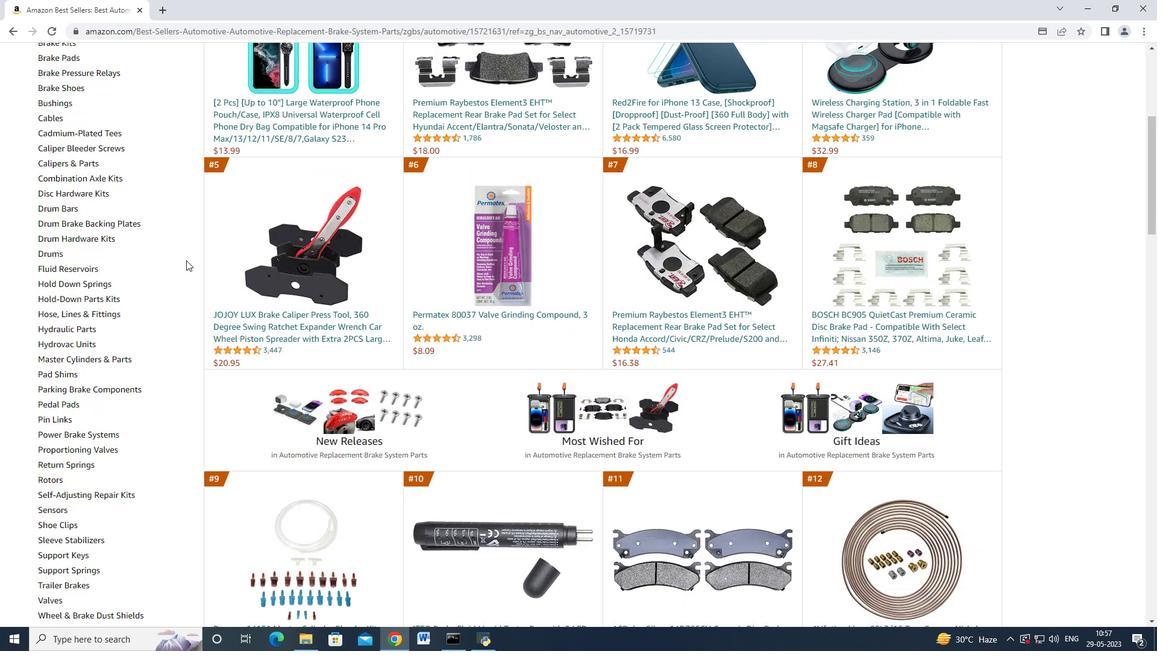 
Action: Mouse scrolled (186, 261) with delta (0, 0)
Screenshot: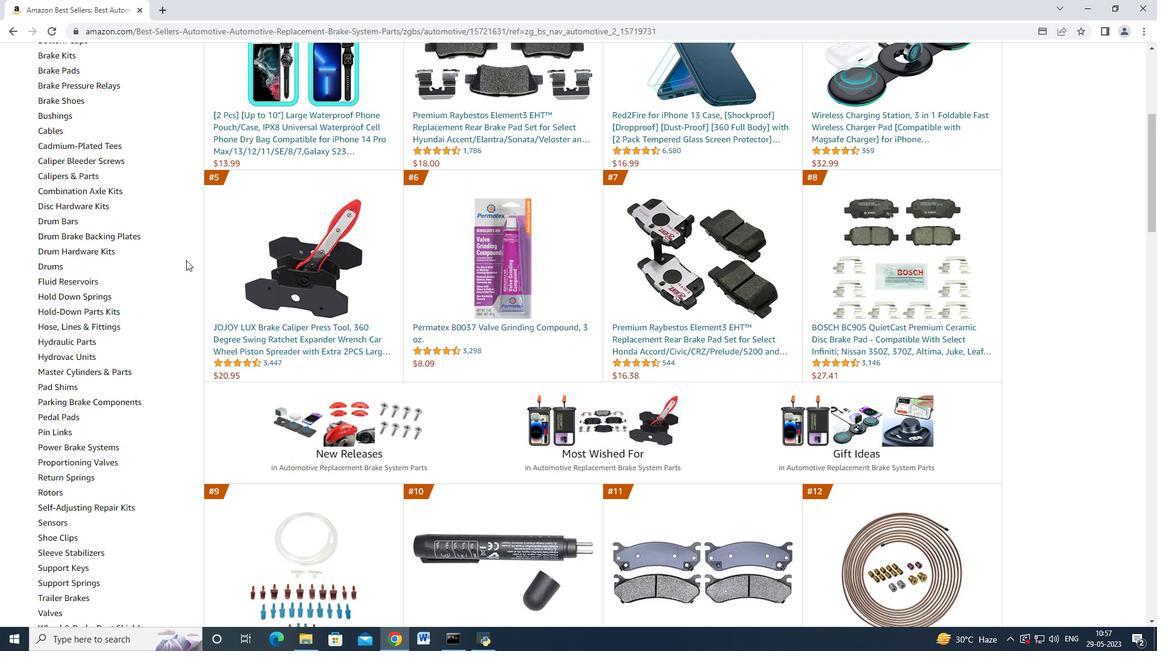 
Action: Mouse scrolled (186, 261) with delta (0, 0)
Screenshot: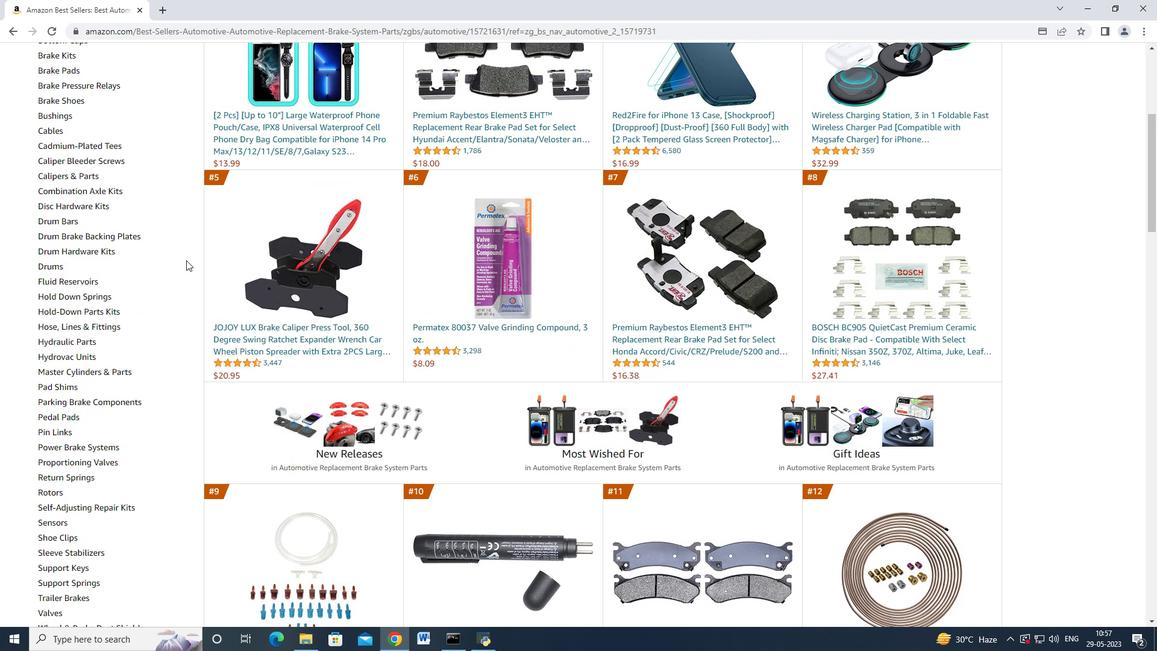 
Action: Mouse scrolled (186, 261) with delta (0, 0)
Screenshot: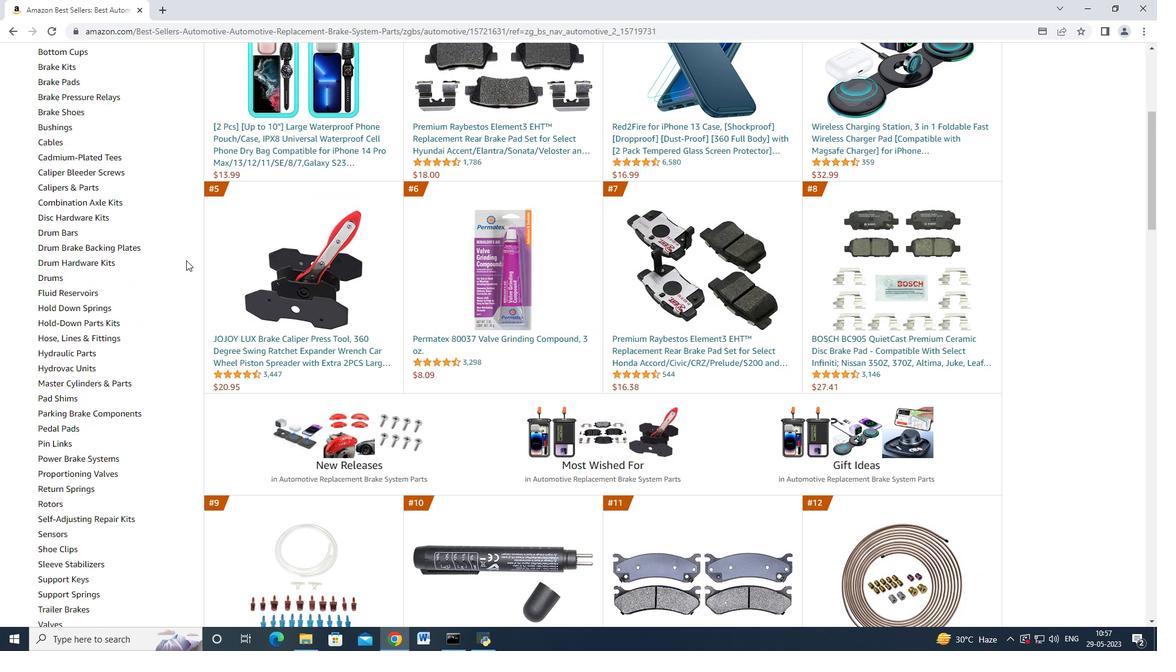 
Action: Mouse scrolled (186, 261) with delta (0, 0)
Screenshot: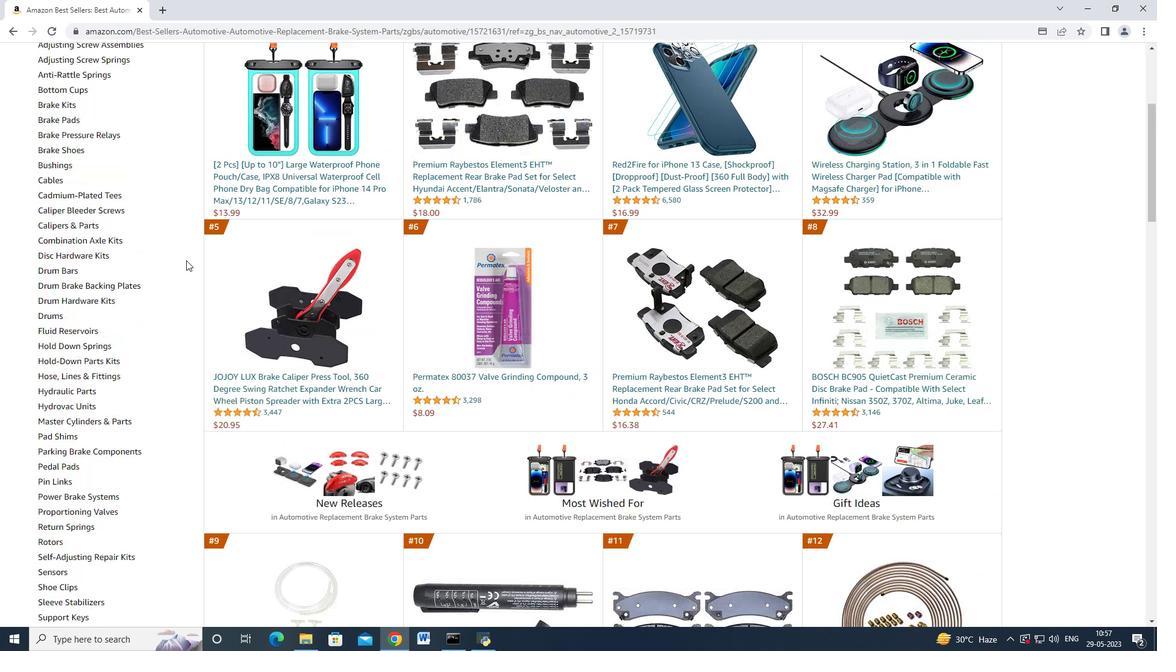 
Action: Mouse moved to (385, 66)
Screenshot: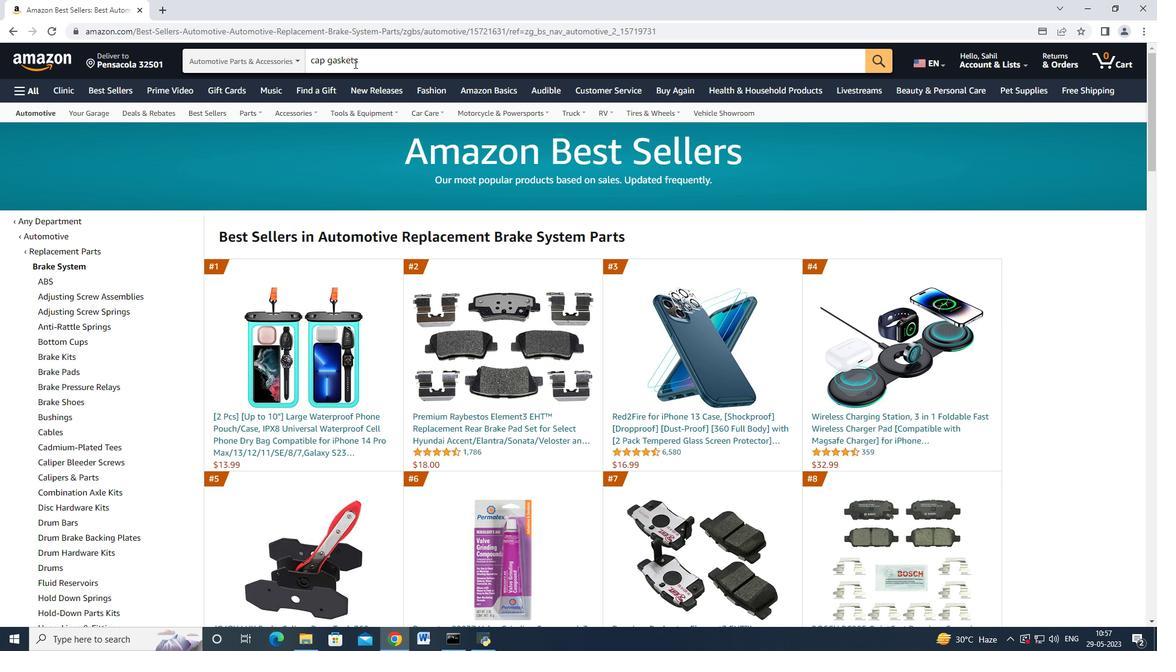 
Action: Mouse pressed left at (385, 66)
Screenshot: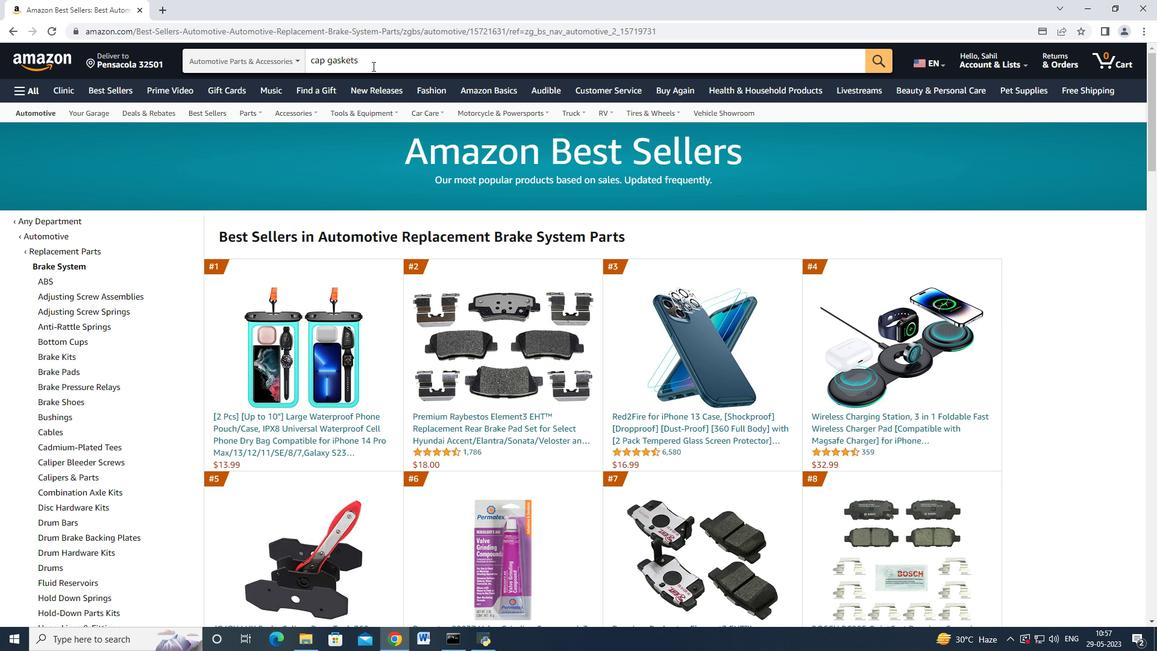 
Action: Mouse moved to (391, 68)
Screenshot: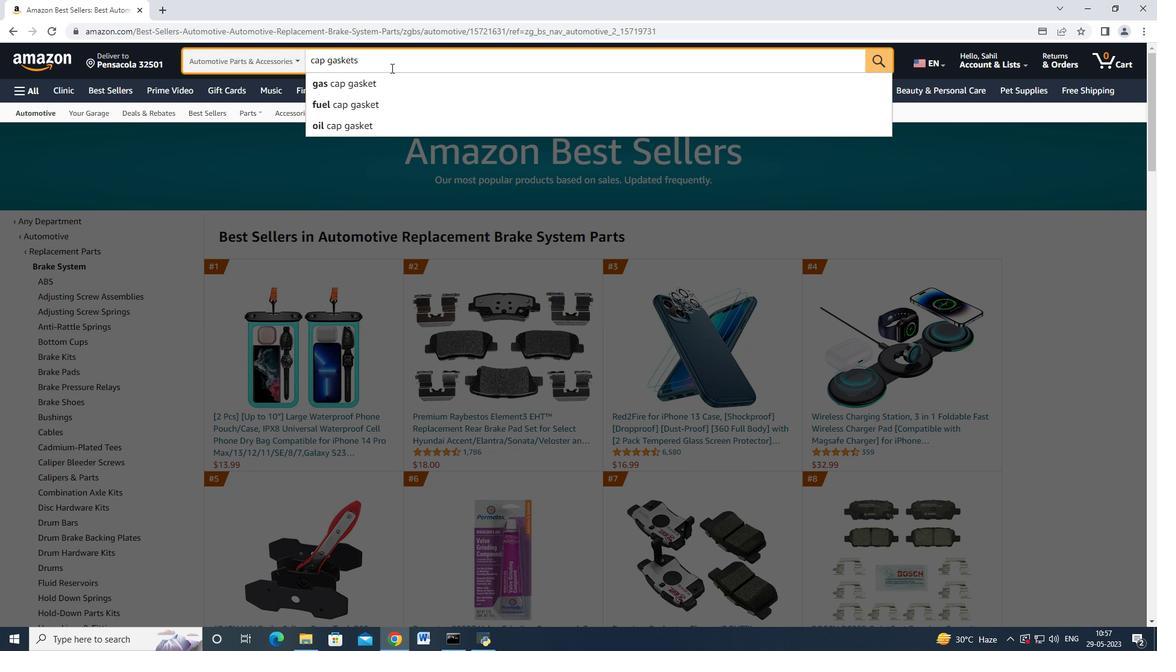 
Action: Key pressed <Key.enter>
Screenshot: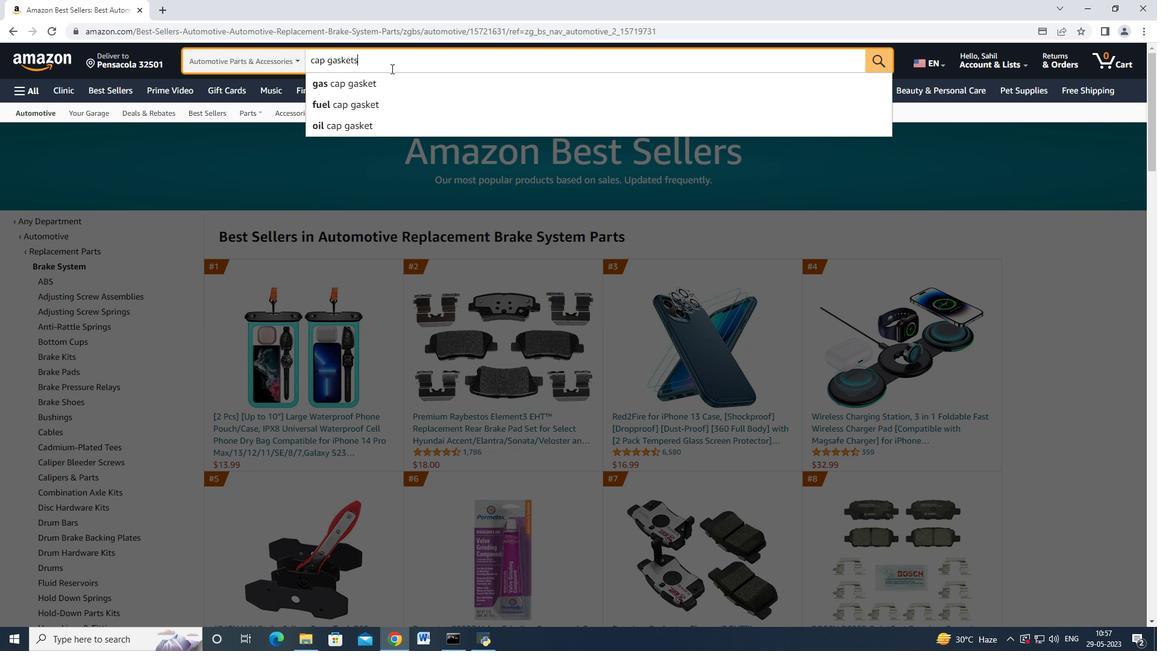 
Action: Mouse moved to (466, 477)
Screenshot: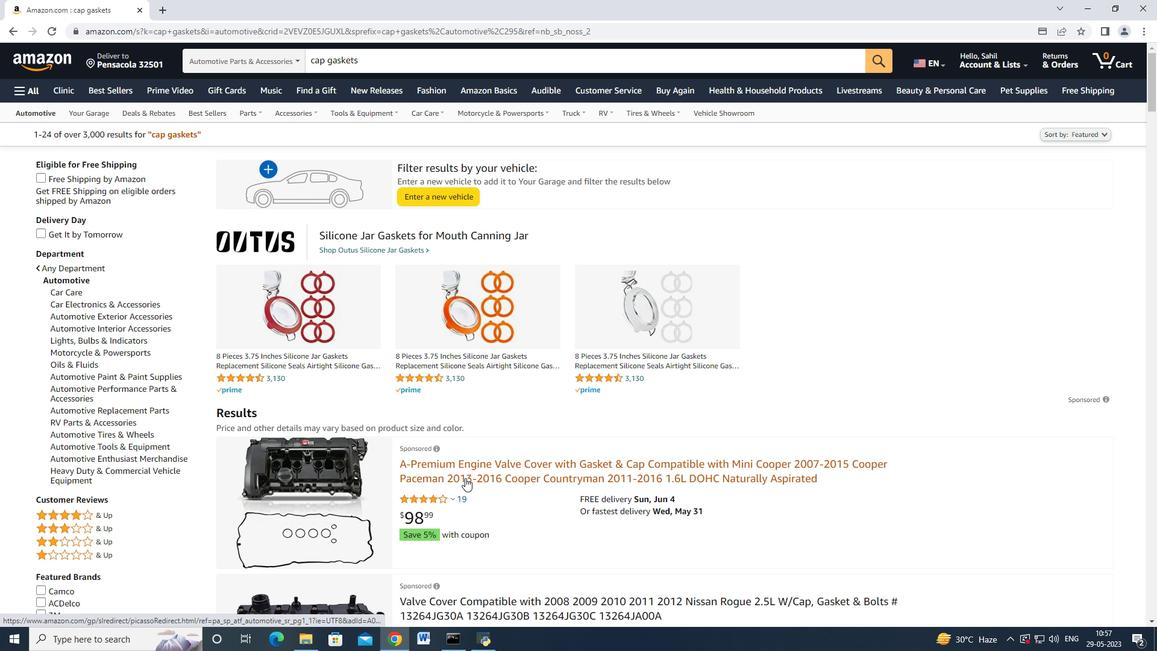 
Action: Mouse pressed left at (466, 477)
Screenshot: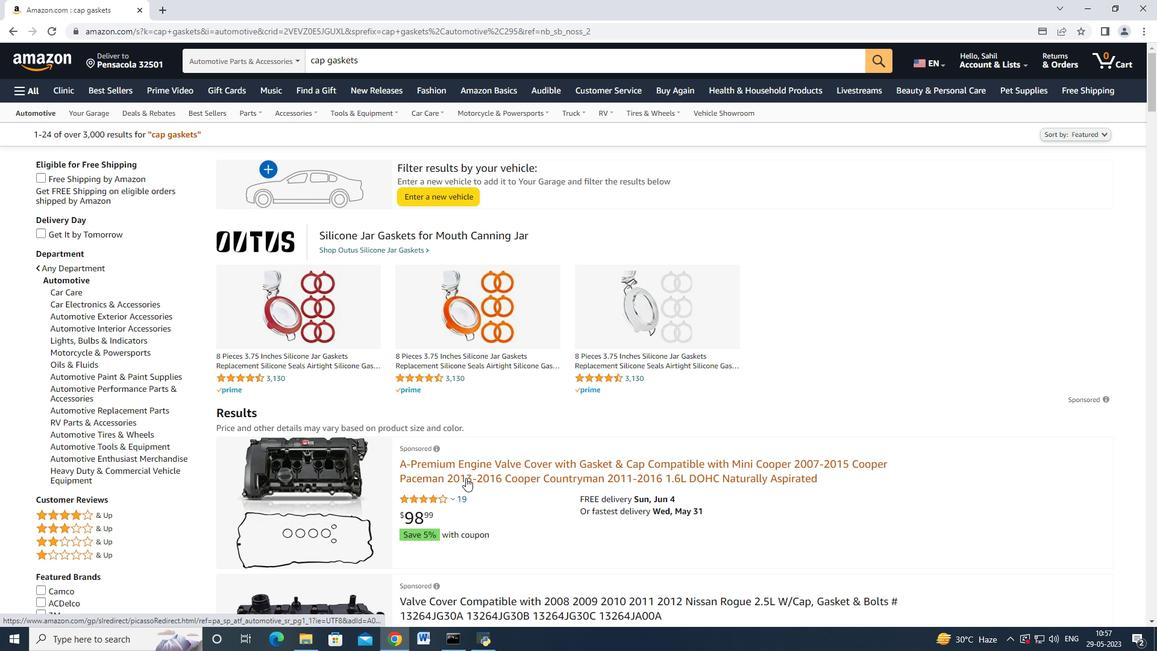 
Action: Mouse moved to (888, 436)
Screenshot: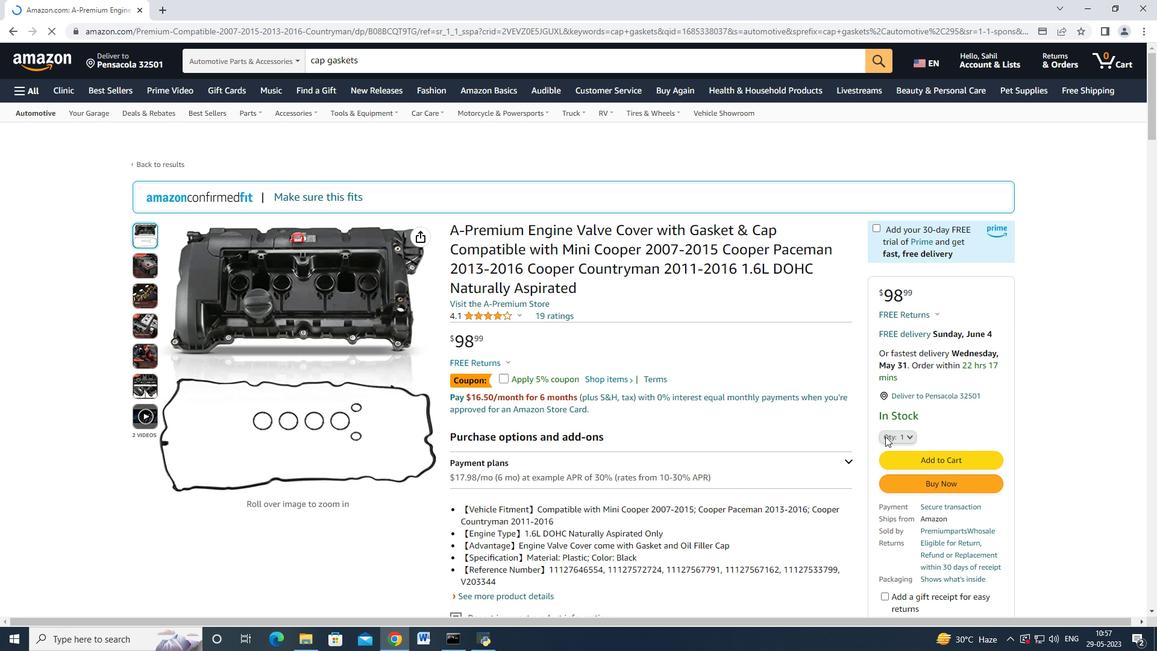 
Action: Mouse pressed left at (888, 436)
Screenshot: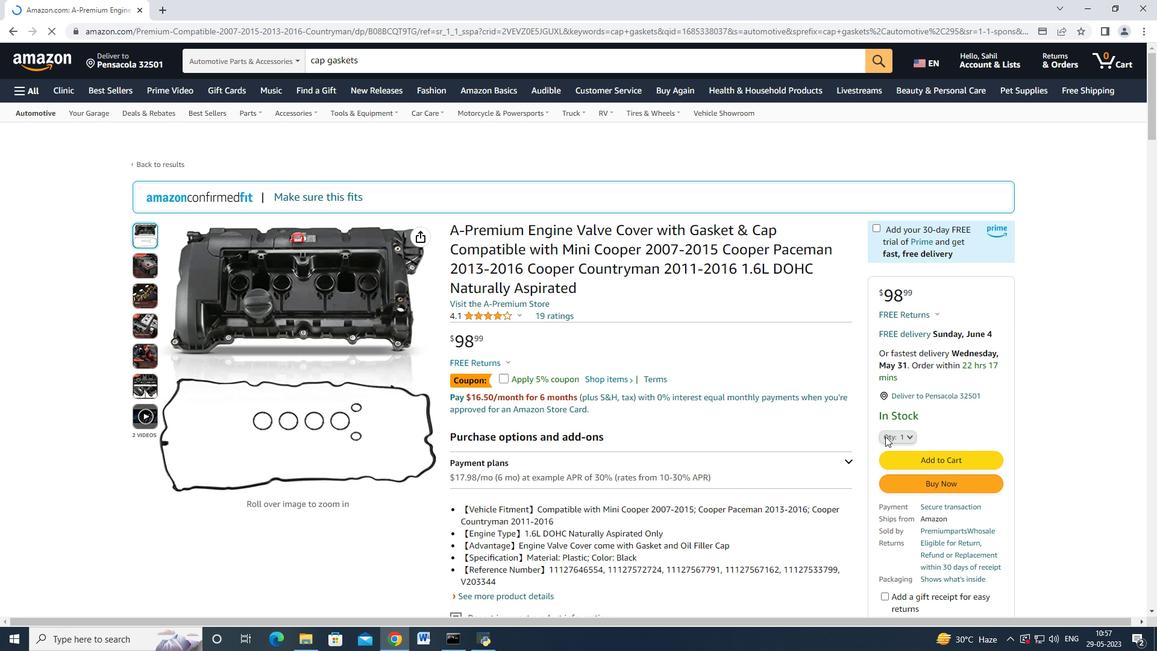 
Action: Mouse moved to (3, 22)
Screenshot: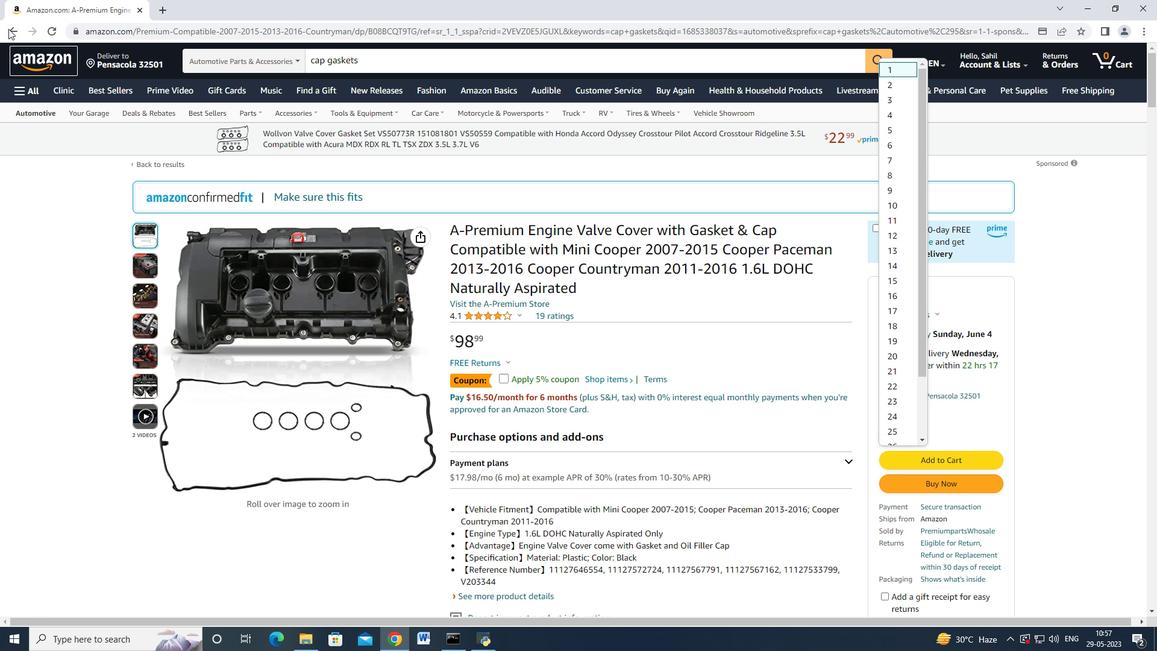 
Action: Mouse pressed left at (3, 22)
Screenshot: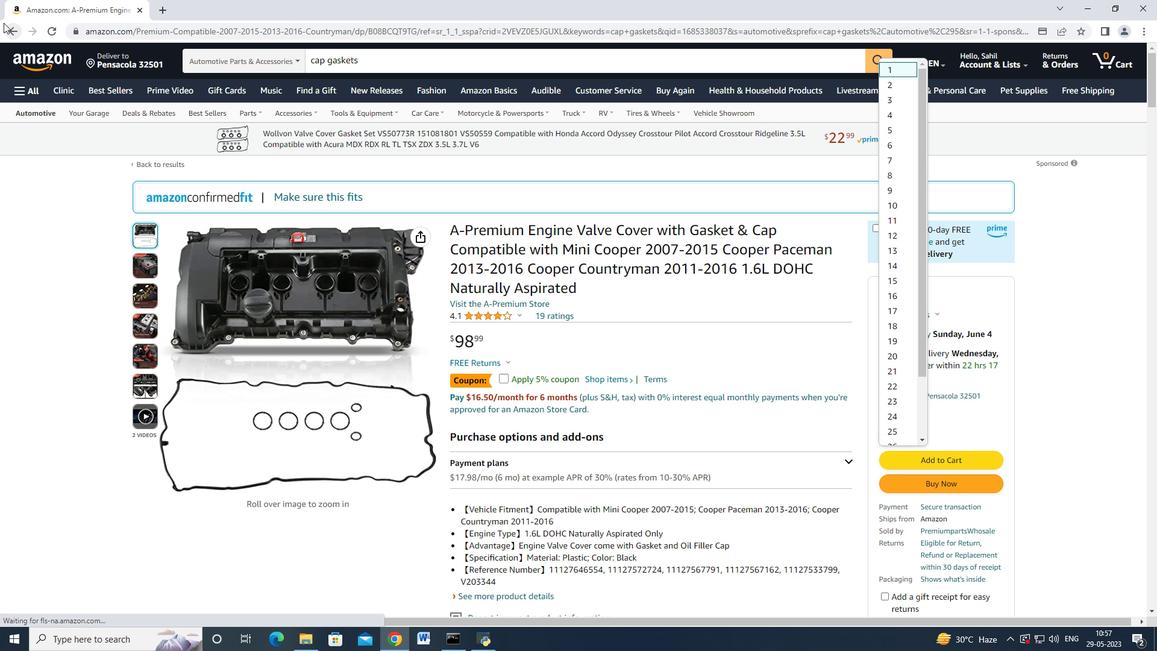 
Action: Mouse moved to (460, 396)
Screenshot: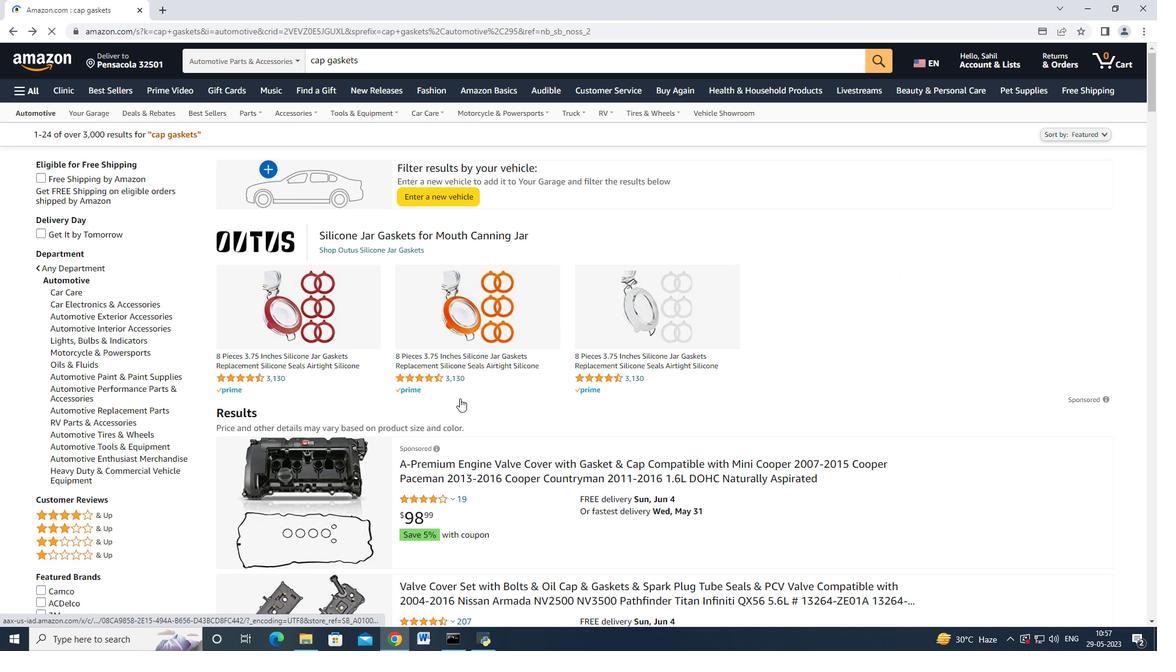
Action: Mouse scrolled (460, 396) with delta (0, 0)
Screenshot: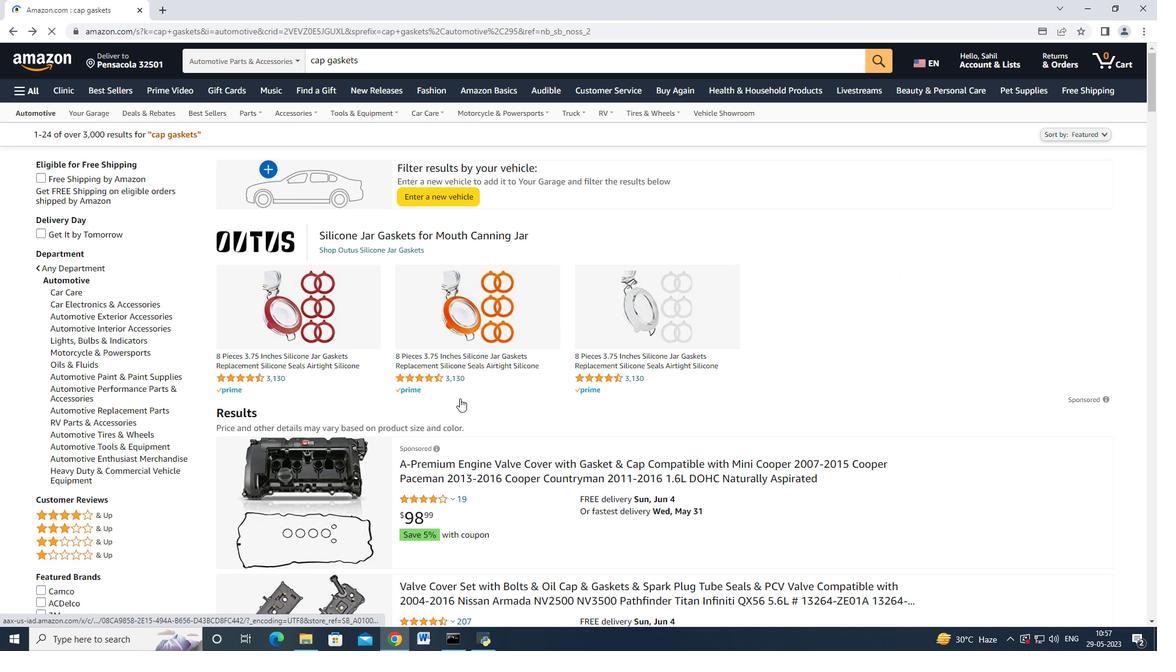 
Action: Mouse moved to (460, 396)
Screenshot: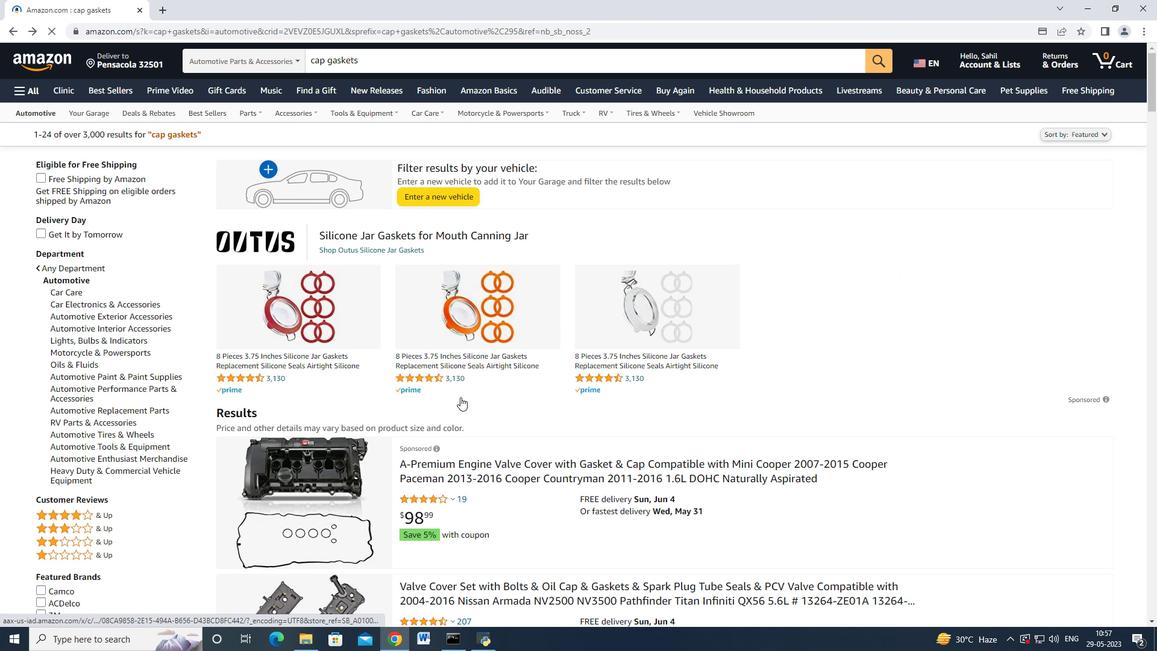 
Action: Mouse scrolled (460, 395) with delta (0, 0)
Screenshot: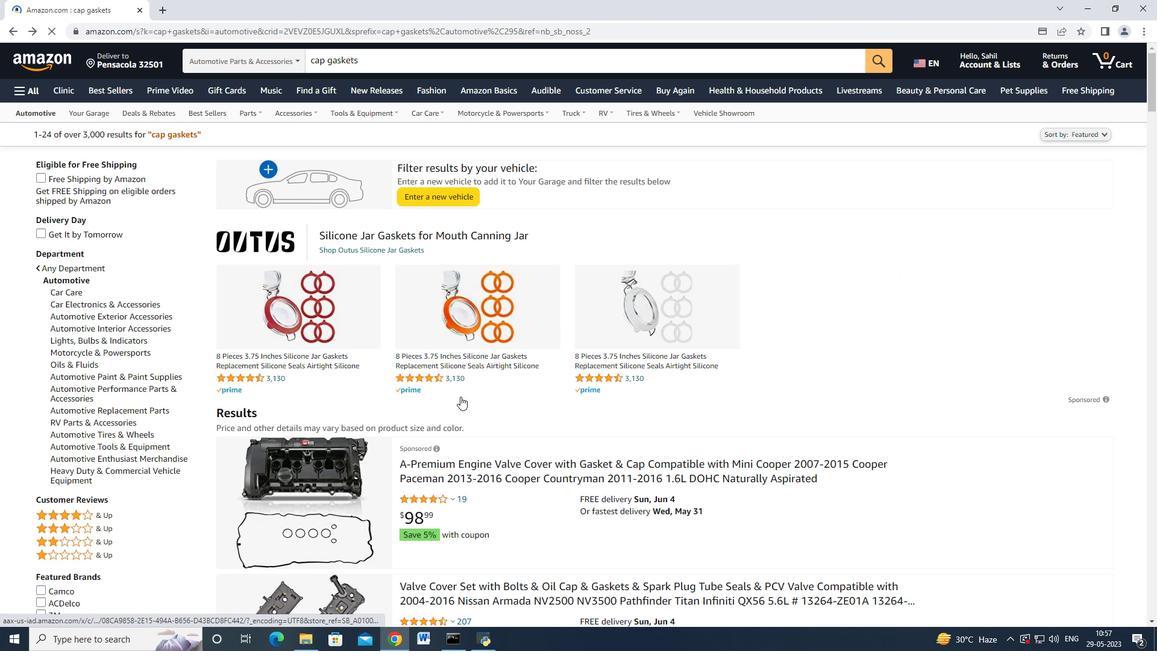 
Action: Mouse scrolled (460, 395) with delta (0, 0)
Screenshot: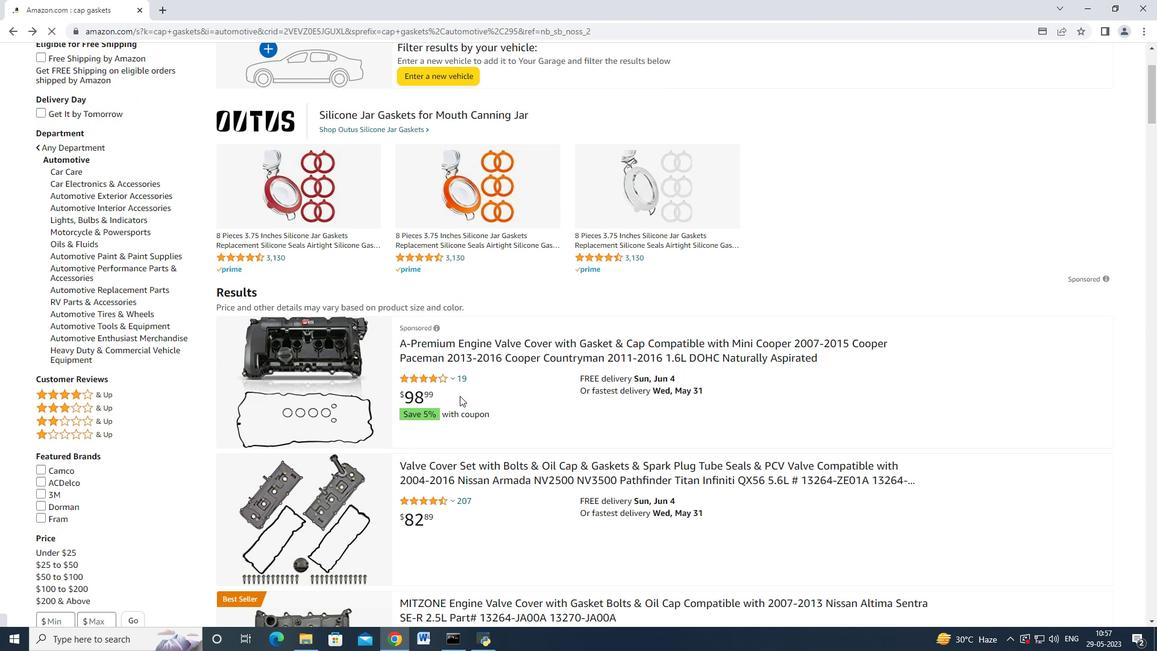 
Action: Mouse moved to (469, 403)
Screenshot: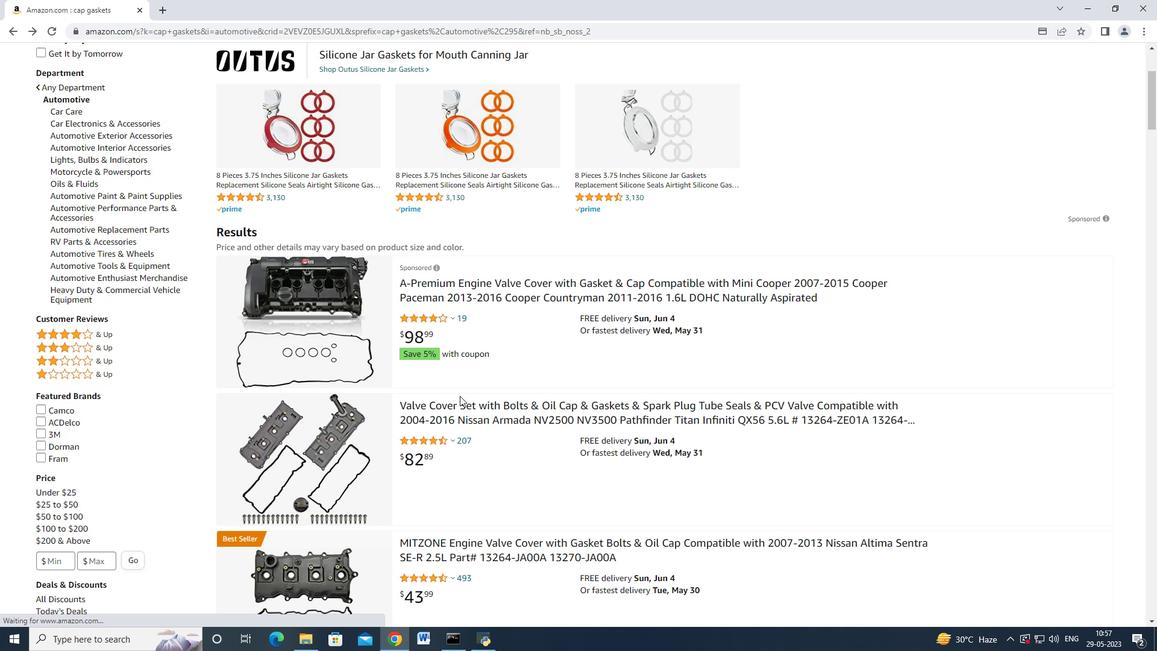 
Action: Mouse scrolled (469, 402) with delta (0, 0)
Screenshot: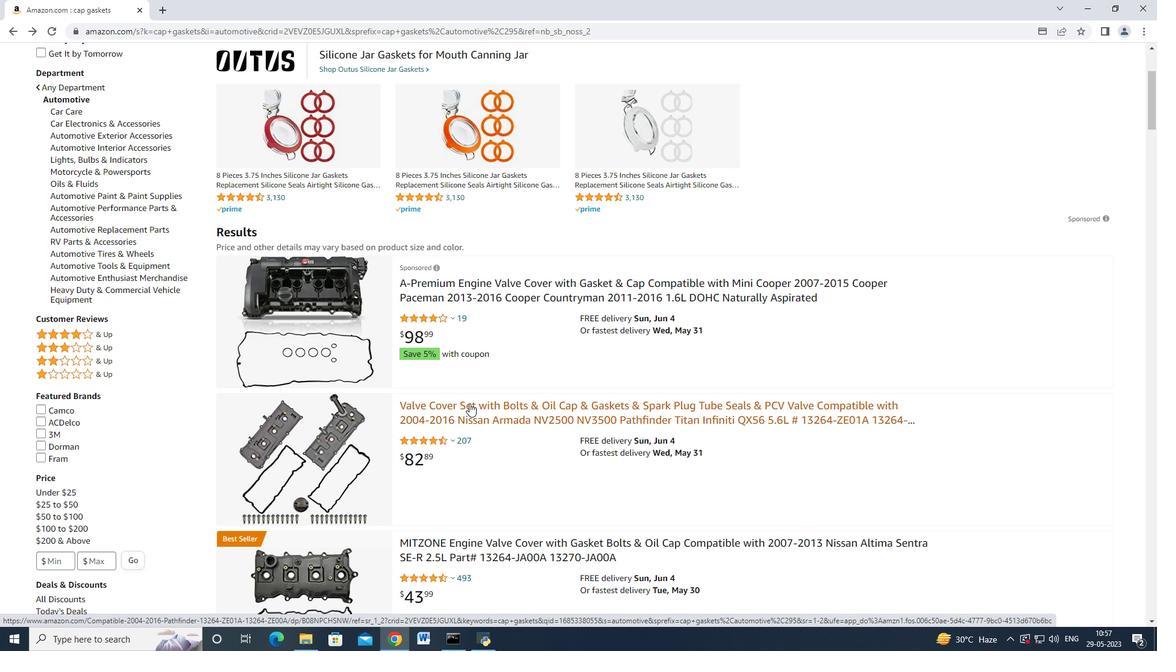 
Action: Mouse scrolled (469, 402) with delta (0, 0)
Screenshot: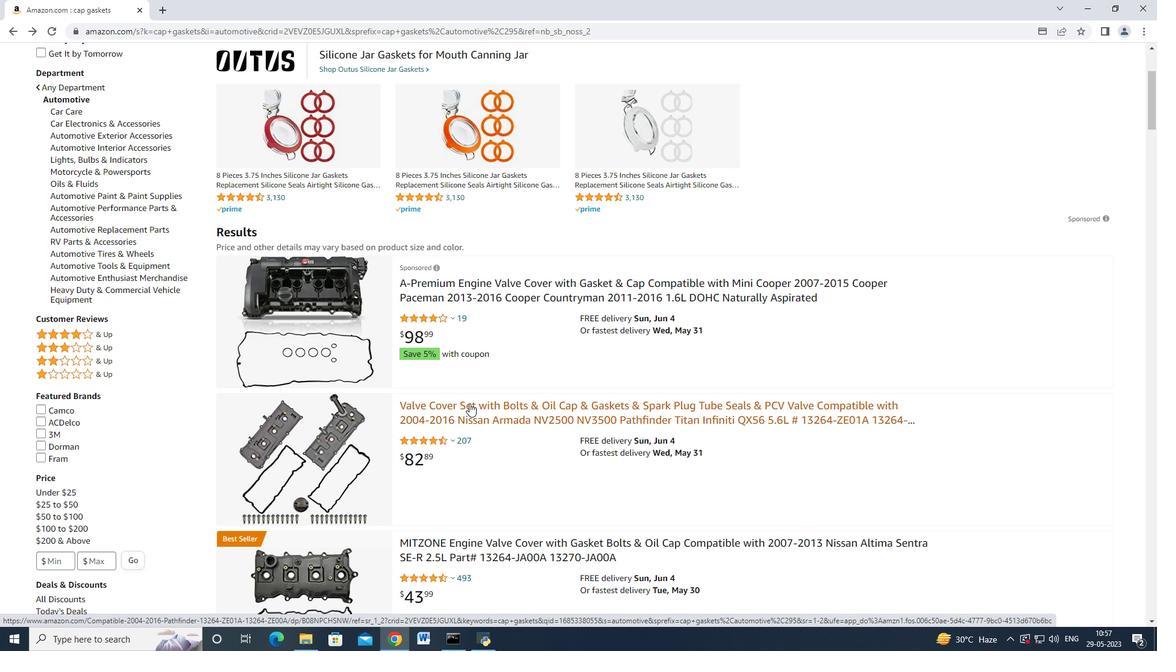 
Action: Mouse scrolled (469, 402) with delta (0, 0)
Screenshot: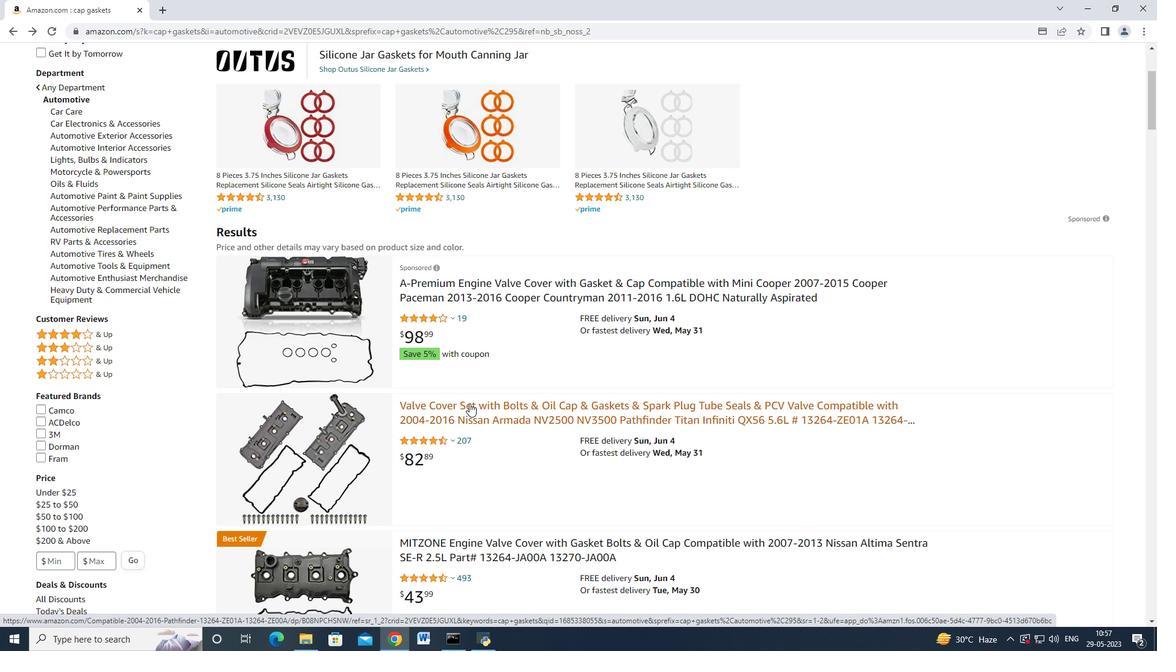 
Action: Mouse moved to (469, 403)
Screenshot: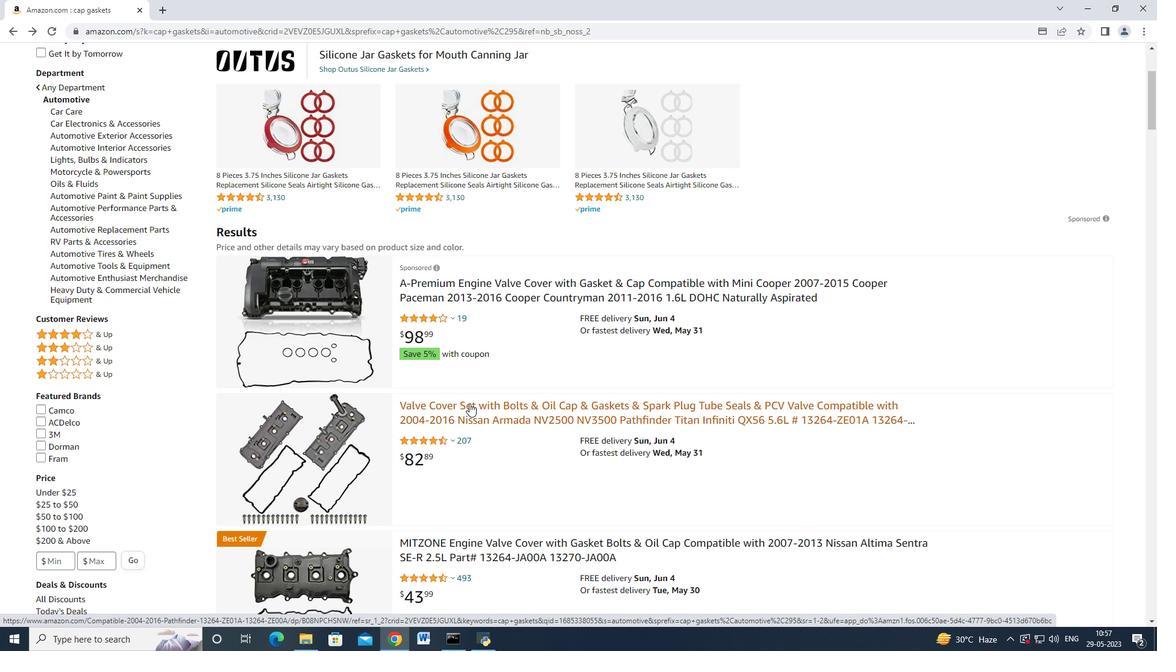 
Action: Mouse scrolled (469, 402) with delta (0, 0)
Screenshot: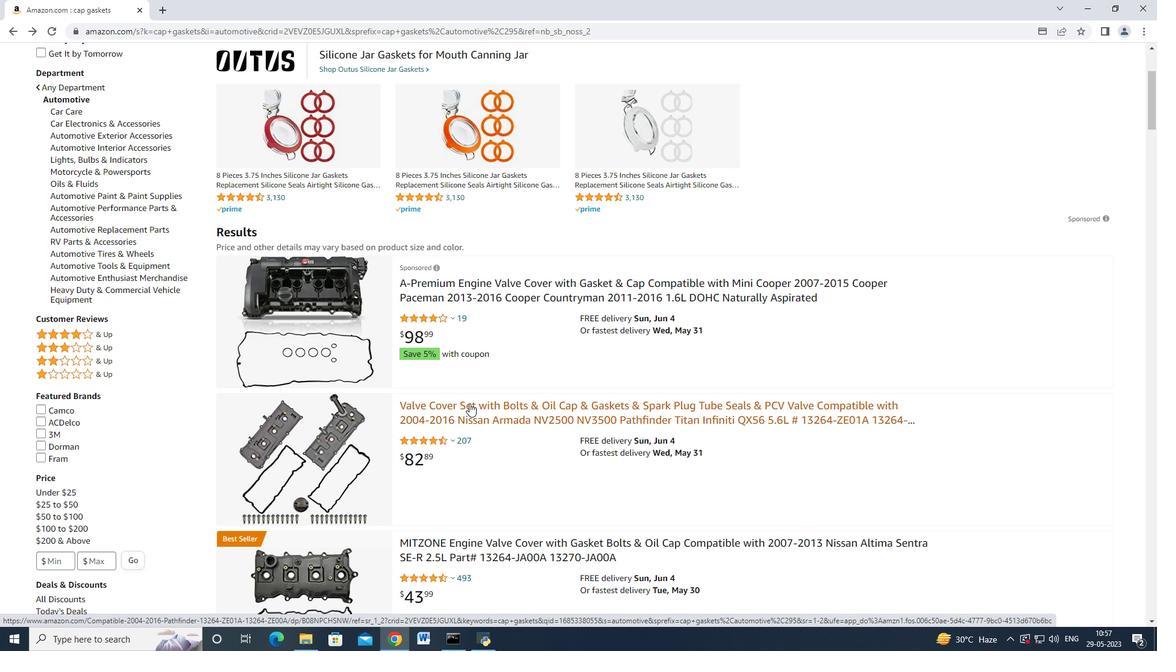 
Action: Mouse scrolled (469, 402) with delta (0, 0)
Screenshot: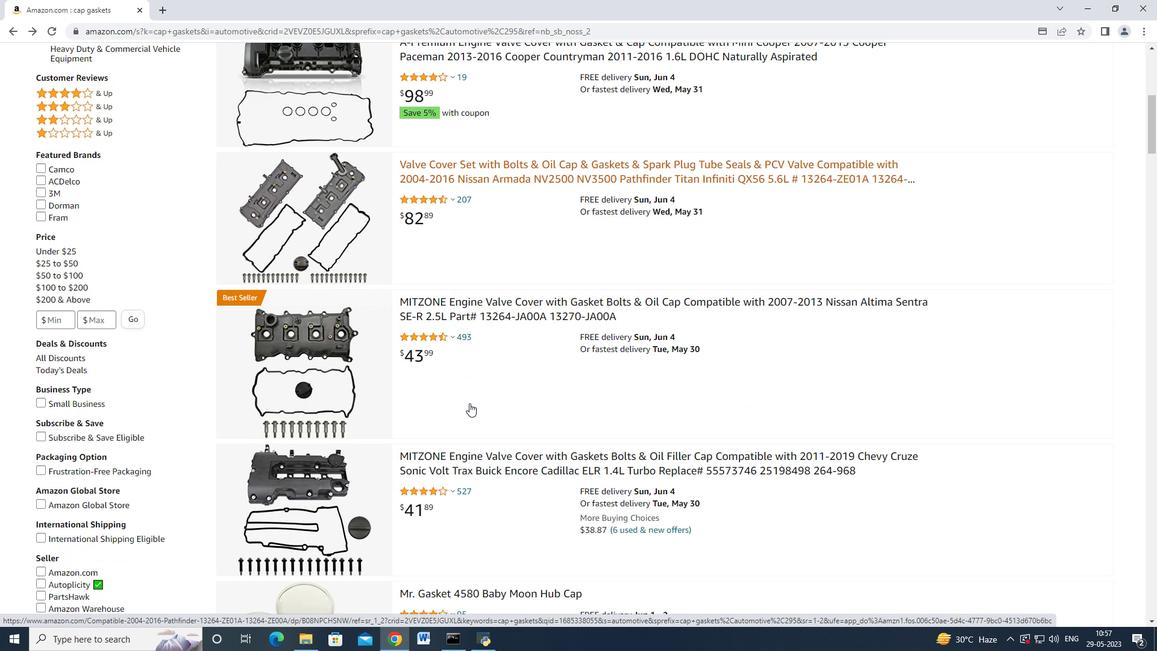 
Action: Mouse scrolled (469, 402) with delta (0, 0)
Screenshot: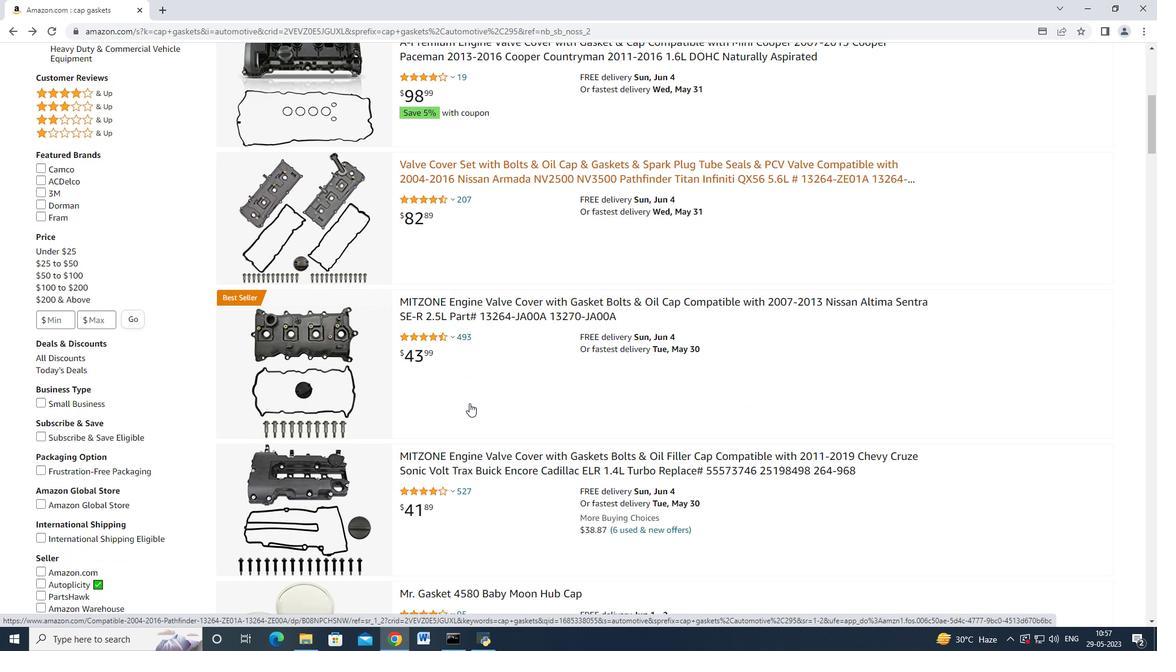 
Action: Mouse scrolled (469, 402) with delta (0, 0)
Screenshot: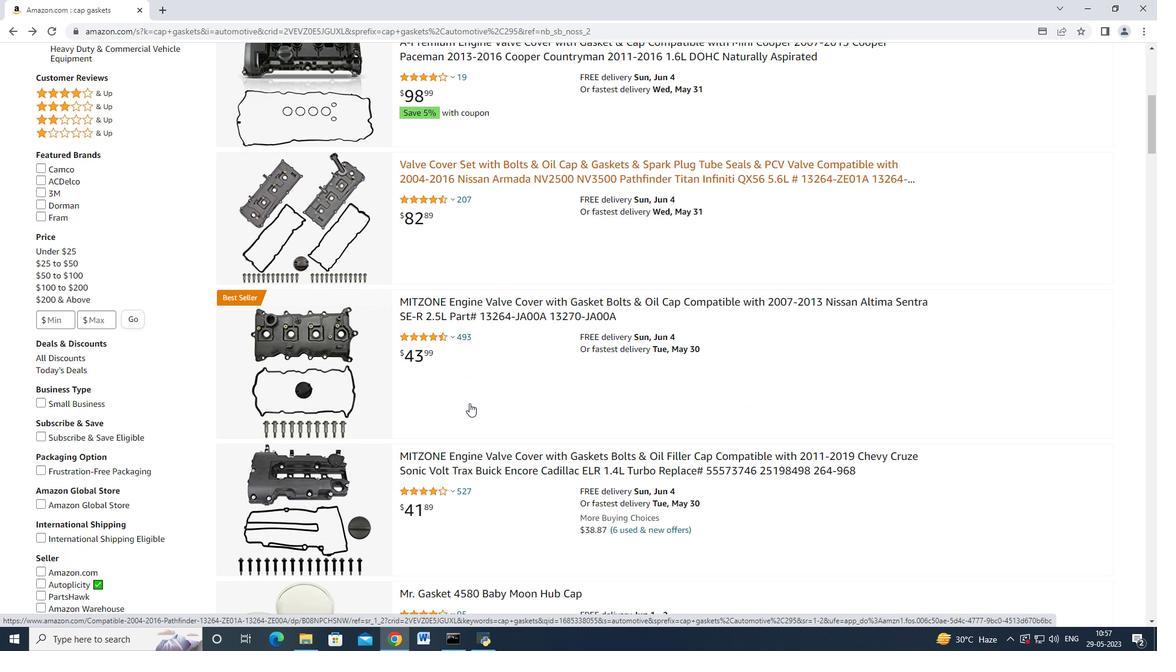 
Action: Mouse scrolled (469, 402) with delta (0, 0)
Screenshot: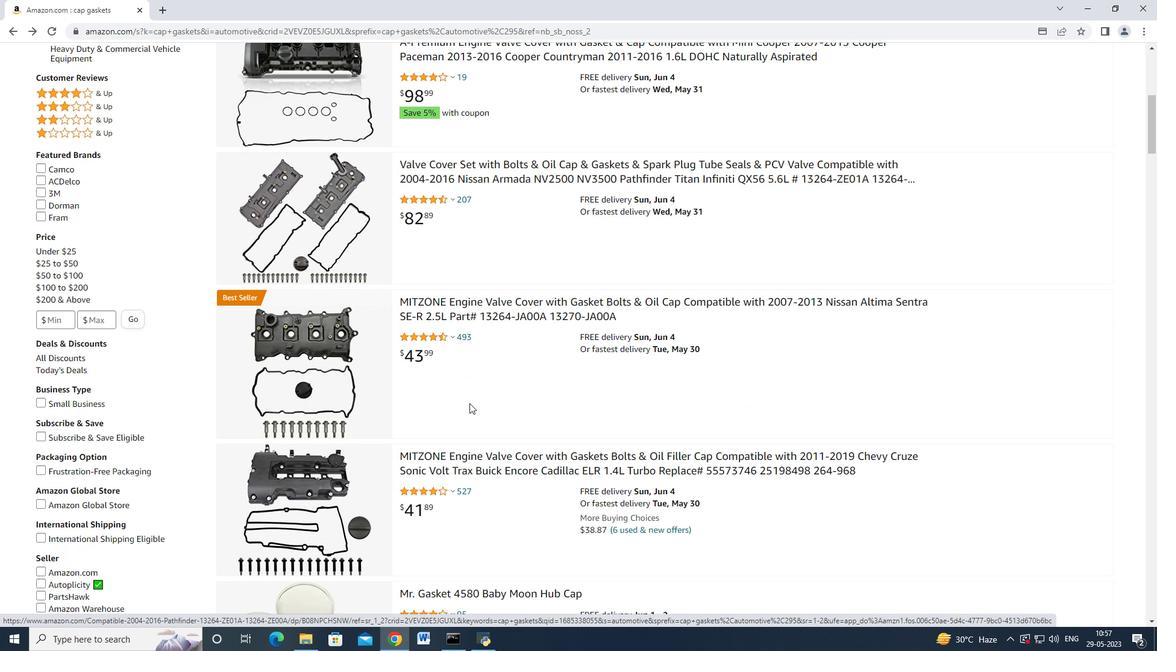 
Action: Mouse moved to (469, 402)
Screenshot: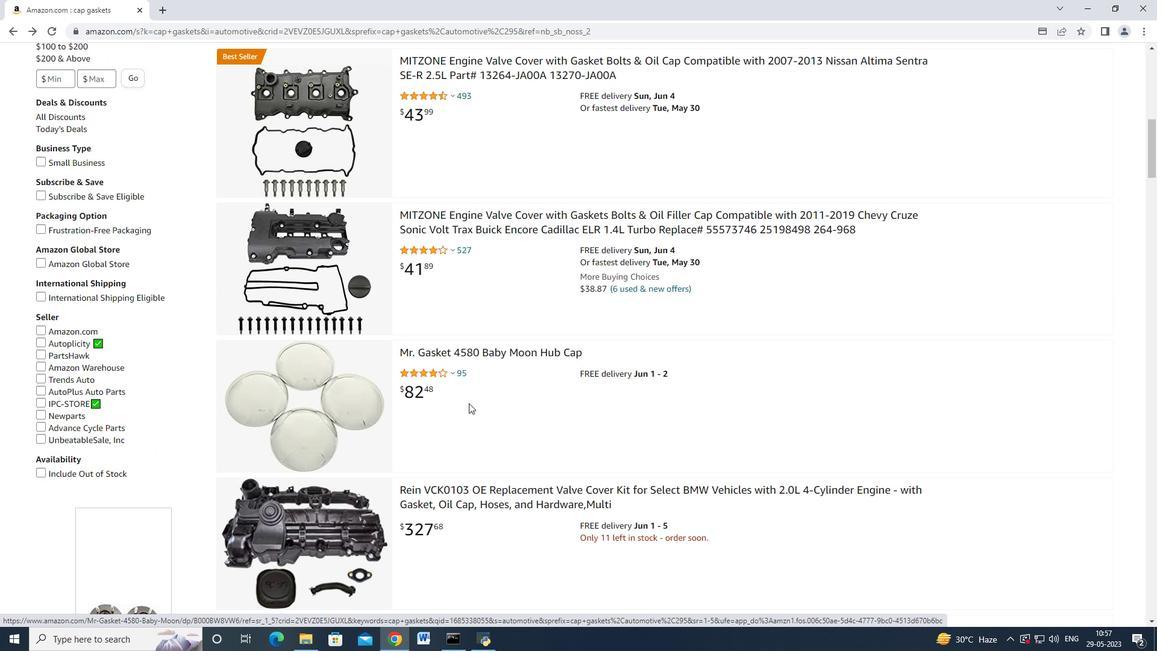 
Action: Mouse scrolled (469, 402) with delta (0, 0)
Screenshot: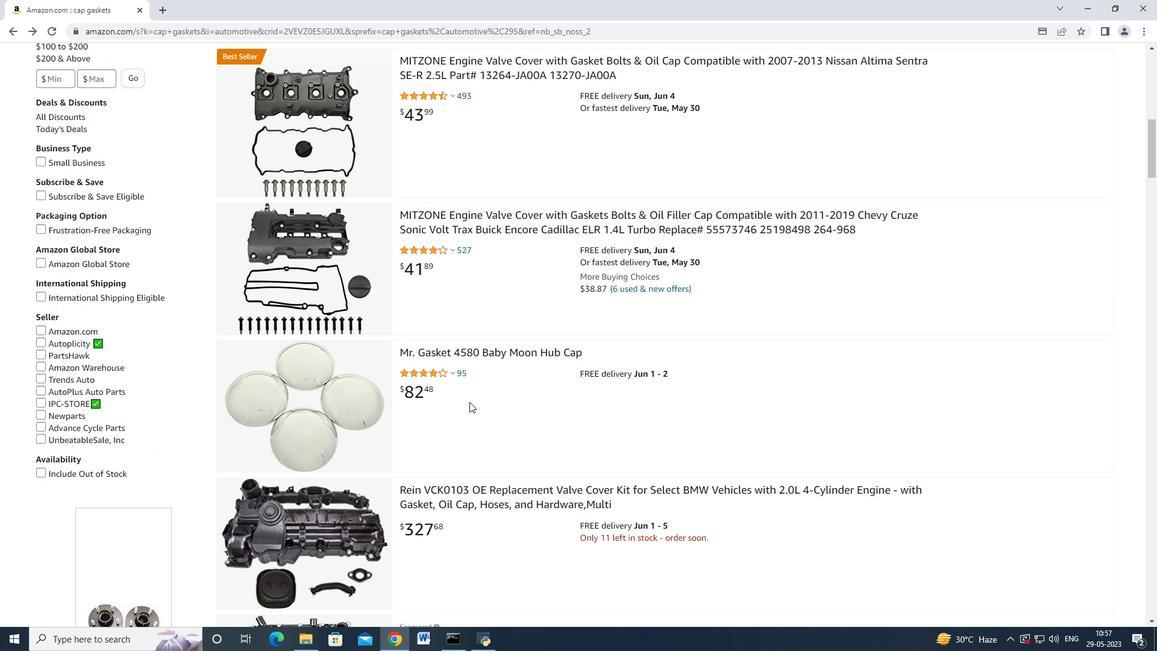 
Action: Mouse scrolled (469, 402) with delta (0, 0)
Screenshot: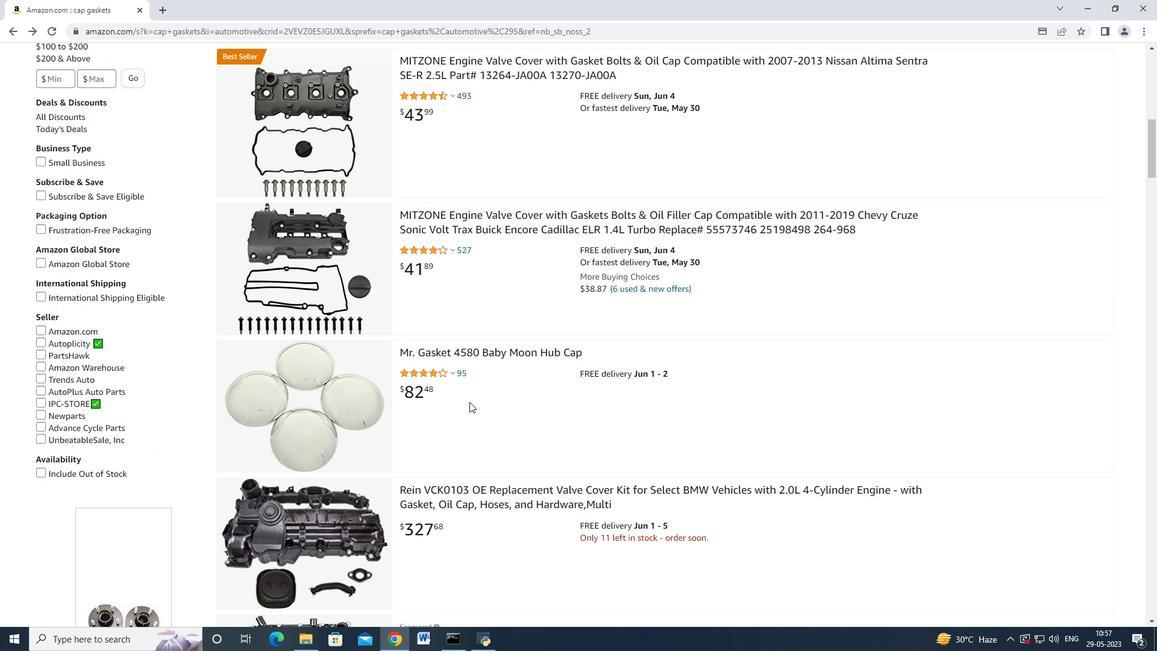 
Action: Mouse scrolled (469, 402) with delta (0, 0)
Screenshot: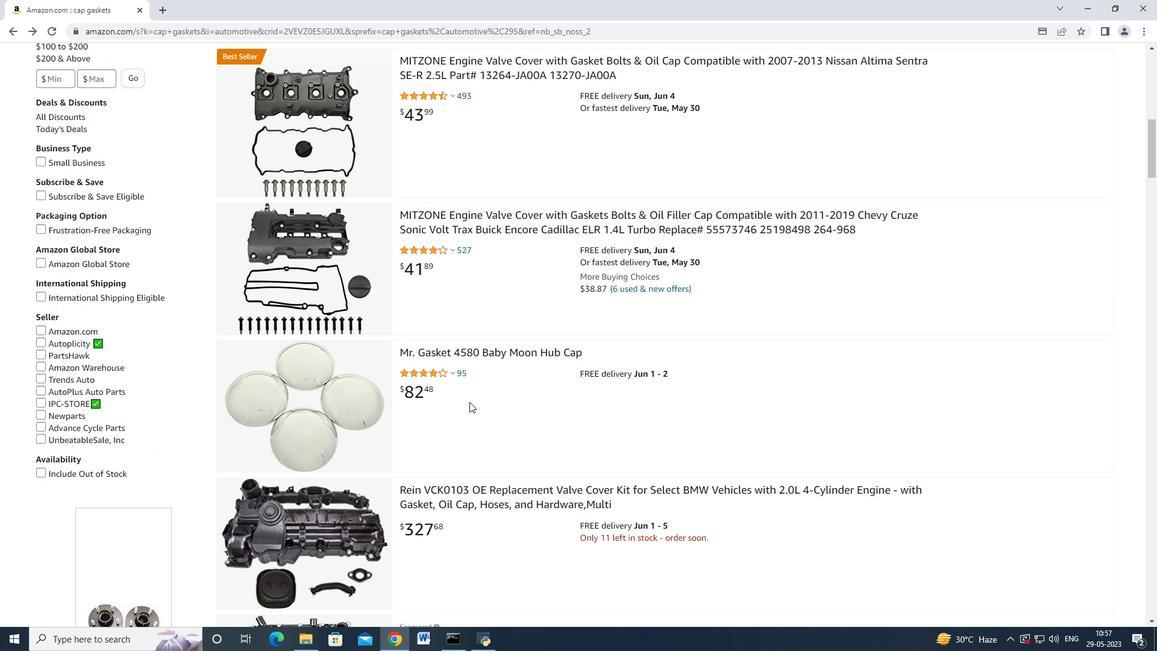 
Action: Mouse scrolled (469, 402) with delta (0, 0)
Screenshot: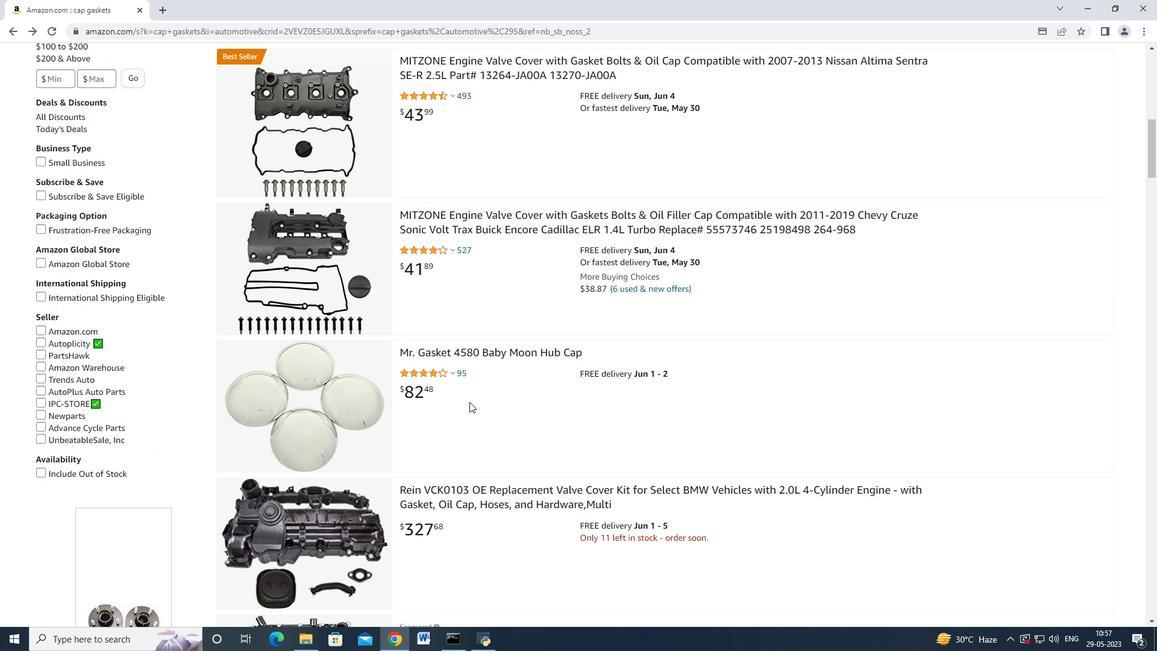 
Action: Mouse moved to (490, 168)
Screenshot: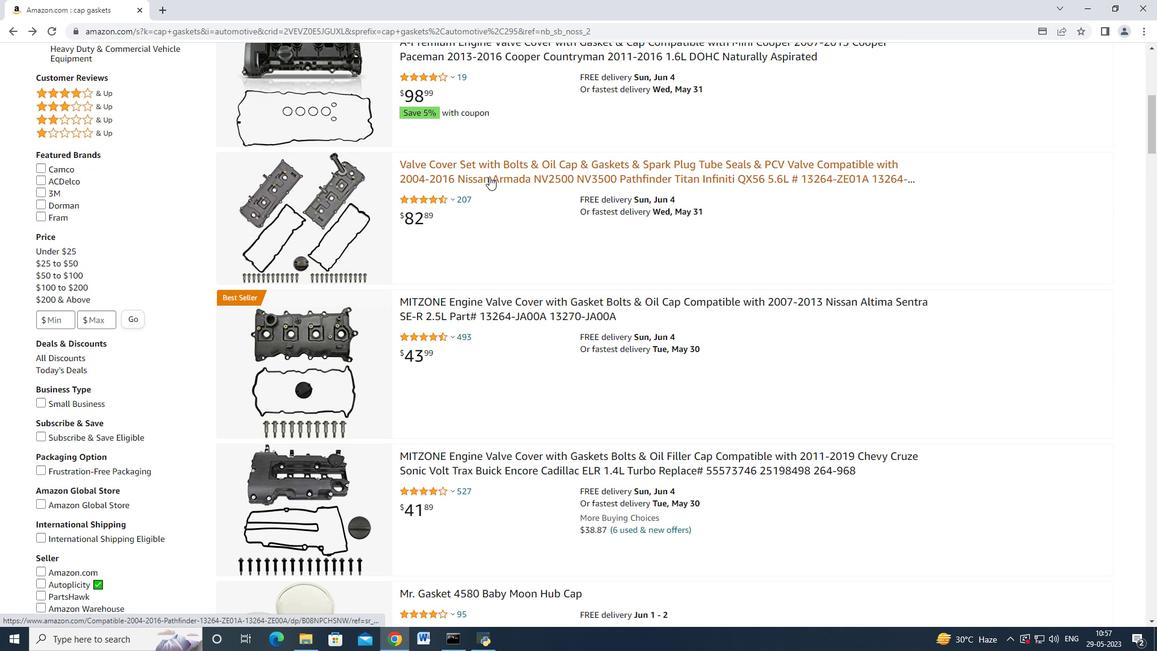 
Action: Mouse pressed left at (490, 168)
Screenshot: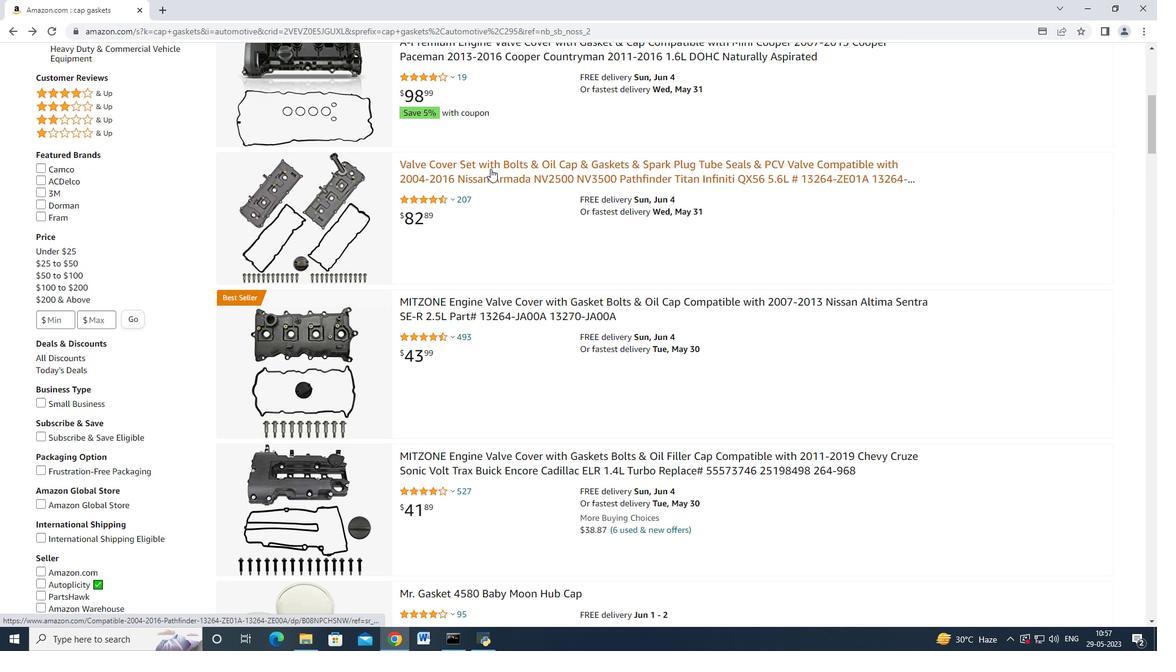 
Action: Mouse moved to (885, 436)
Screenshot: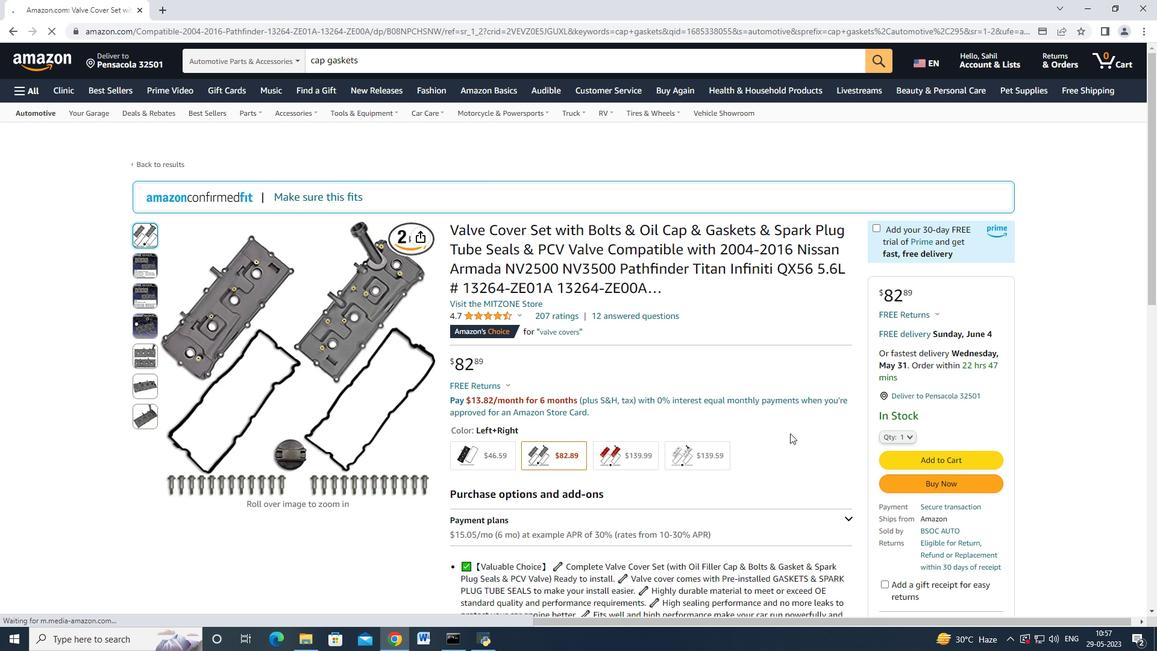
Action: Mouse pressed left at (885, 436)
Screenshot: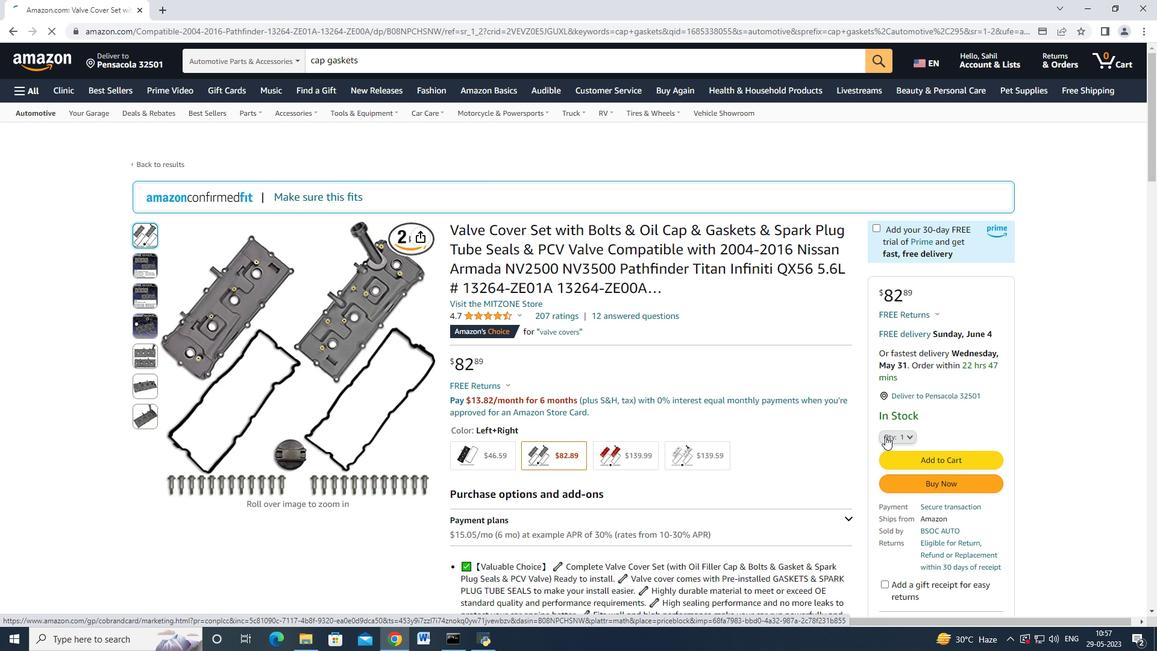 
Action: Mouse moved to (894, 450)
Screenshot: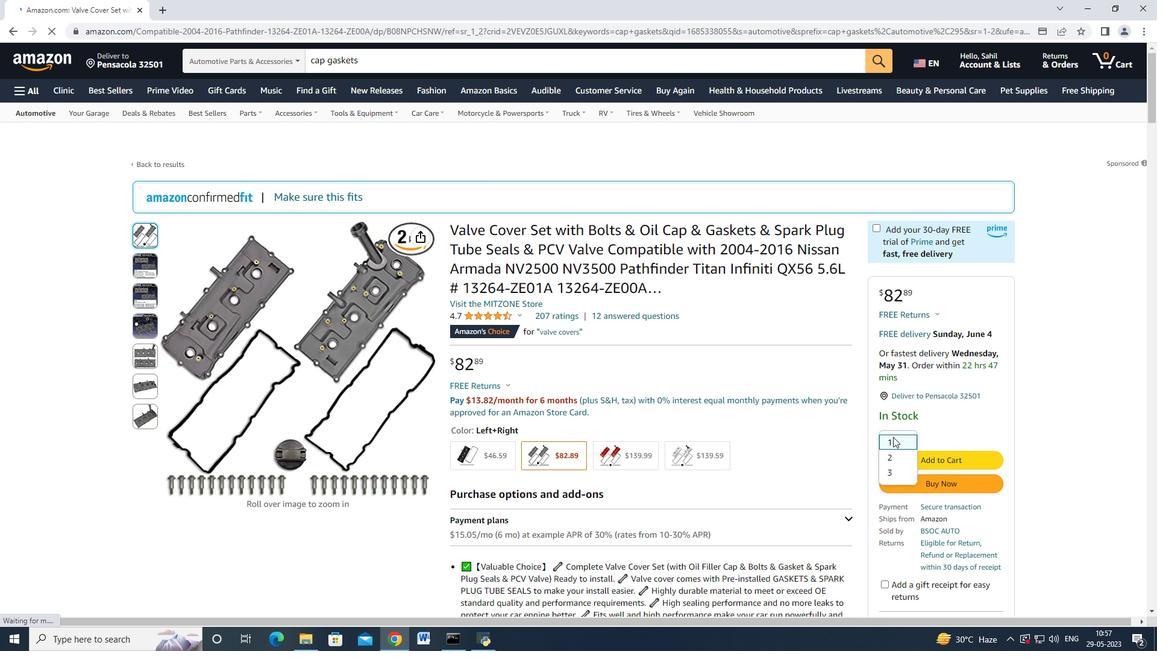 
Action: Mouse pressed left at (894, 450)
Screenshot: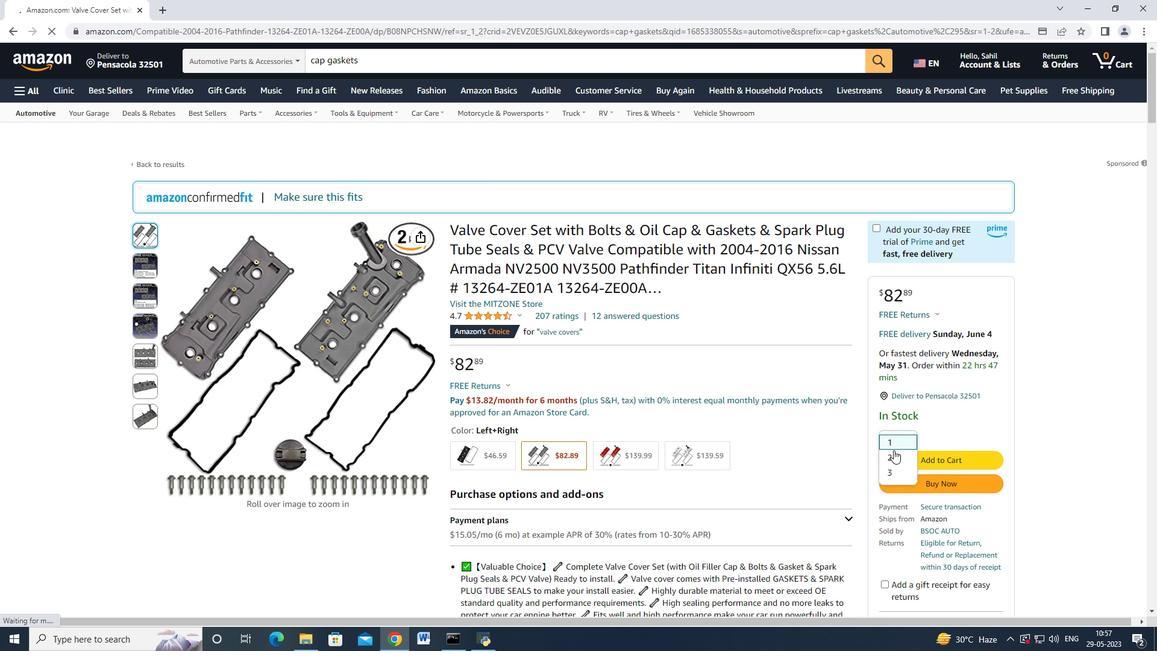 
Action: Mouse moved to (905, 457)
Screenshot: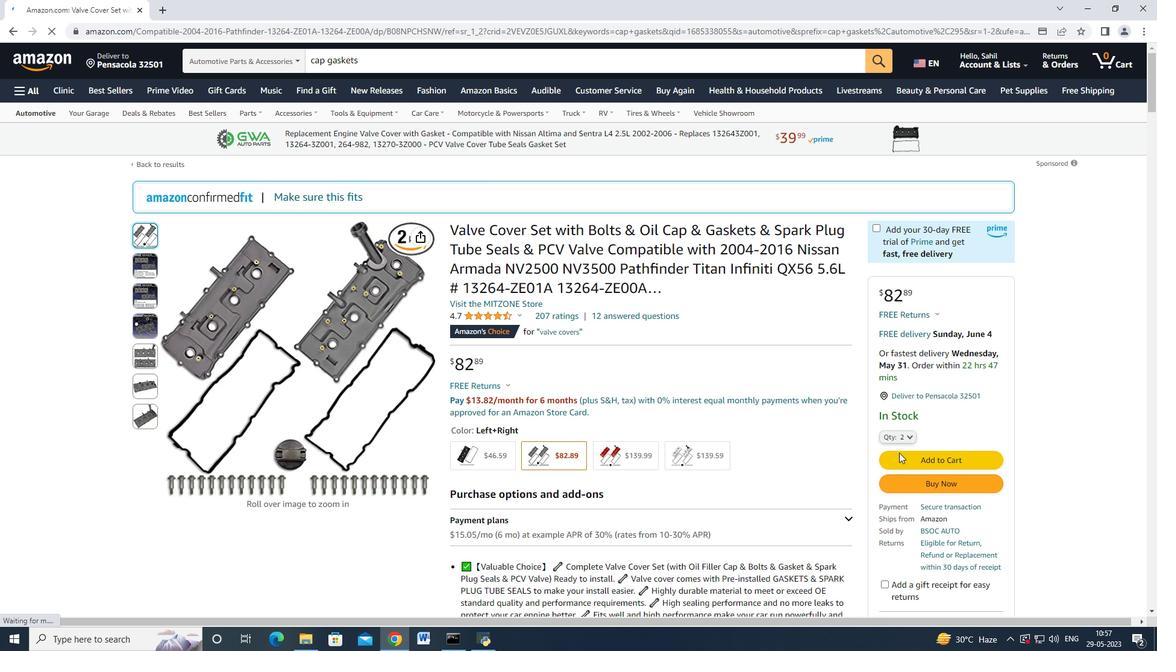 
Action: Mouse pressed left at (905, 457)
Screenshot: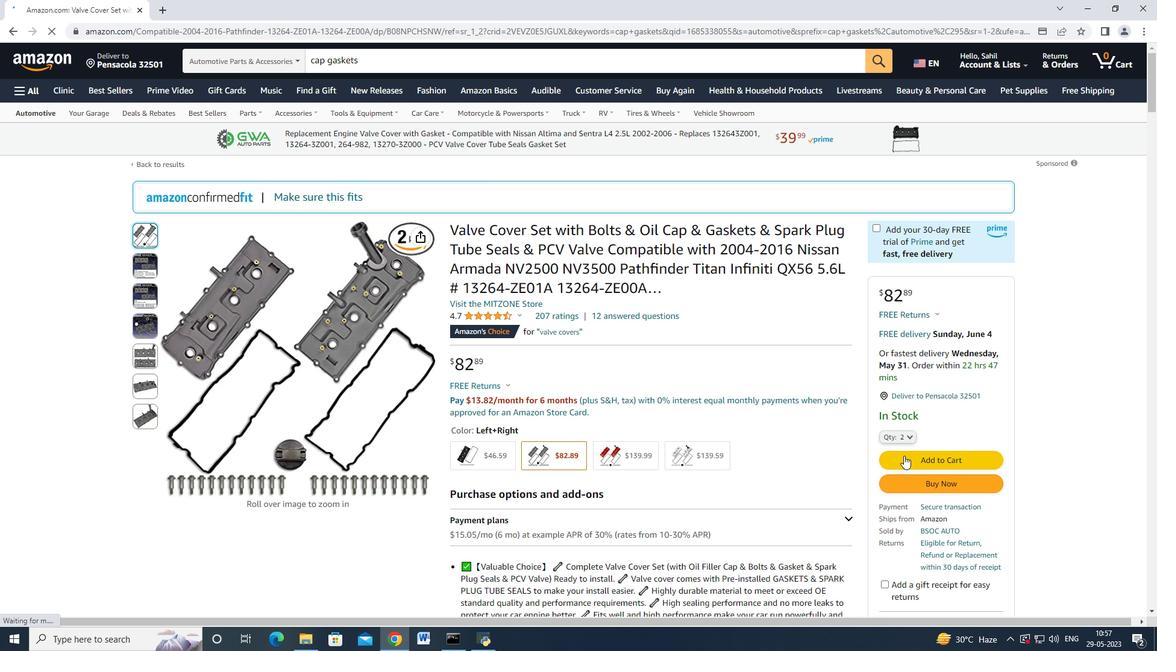 
Action: Mouse moved to (915, 152)
Screenshot: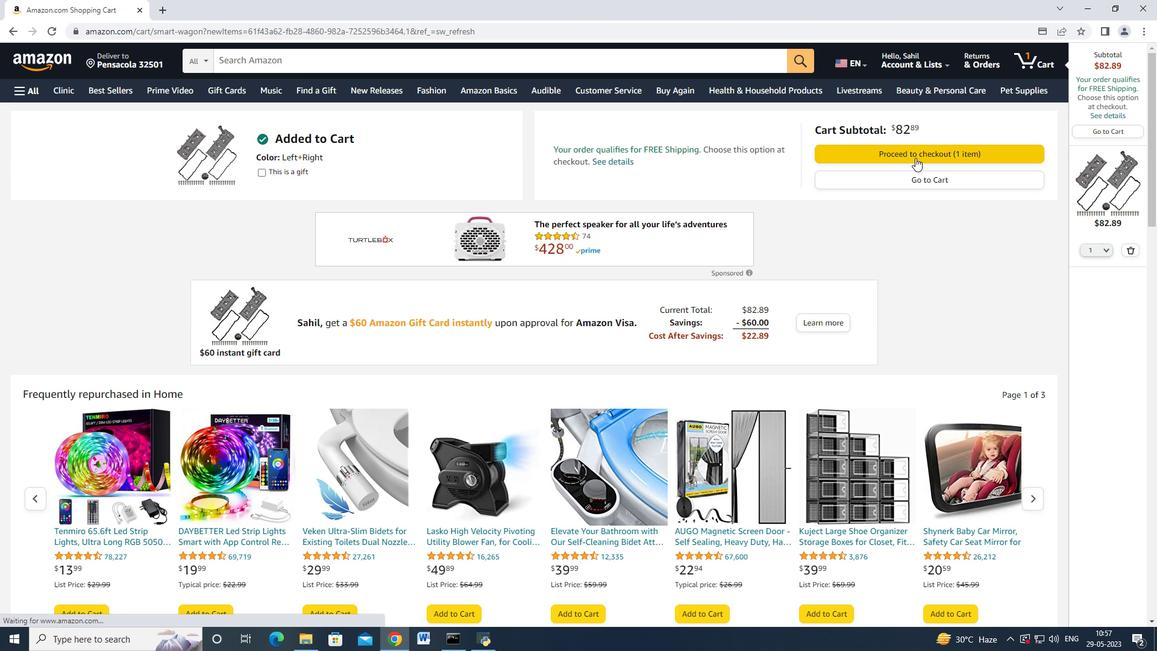 
Action: Mouse pressed left at (915, 152)
Screenshot: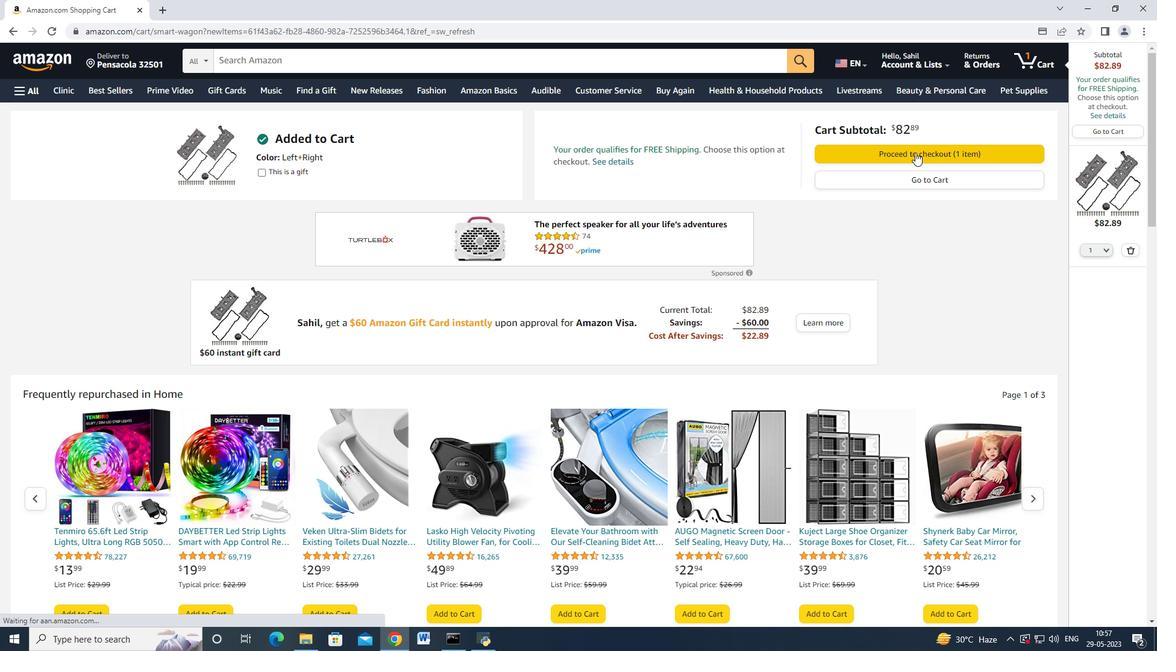
Action: Mouse moved to (331, 557)
Screenshot: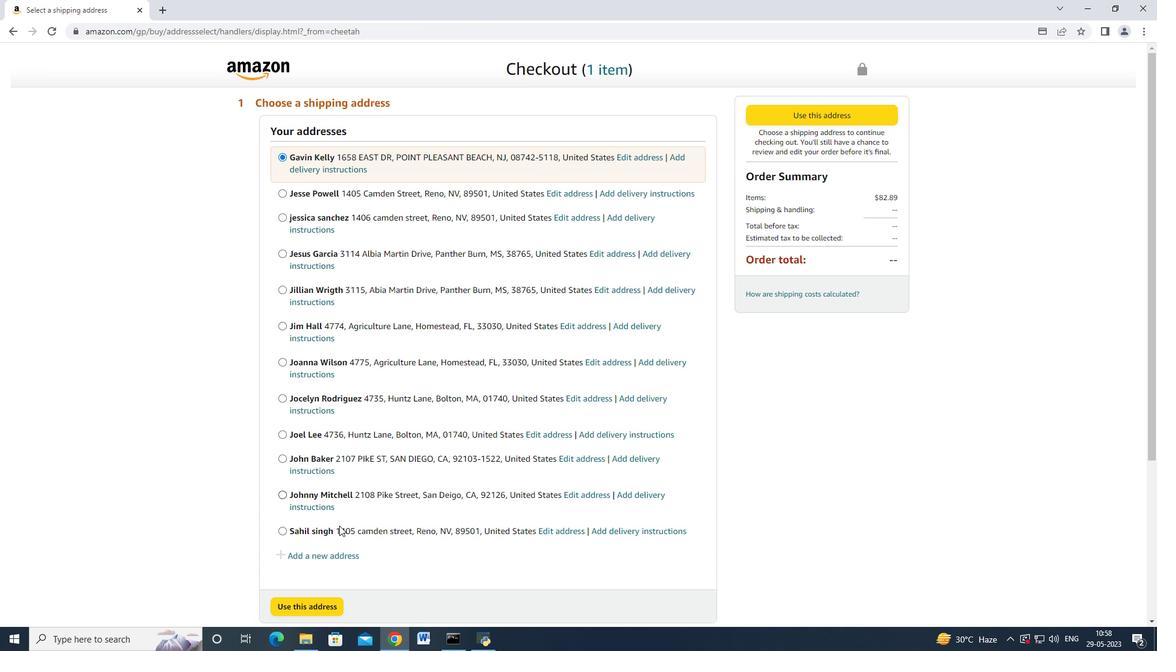 
Action: Mouse pressed left at (331, 557)
Screenshot: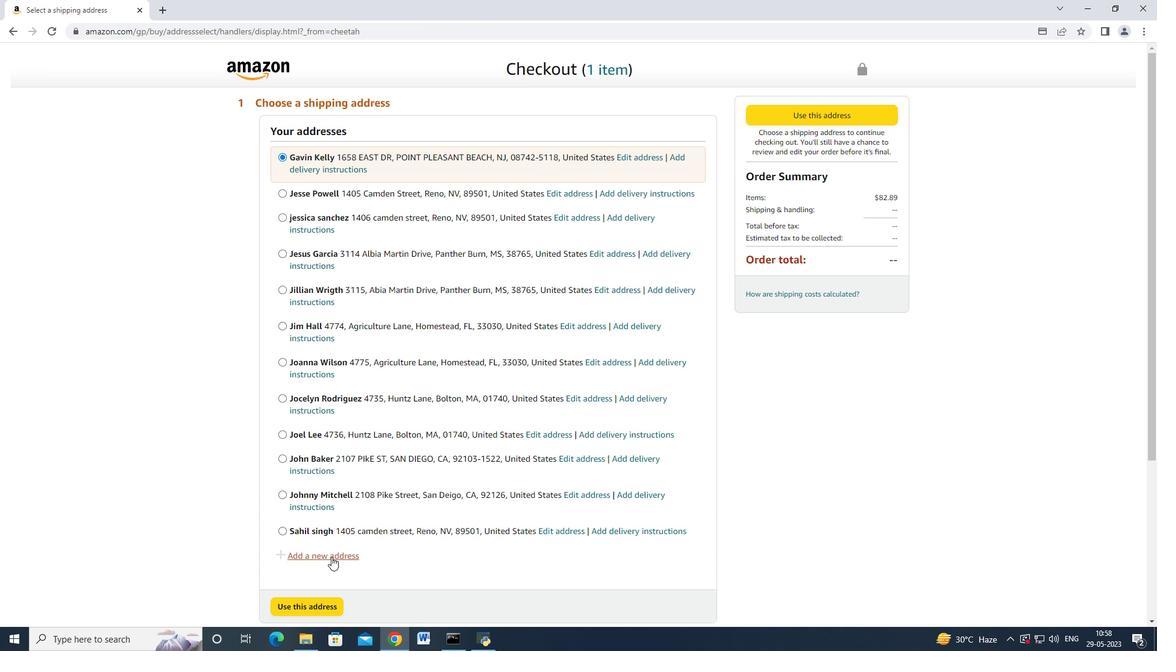 
Action: Mouse moved to (408, 286)
Screenshot: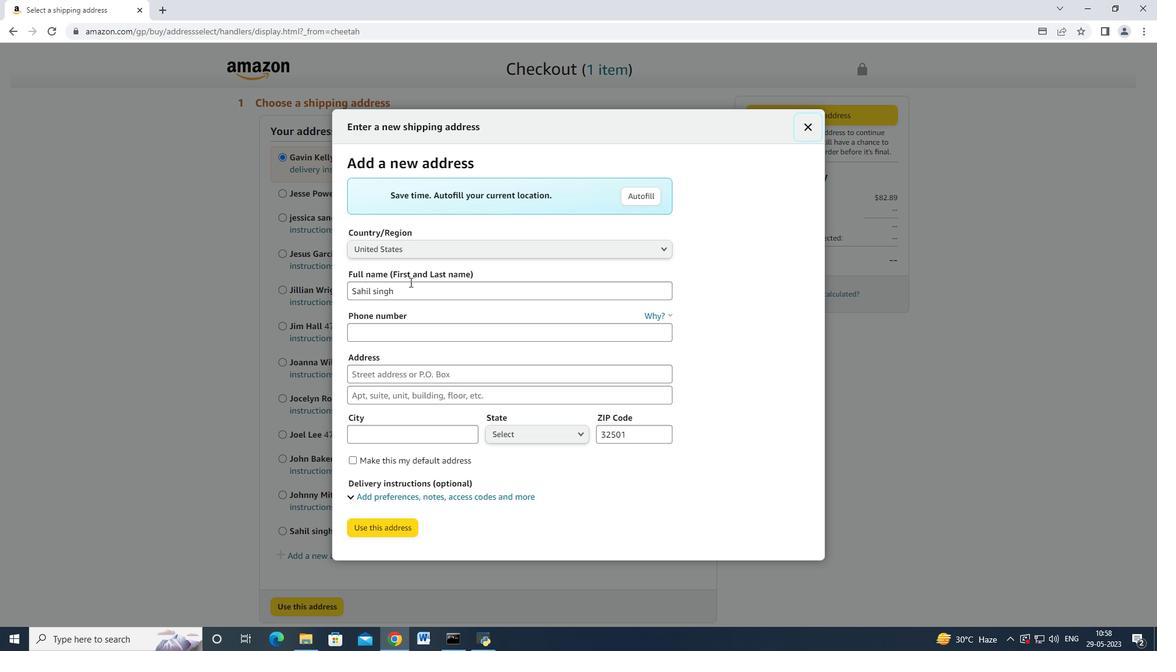 
Action: Mouse pressed left at (408, 286)
Screenshot: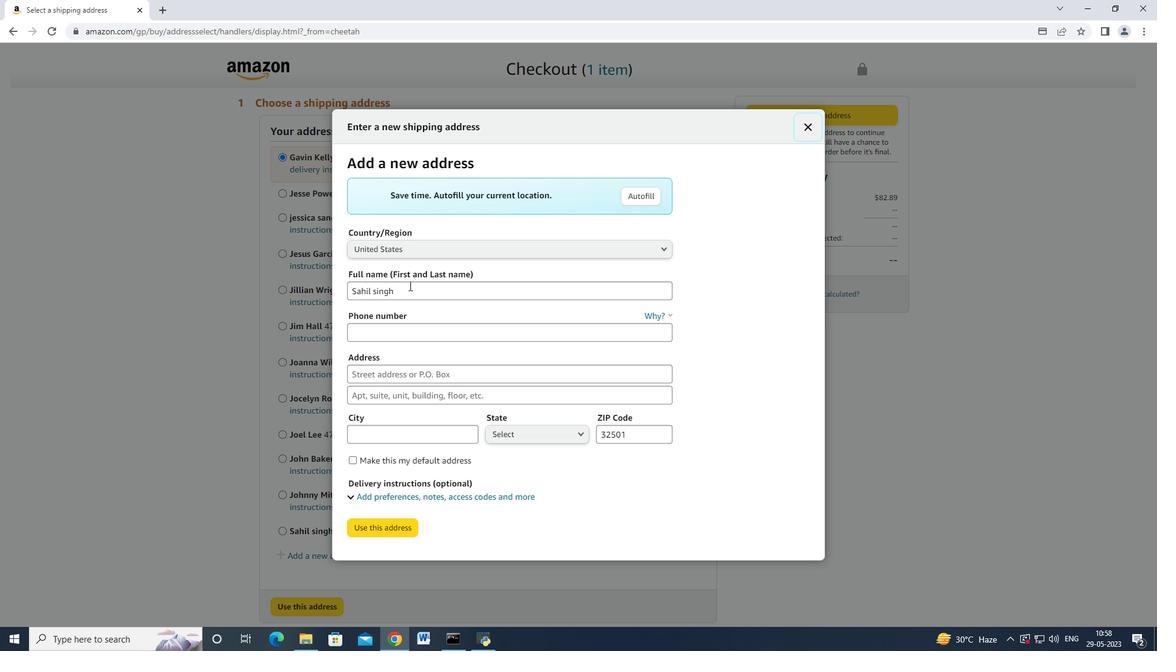 
Action: Mouse moved to (362, 282)
Screenshot: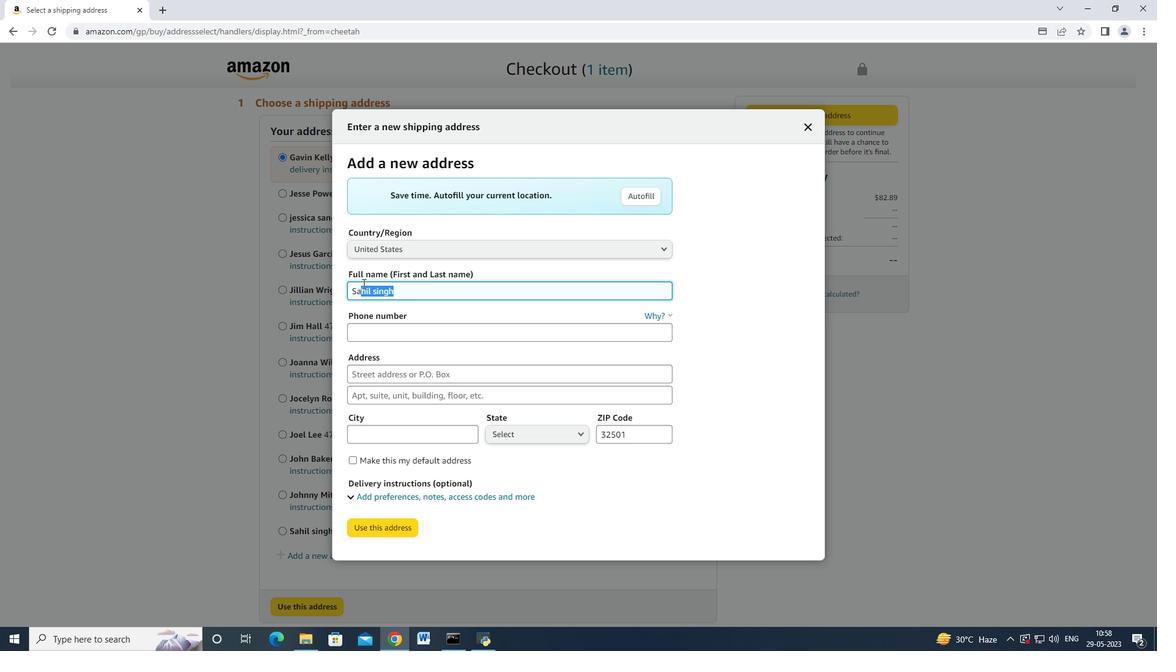 
Action: Key pressed <Key.backspace><Key.backspace><Key.backspace><Key.shift>Jon<Key.space><Key.shift>Parker<Key.tab><Key.tab>925<Key.backspace>85042162<Key.tab>4215,<Key.space><Key.backspace><Key.backspace><Key.space><Key.shift>Skips<Key.space><Key.shift>Lane<Key.tab><Key.tab><Key.shift>Phoenix<Key.tab>
Screenshot: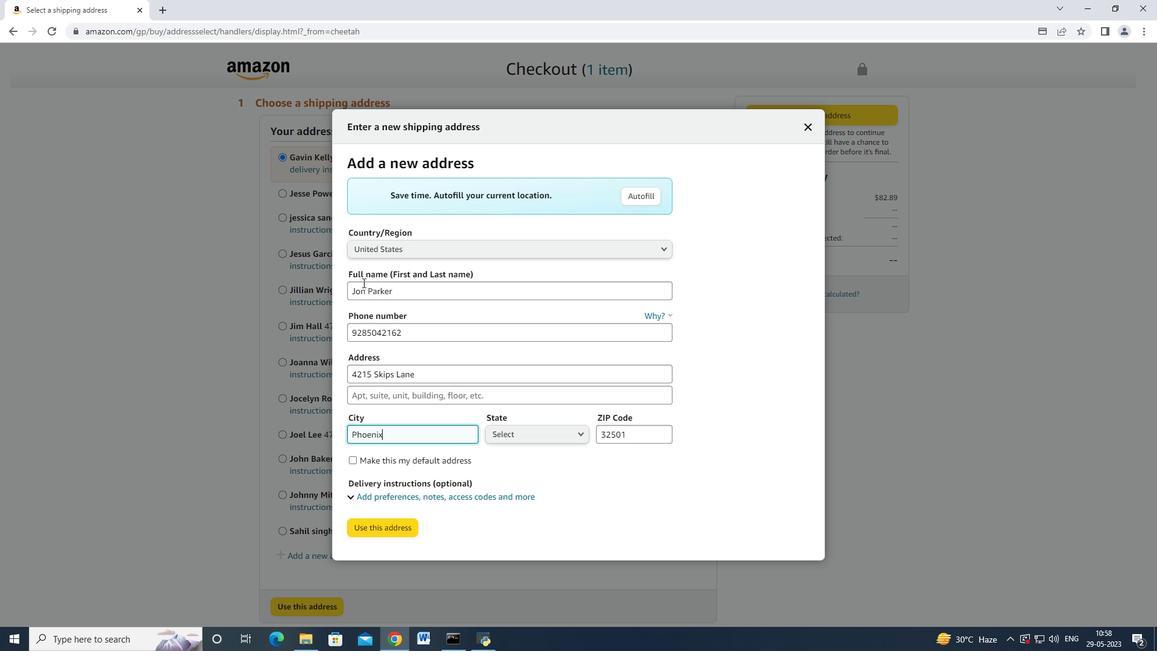 
Action: Mouse moved to (540, 438)
Screenshot: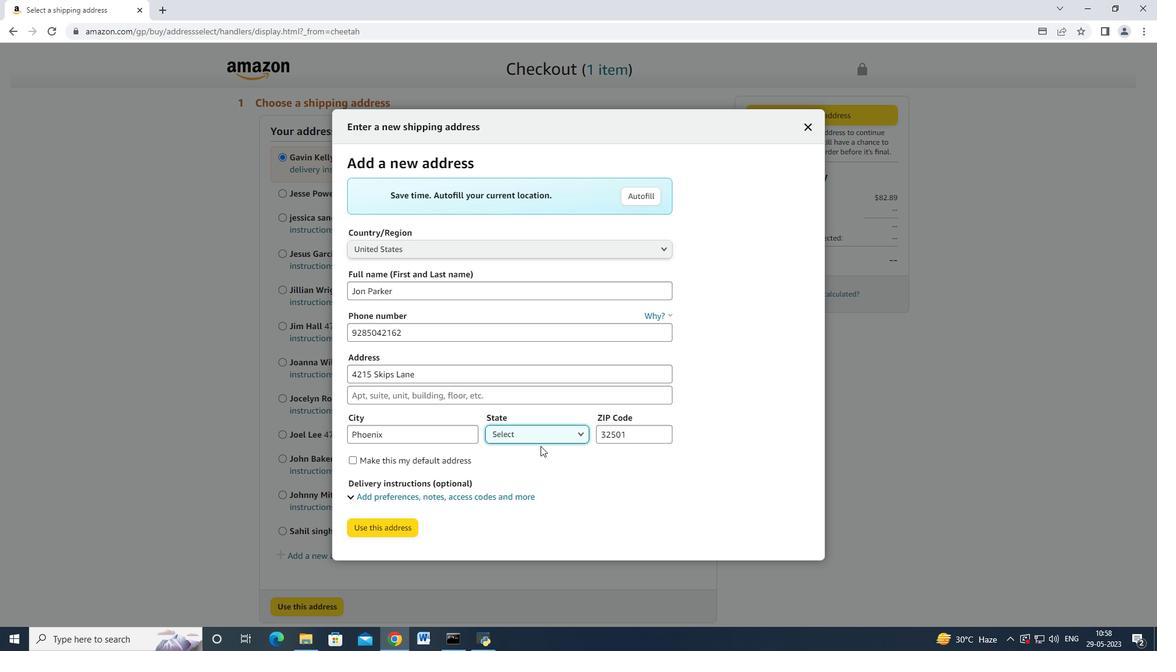 
Action: Mouse pressed left at (540, 438)
Screenshot: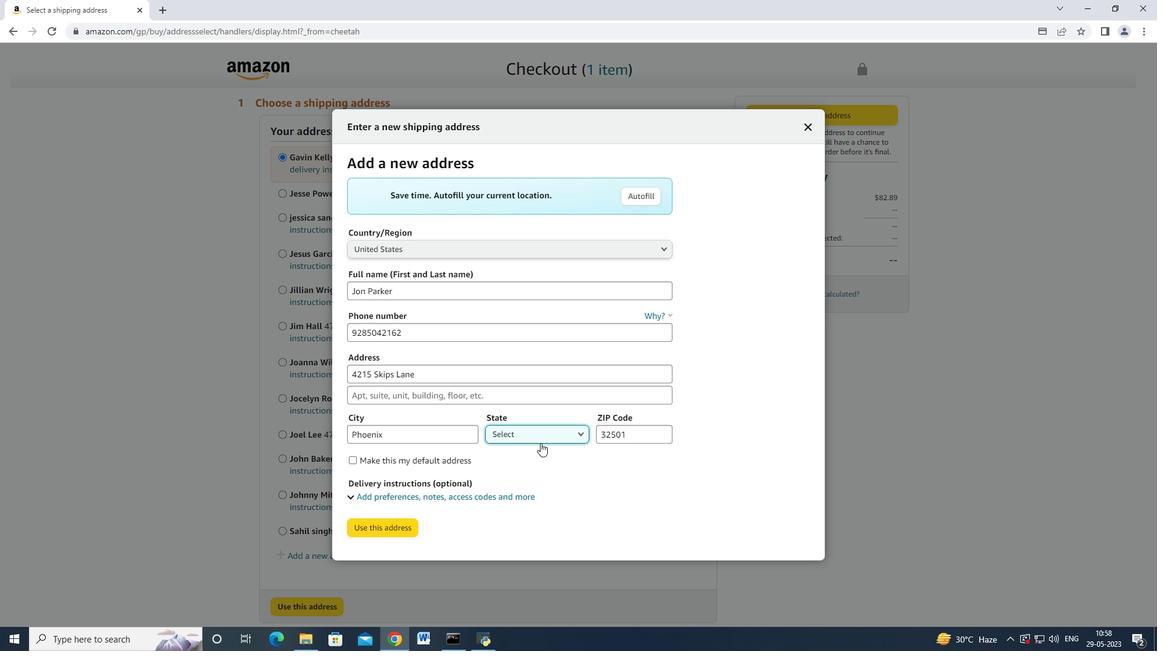 
Action: Mouse moved to (557, 124)
Screenshot: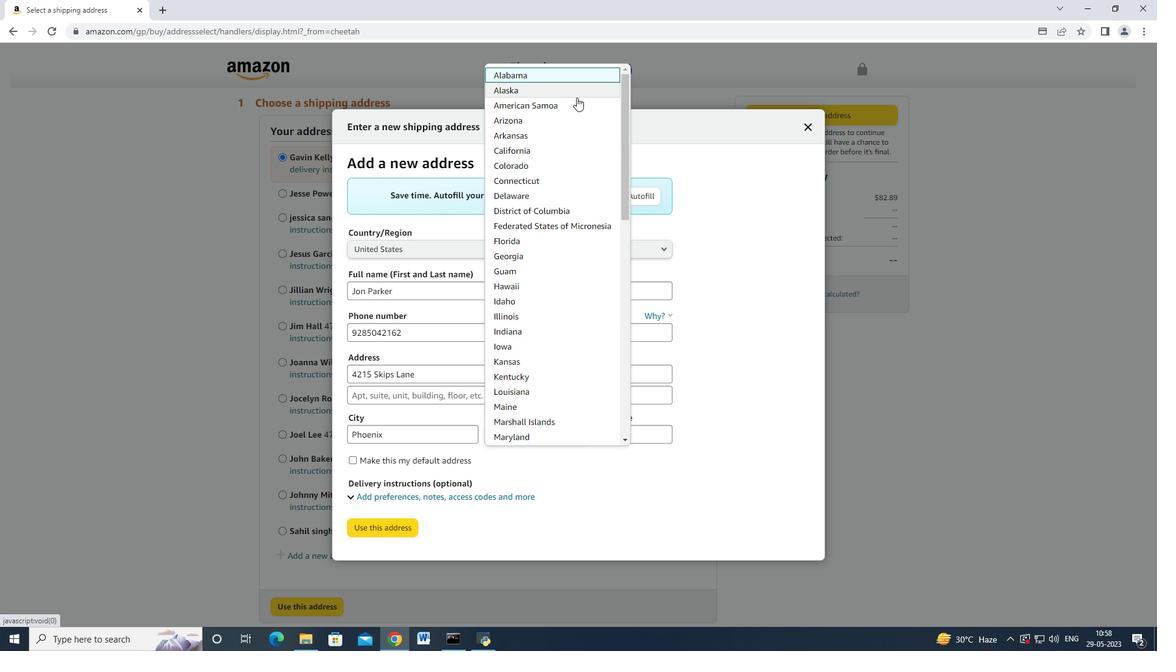 
Action: Mouse pressed left at (557, 124)
Screenshot: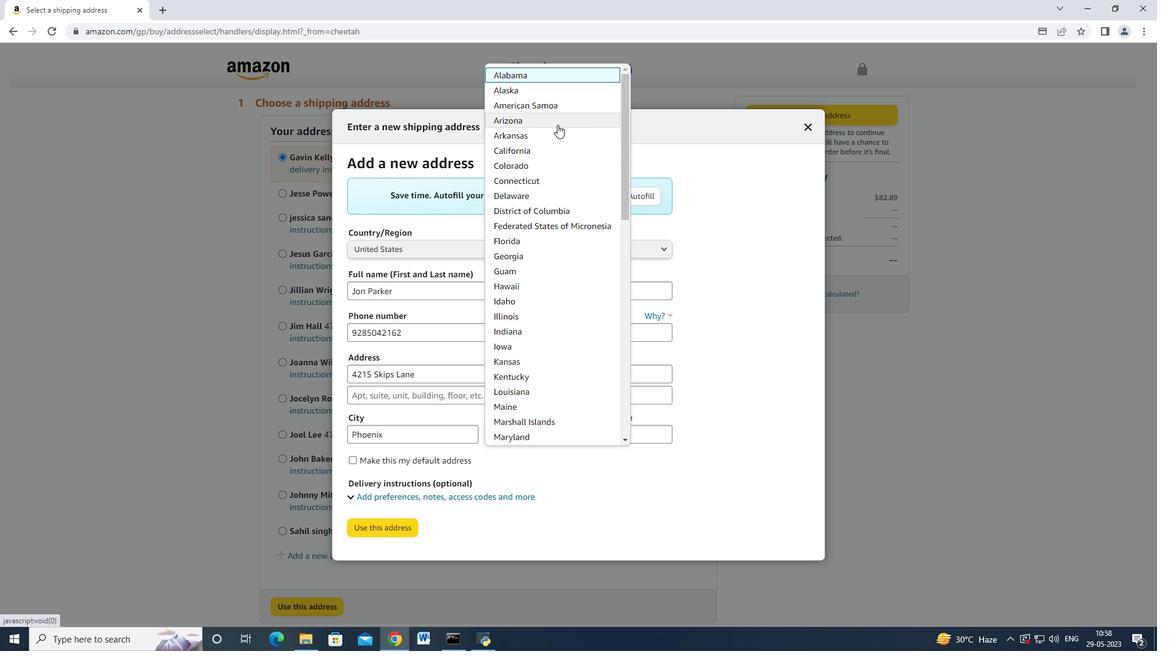 
Action: Mouse moved to (643, 438)
Screenshot: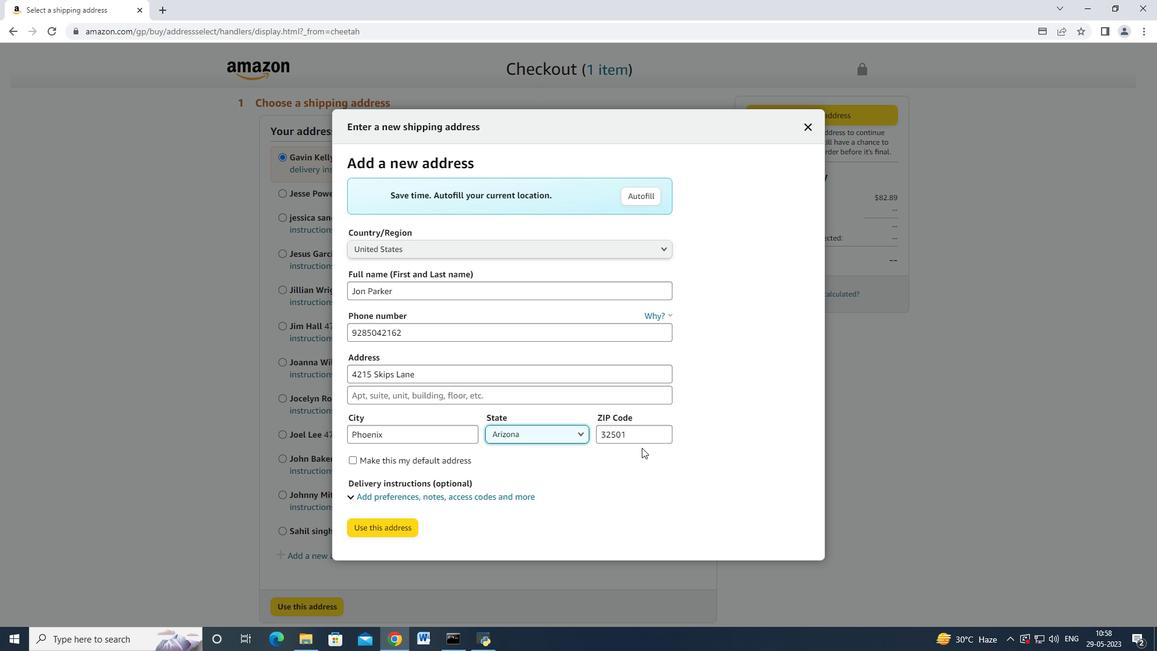 
Action: Mouse pressed left at (643, 438)
Screenshot: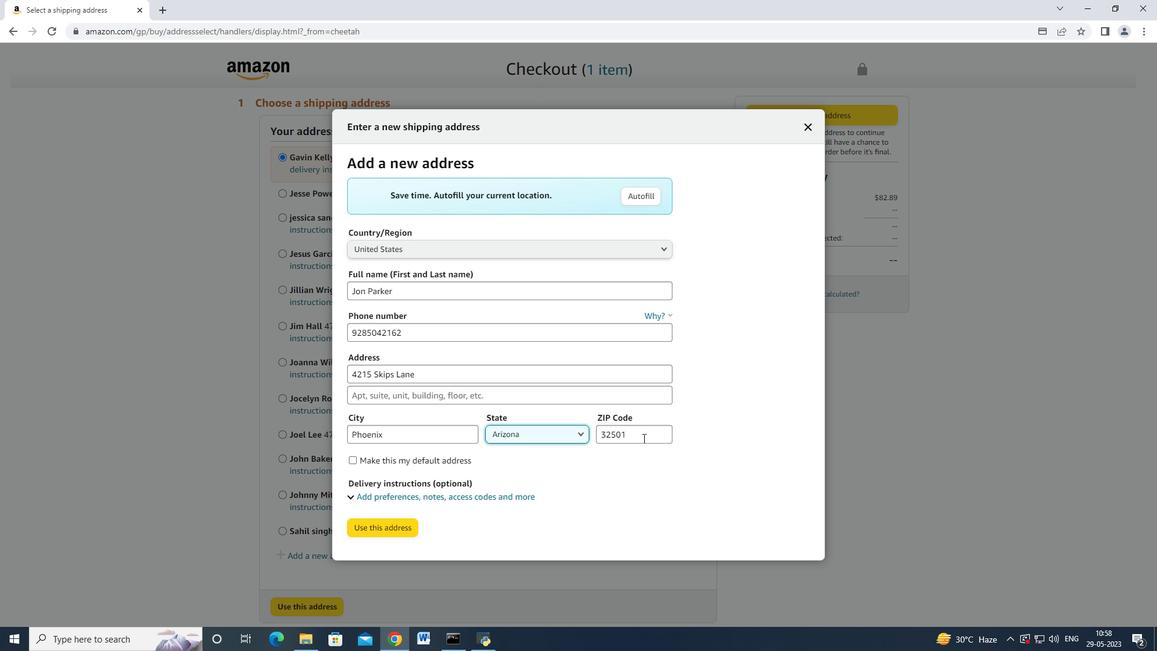 
Action: Mouse moved to (657, 434)
Screenshot: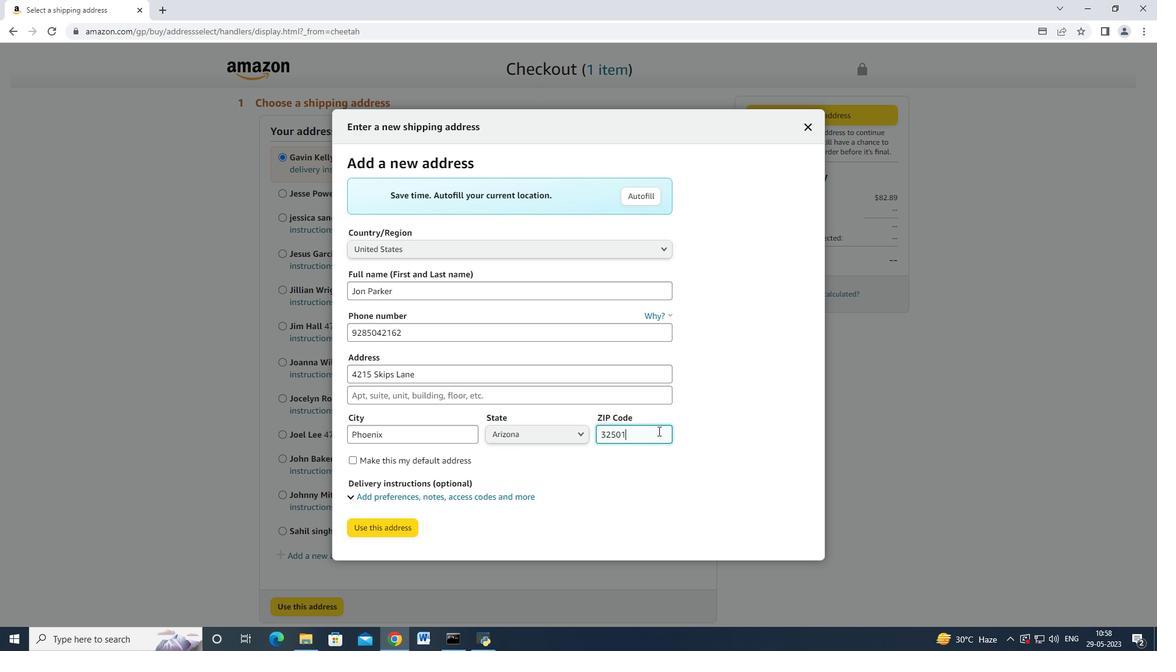 
Action: Key pressed <Key.backspace><Key.backspace><Key.backspace><Key.backspace><Key.backspace>85012
Screenshot: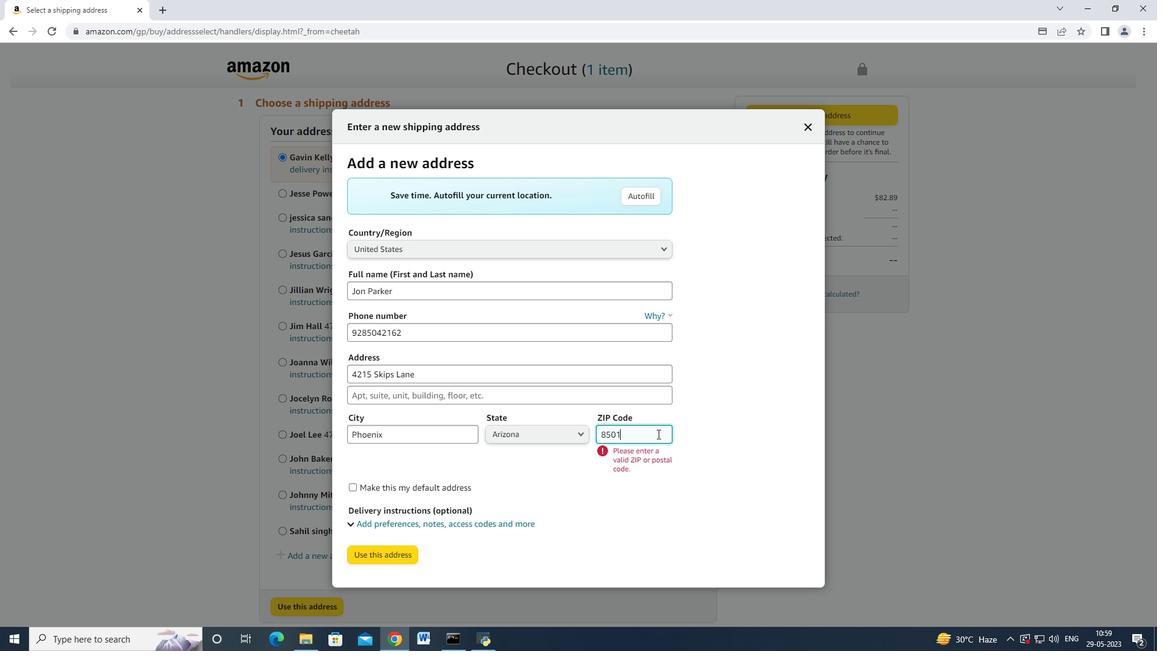
Action: Mouse moved to (395, 534)
Screenshot: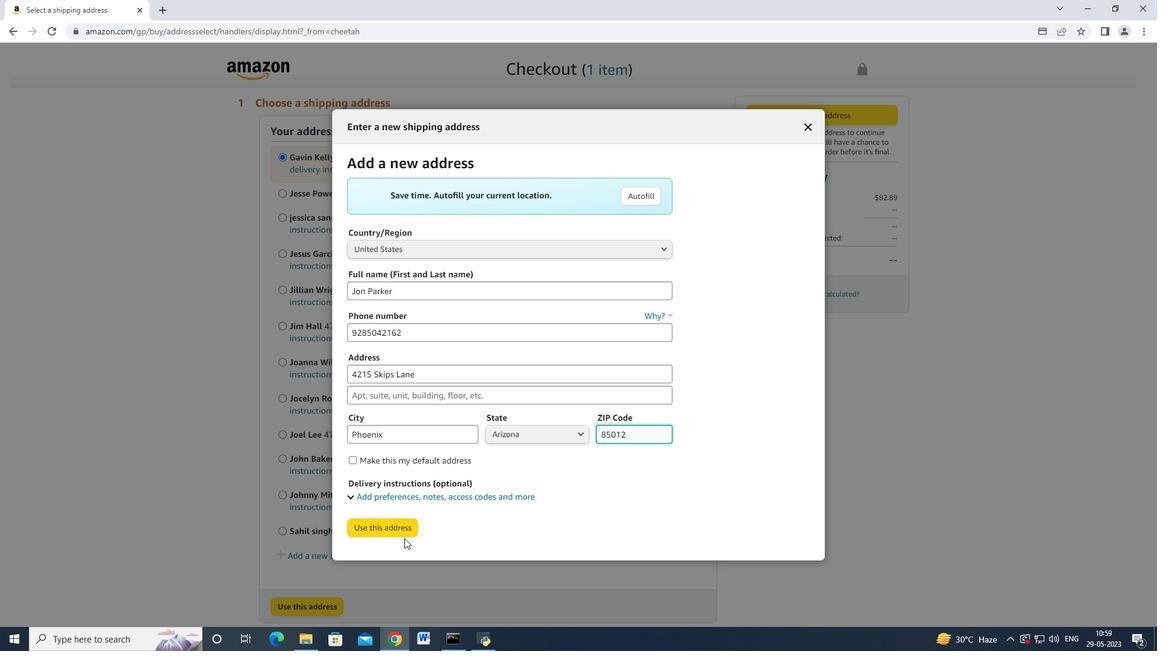 
Action: Mouse pressed left at (395, 534)
Screenshot: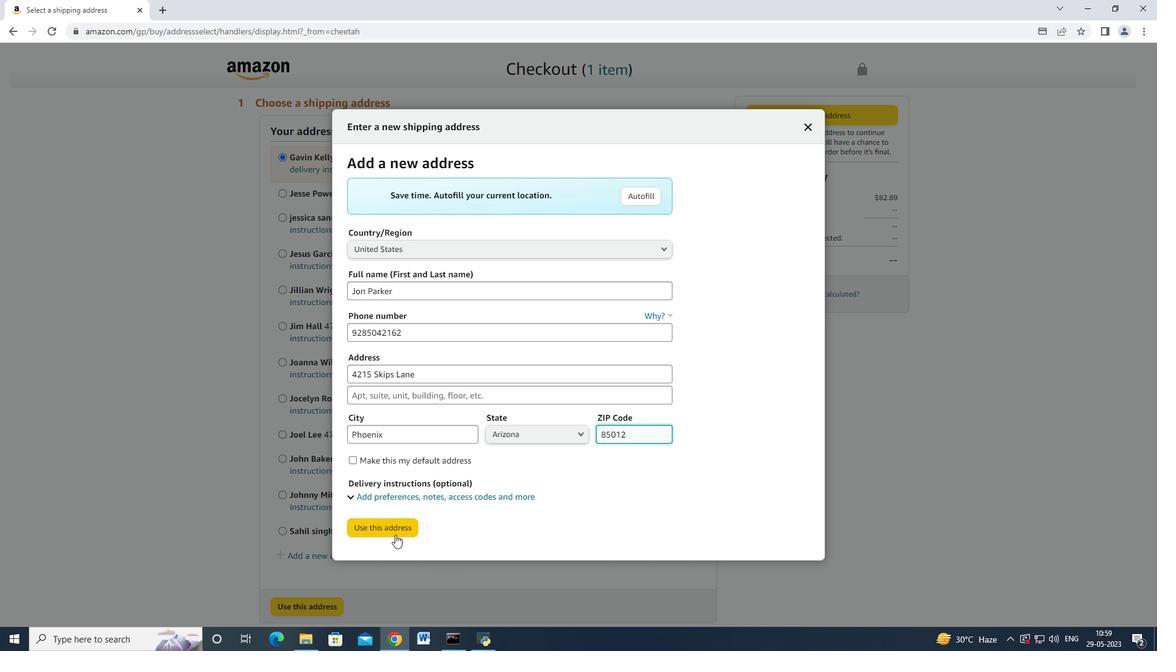 
Action: Mouse moved to (431, 487)
Screenshot: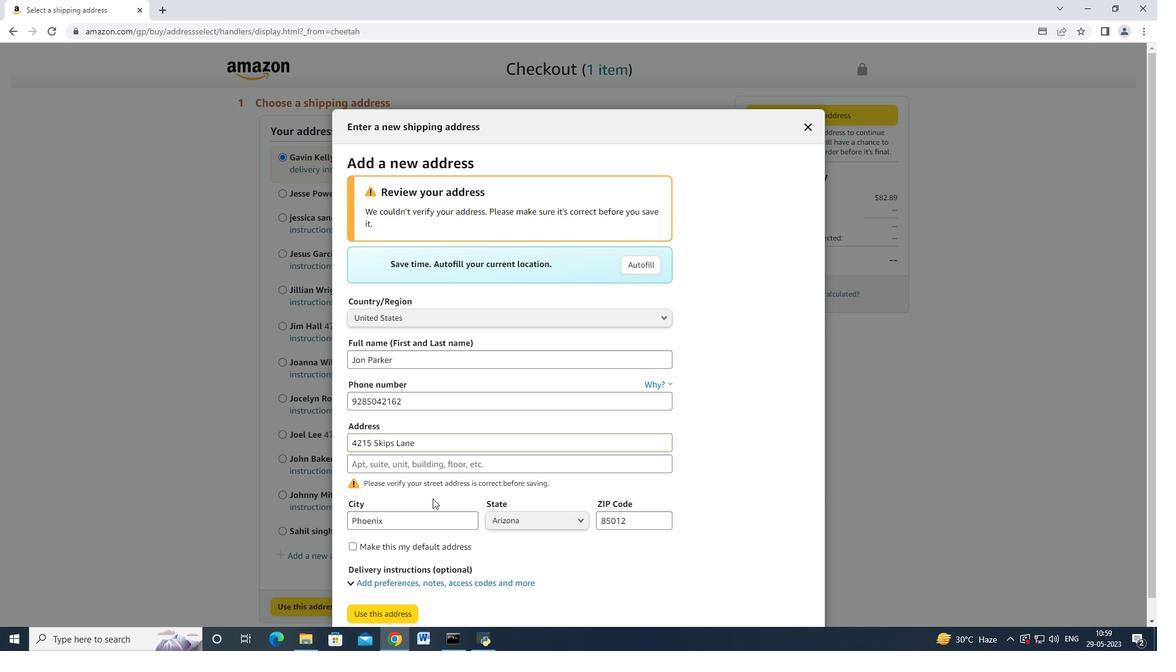 
Action: Mouse scrolled (431, 486) with delta (0, 0)
Screenshot: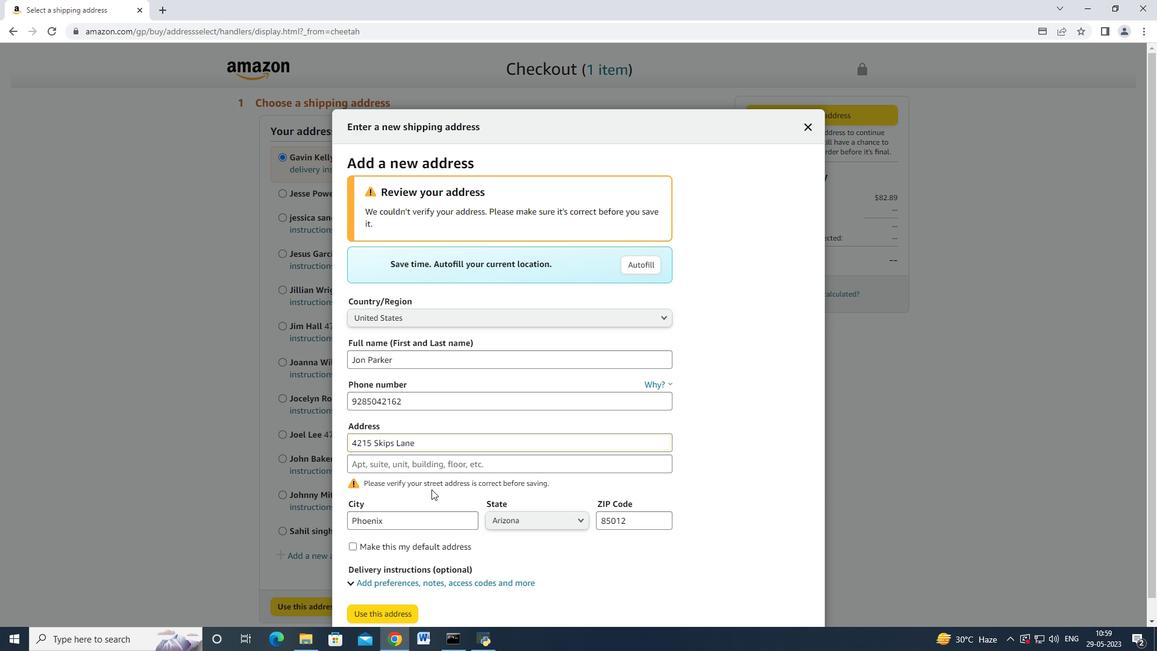 
Action: Mouse moved to (431, 487)
Screenshot: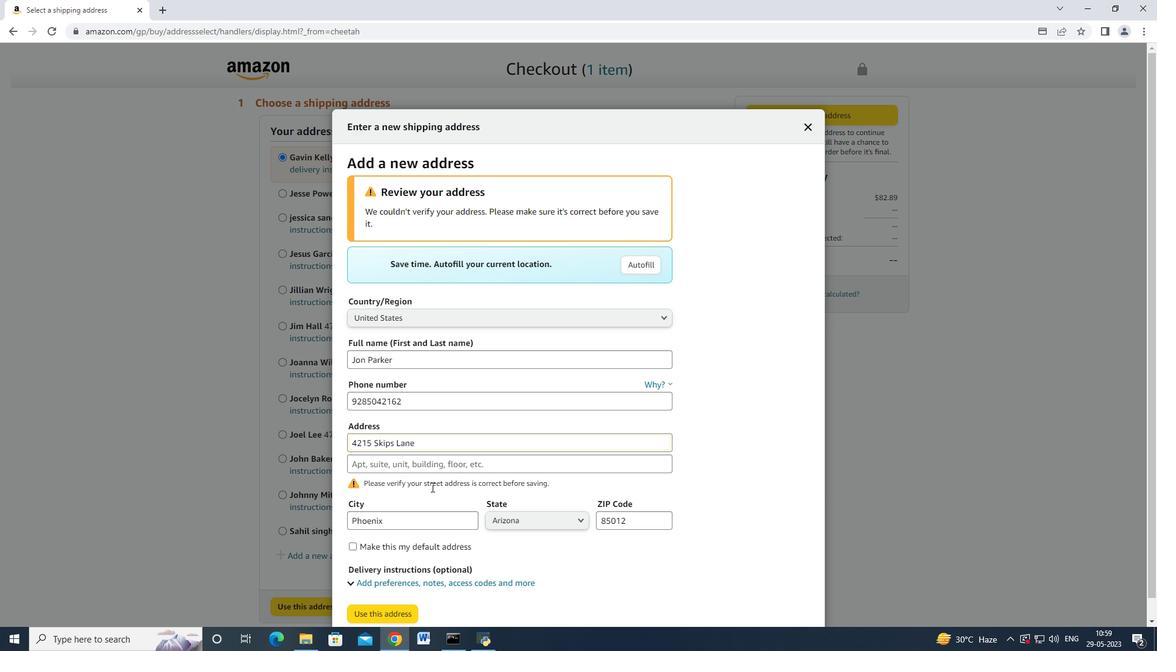 
Action: Mouse scrolled (431, 487) with delta (0, 0)
Screenshot: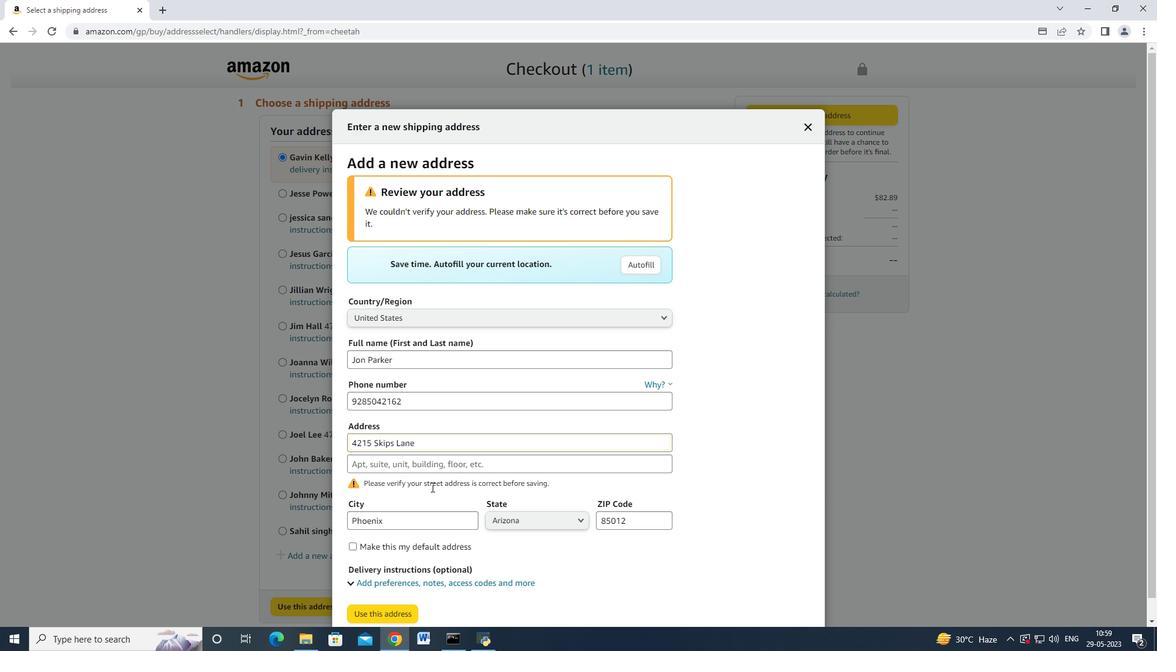 
Action: Mouse scrolled (431, 487) with delta (0, 0)
Screenshot: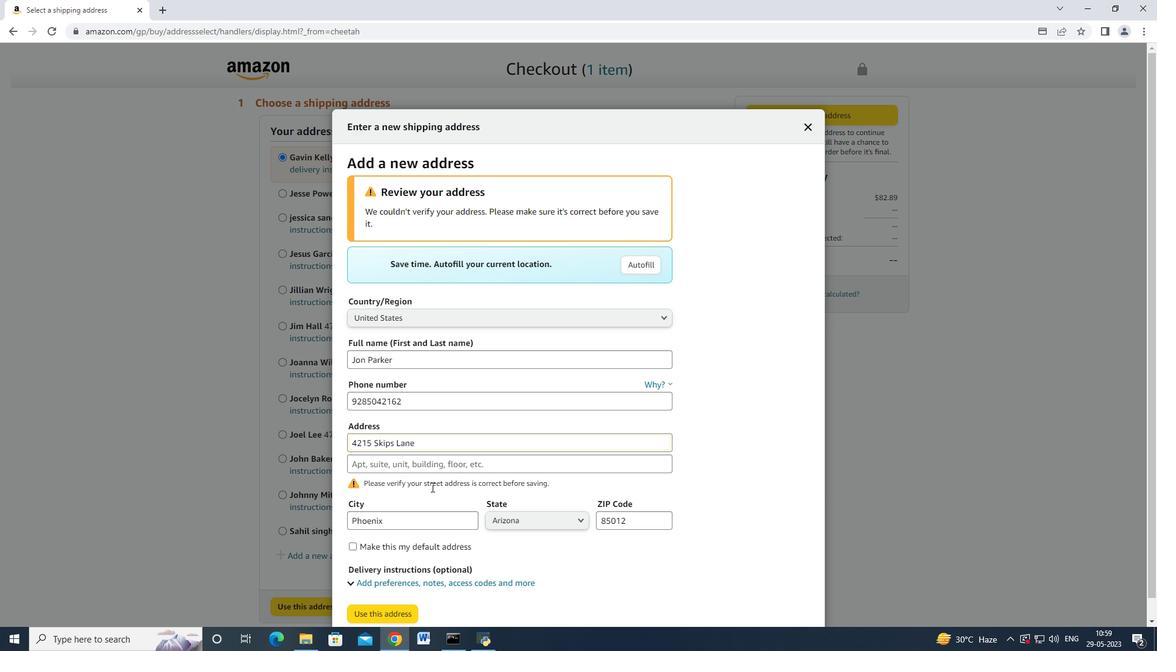 
Action: Mouse moved to (402, 590)
Screenshot: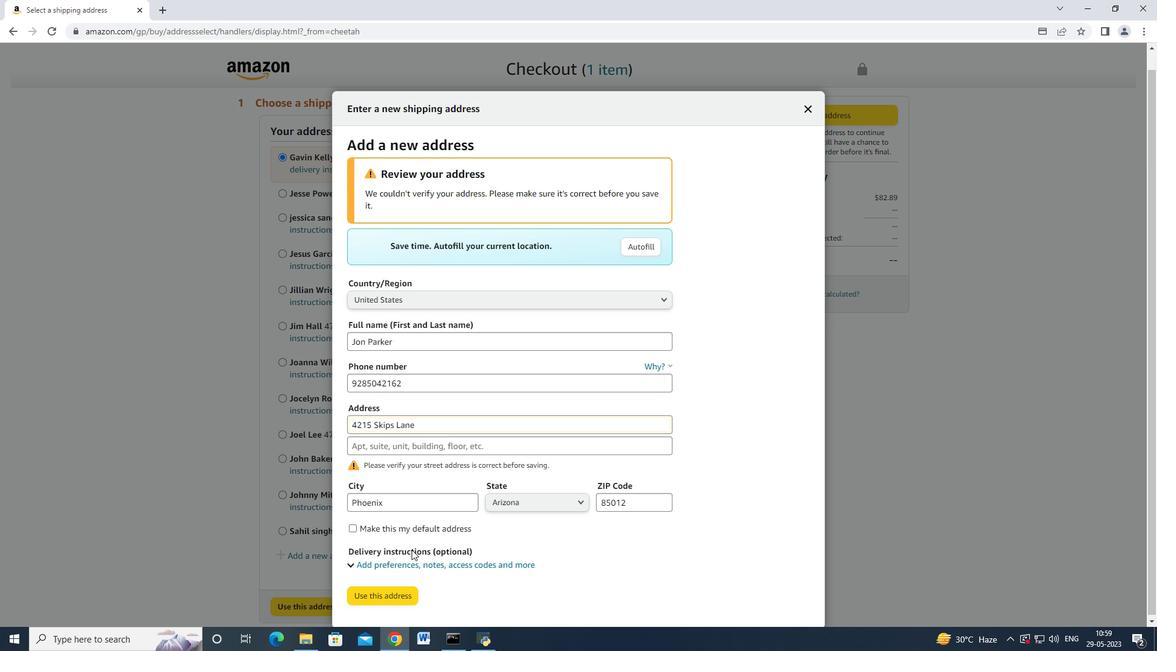 
Action: Mouse pressed left at (402, 590)
Screenshot: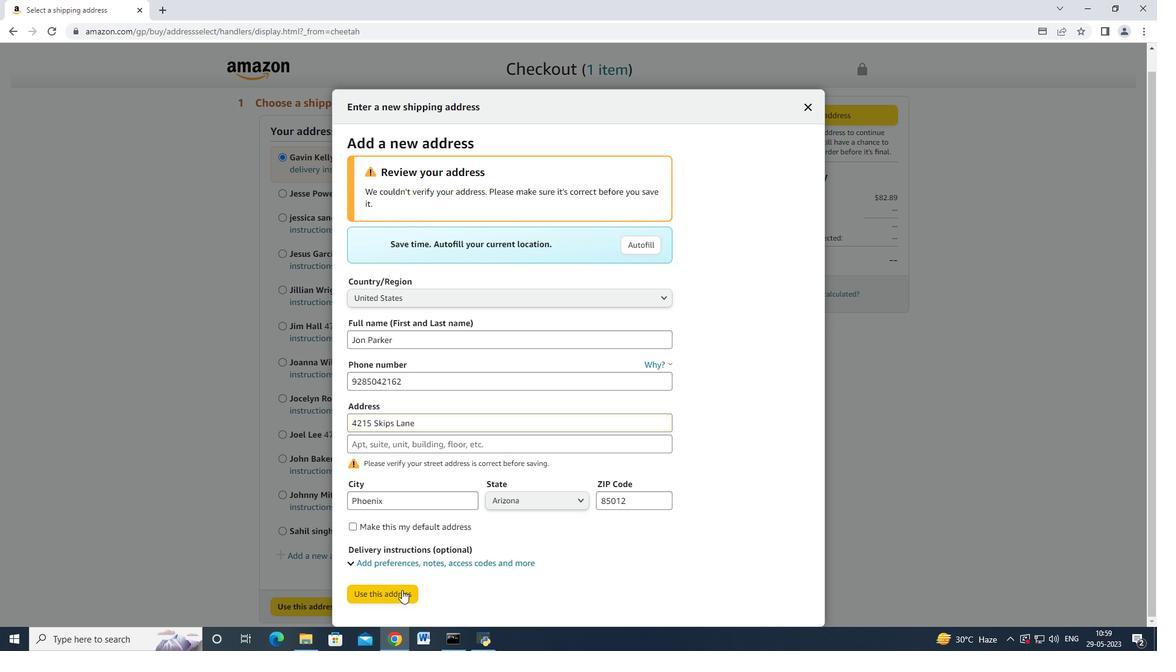 
Action: Mouse moved to (388, 296)
Screenshot: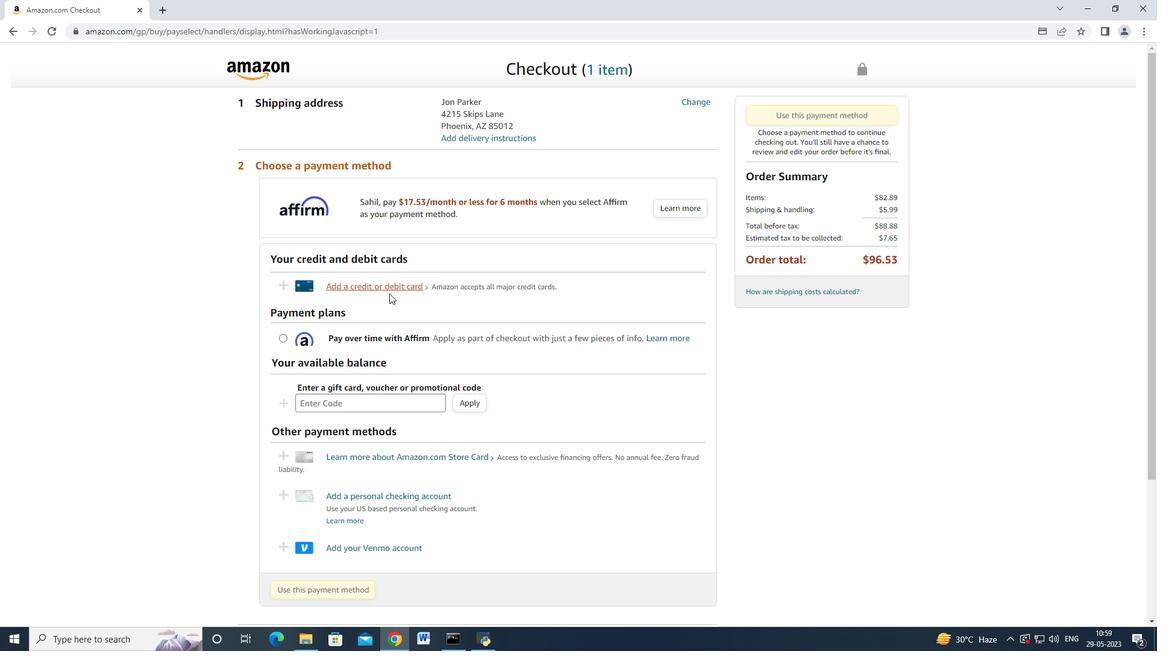 
Action: Mouse pressed left at (388, 296)
Screenshot: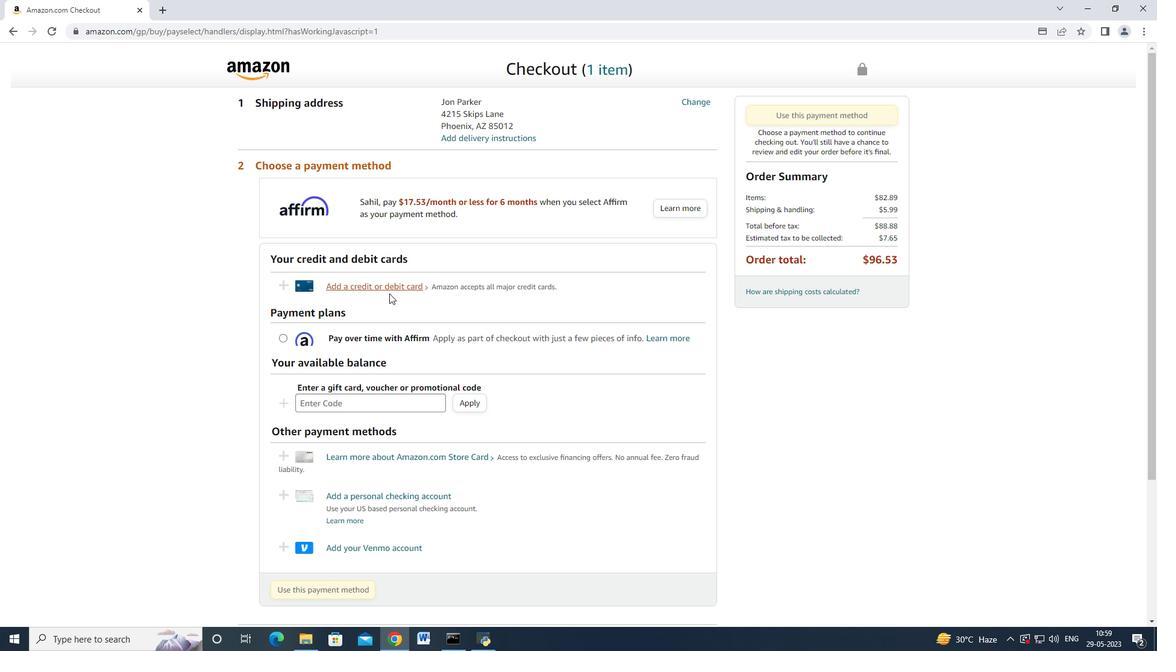 
Action: Mouse moved to (389, 288)
Screenshot: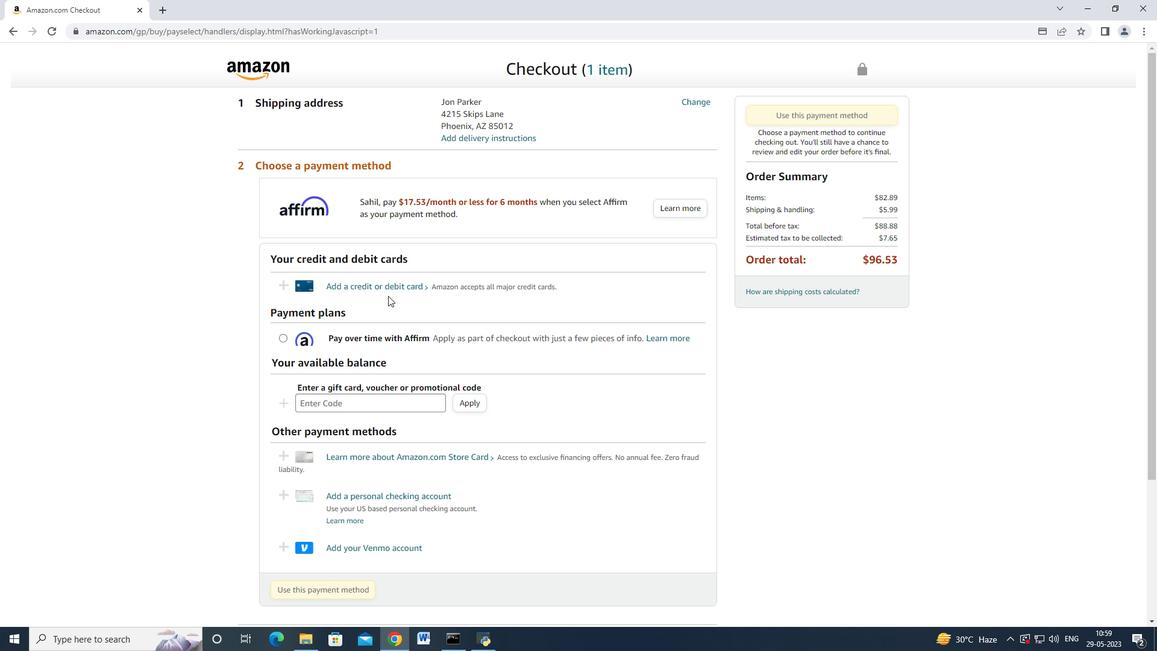 
Action: Mouse pressed left at (389, 288)
Screenshot: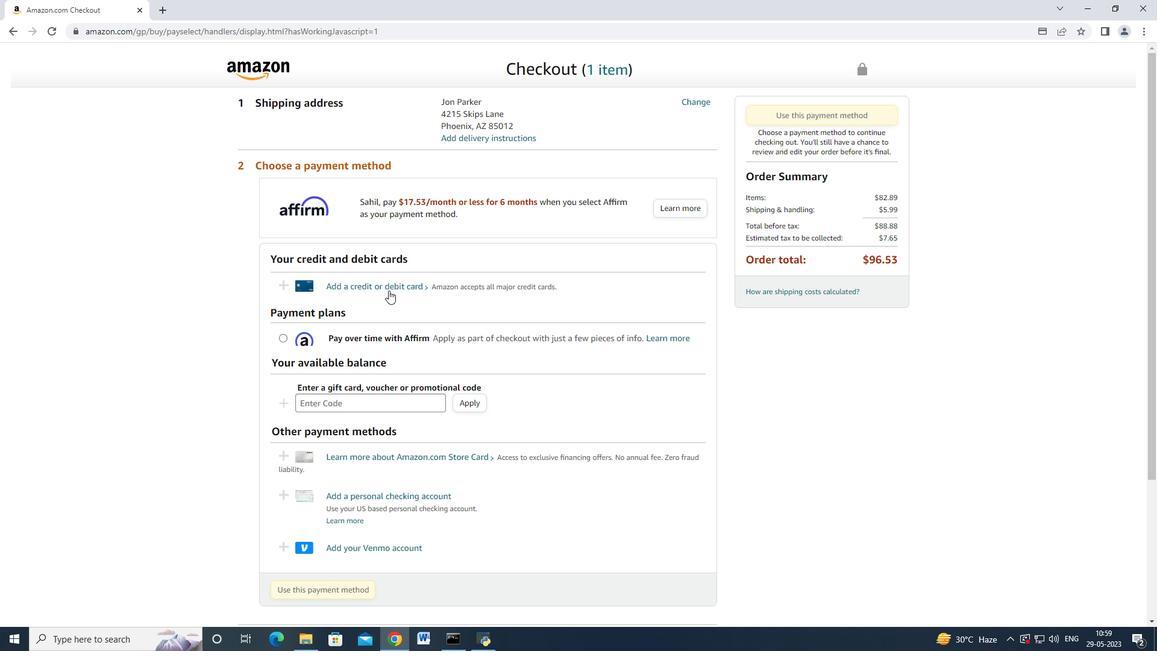 
Action: Mouse moved to (547, 276)
Screenshot: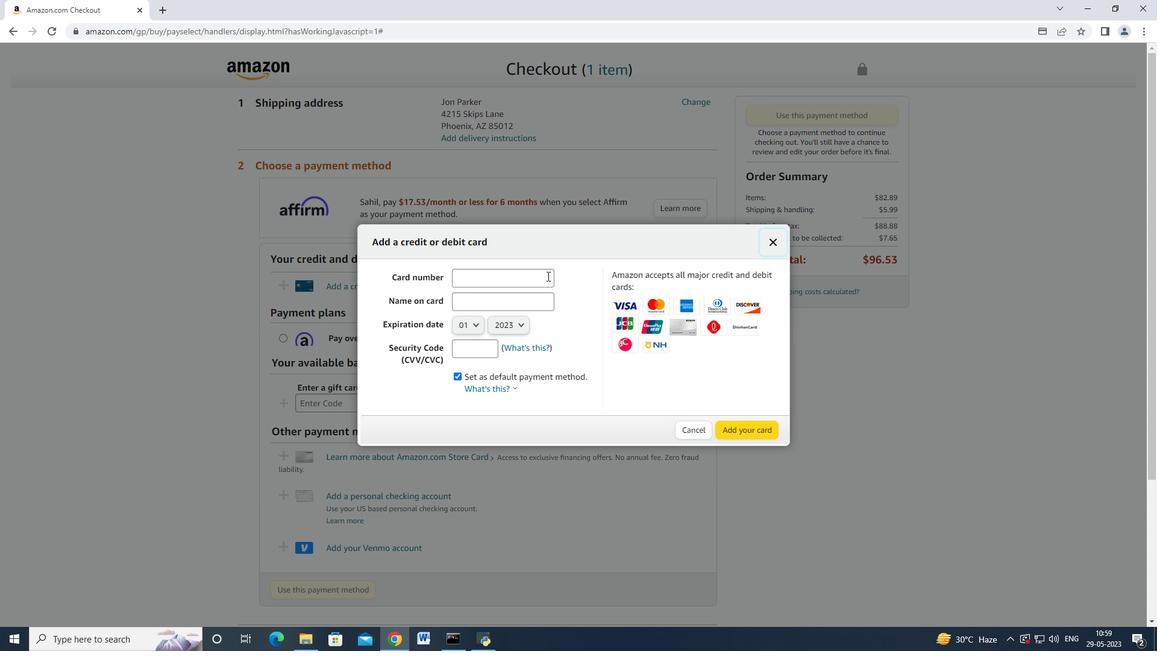 
Action: Mouse pressed left at (547, 276)
Screenshot: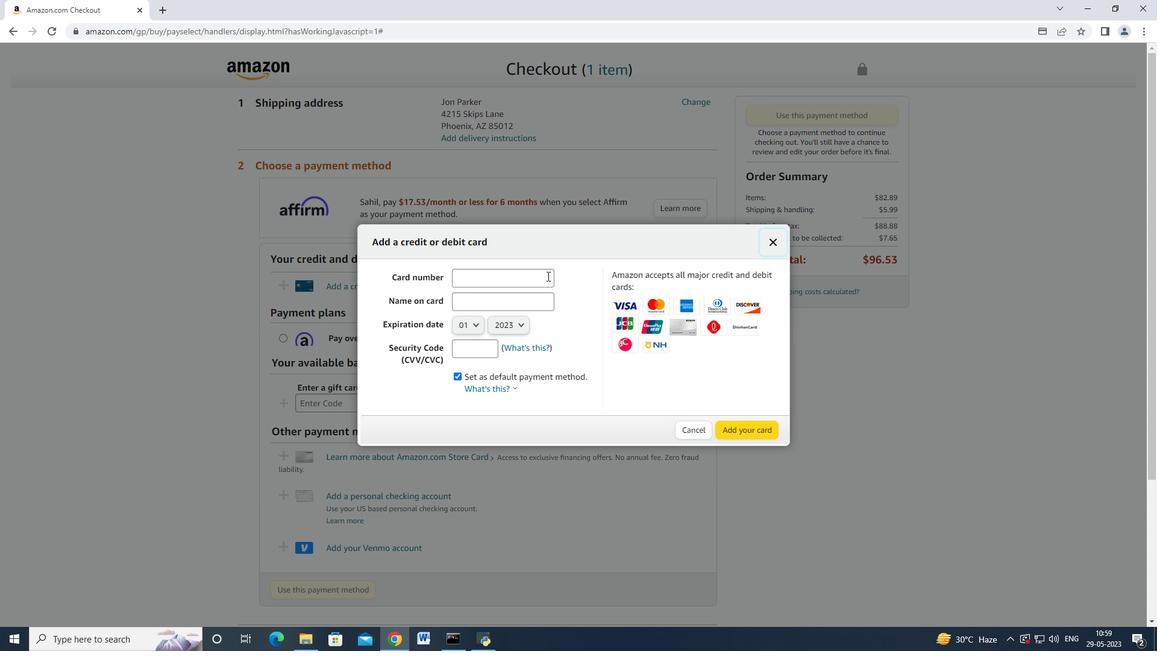 
Action: Mouse moved to (546, 276)
Screenshot: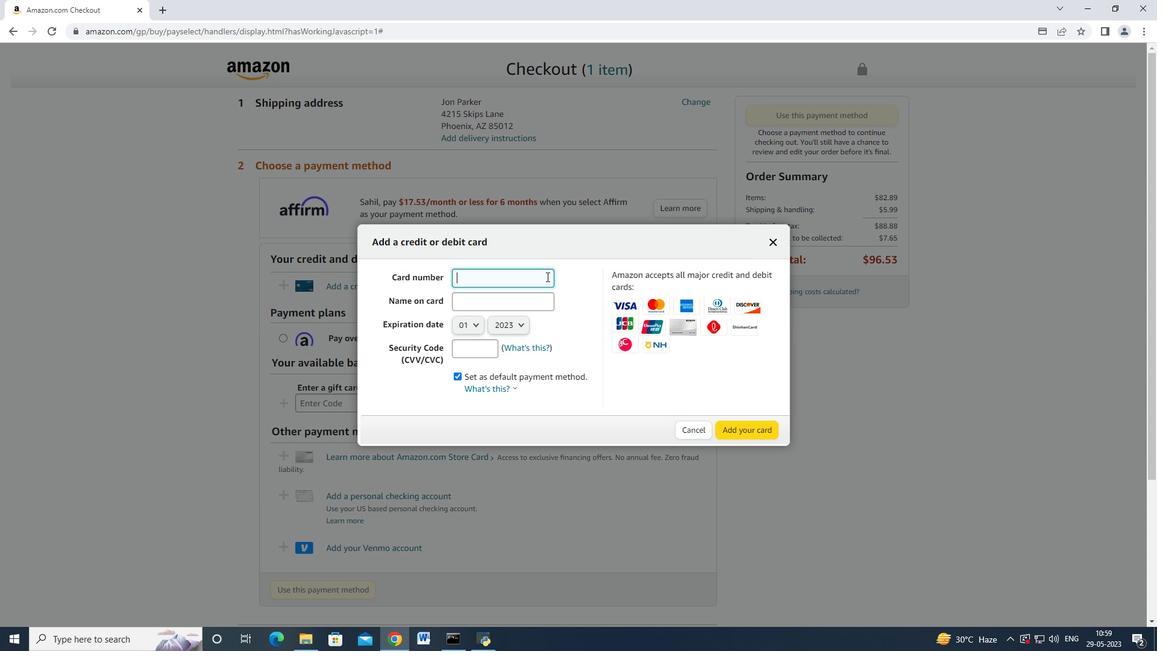 
Action: Key pressed 489377245621<Key.backspace><Key.backspace><Key.backspace><Key.backspace><Key.backspace><Key.backspace><Key.backspace><Key.backspace><Key.backspace><Key.backspace><Key.backspace><Key.backspace><Key.backspace>4726664277526010<Key.tab><Key.shift>Mark<Key.space><Key.shift_r>a<Key.backspace><Key.shift_r>Adas<Key.backspace>s<Key.backspace>,<Key.backspace>ms
Screenshot: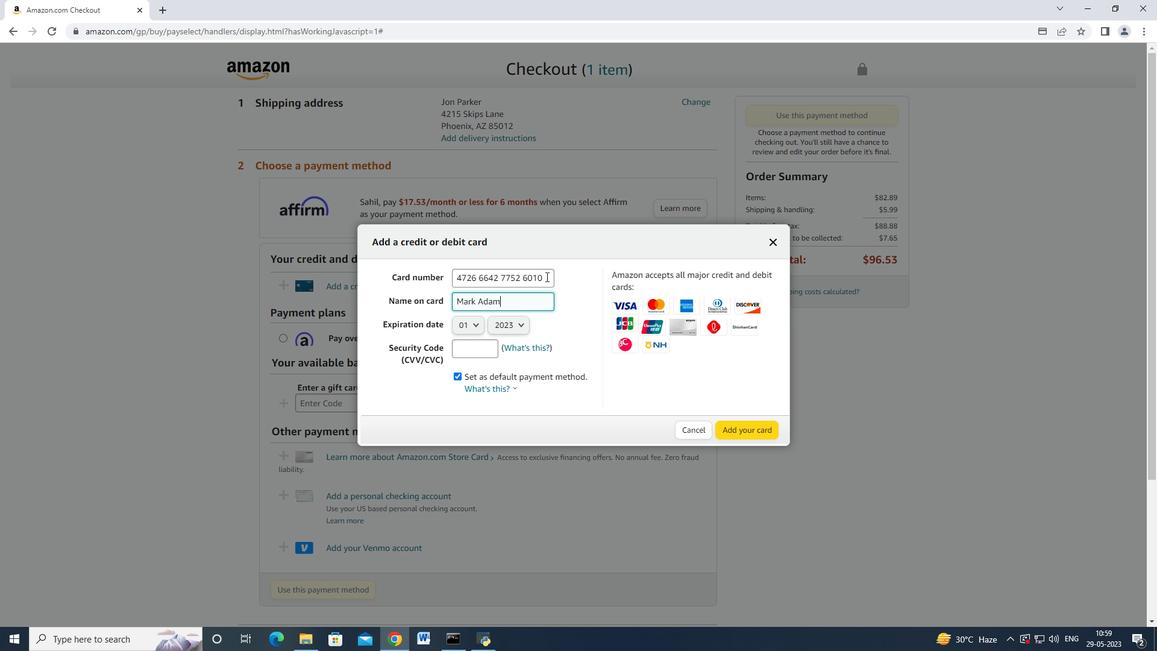 
Action: Mouse moved to (479, 328)
Screenshot: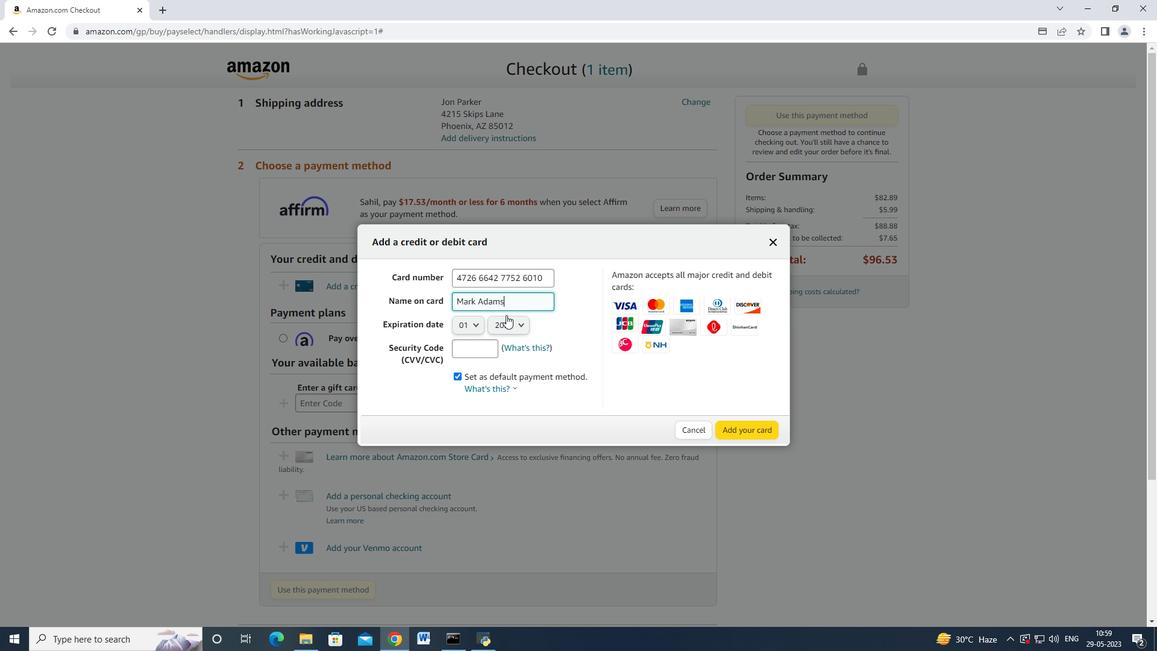 
Action: Mouse pressed left at (479, 328)
Screenshot: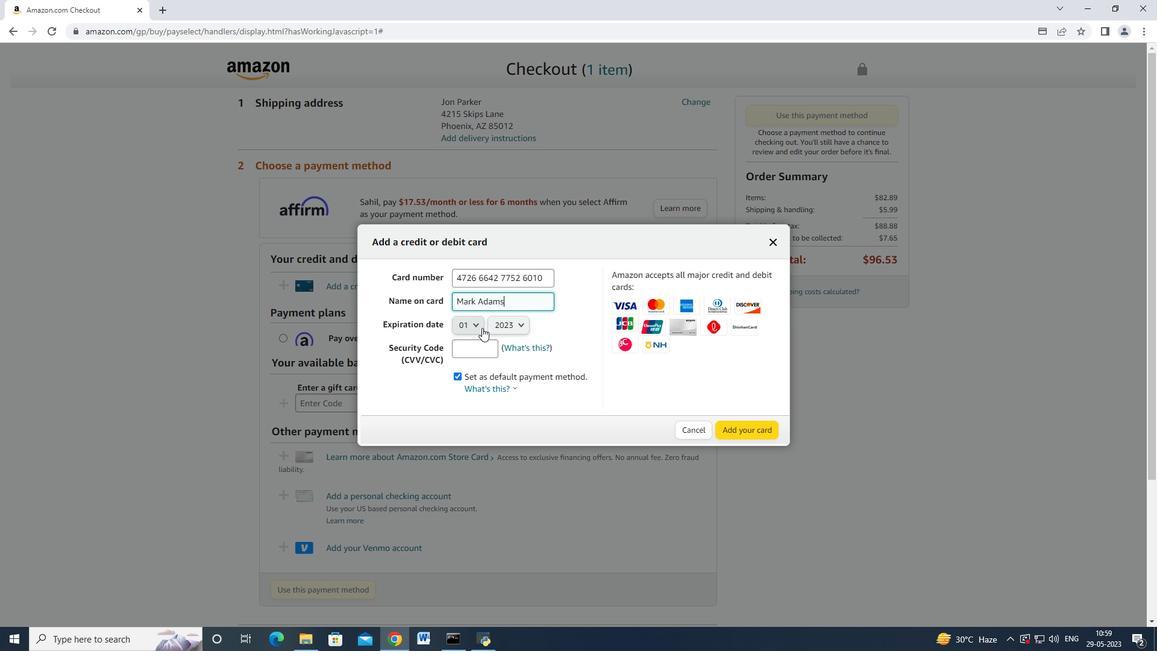 
Action: Mouse moved to (473, 370)
Screenshot: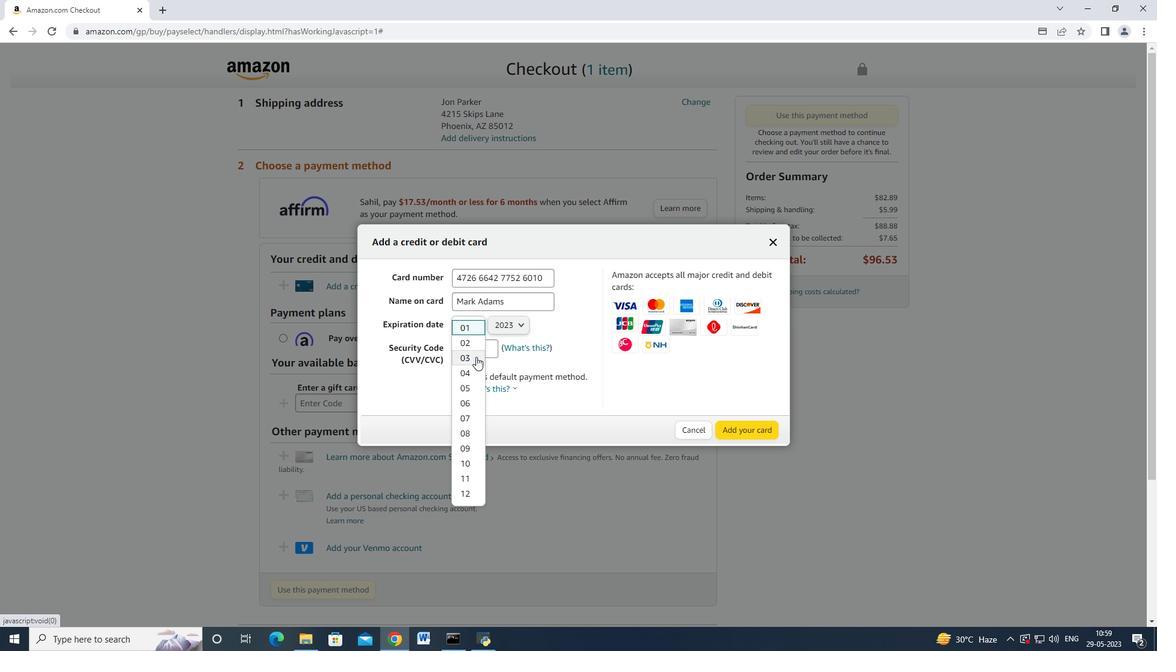 
Action: Mouse pressed left at (473, 370)
Screenshot: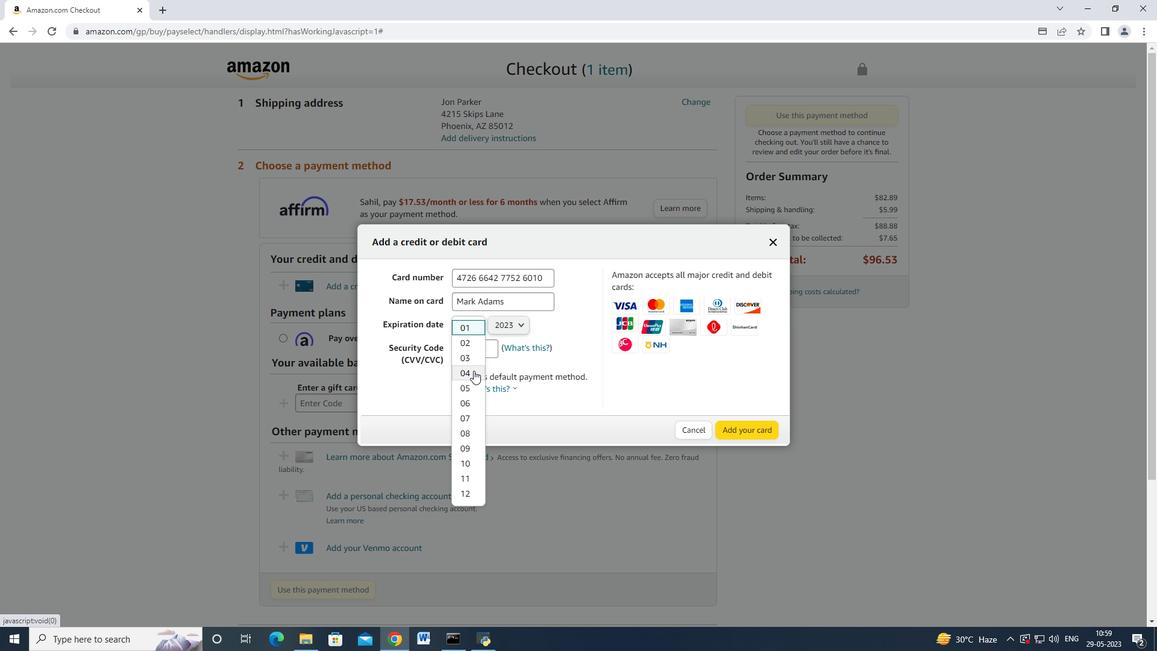 
Action: Mouse moved to (507, 325)
Screenshot: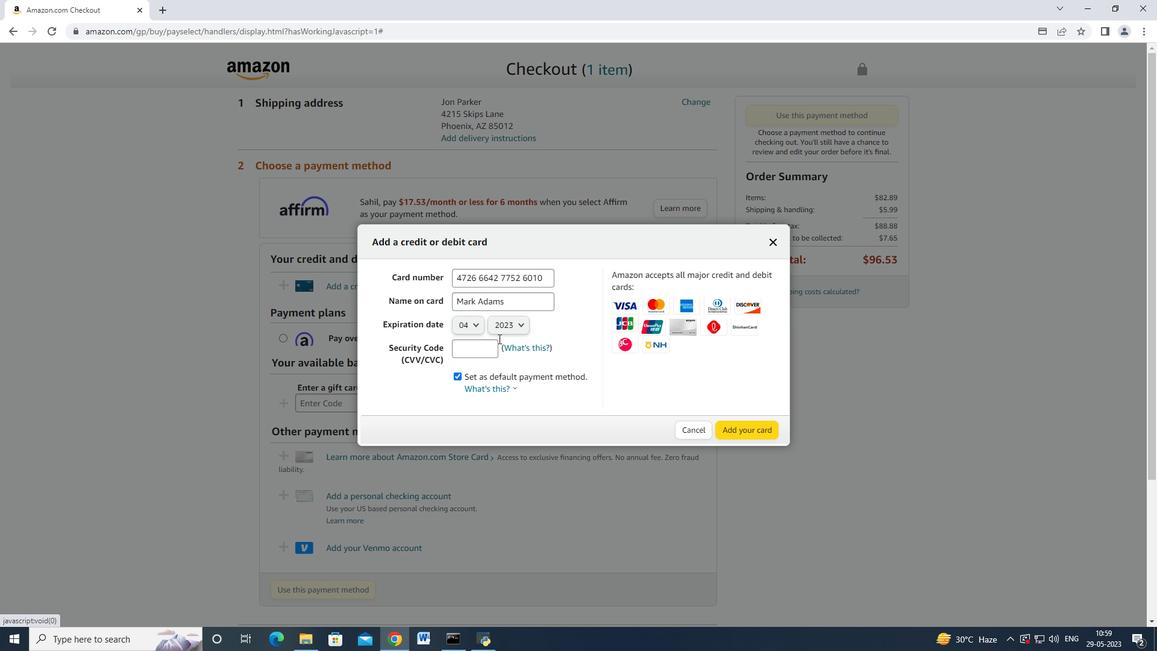 
Action: Mouse pressed left at (507, 325)
Screenshot: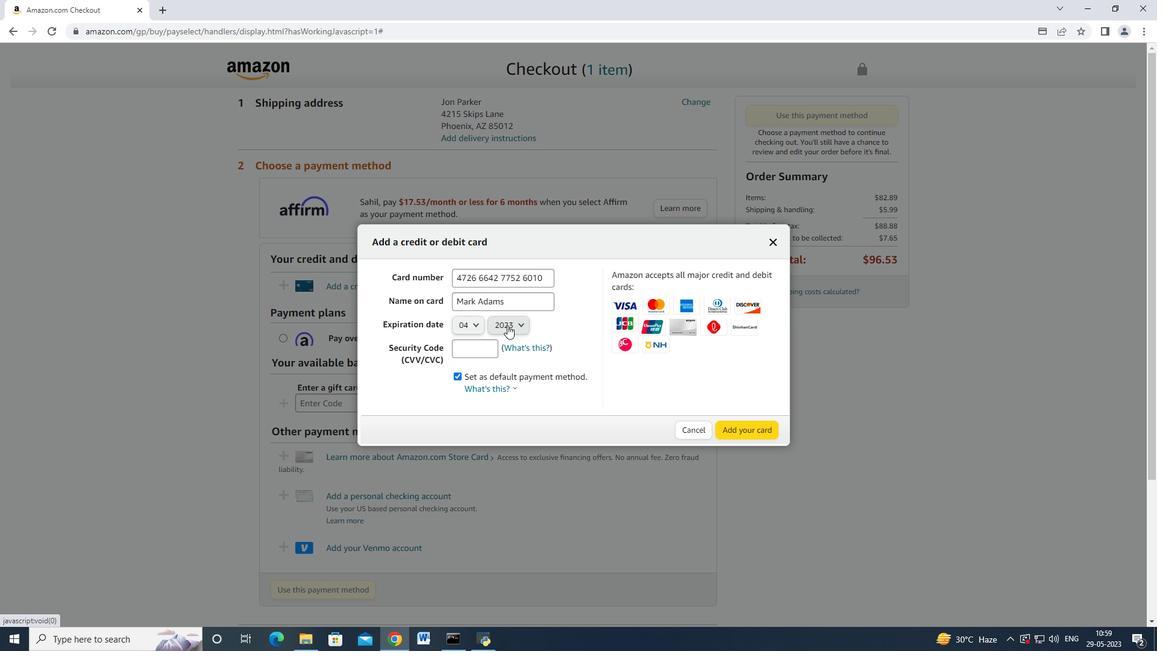
Action: Mouse moved to (508, 356)
Screenshot: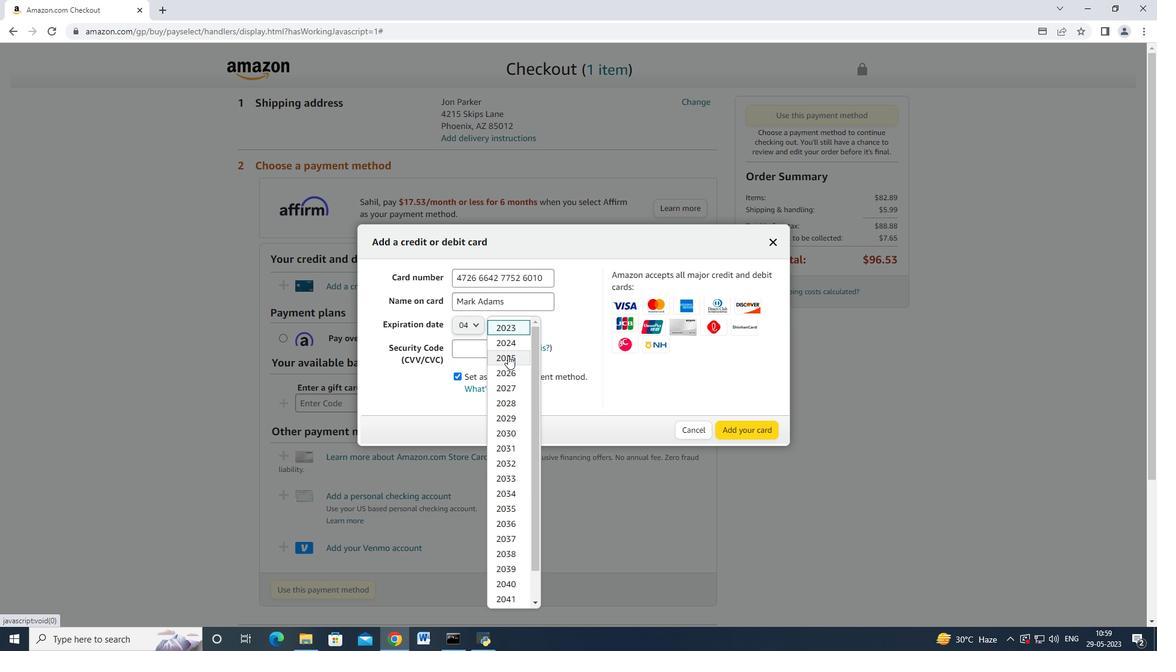 
Action: Mouse pressed left at (508, 356)
Screenshot: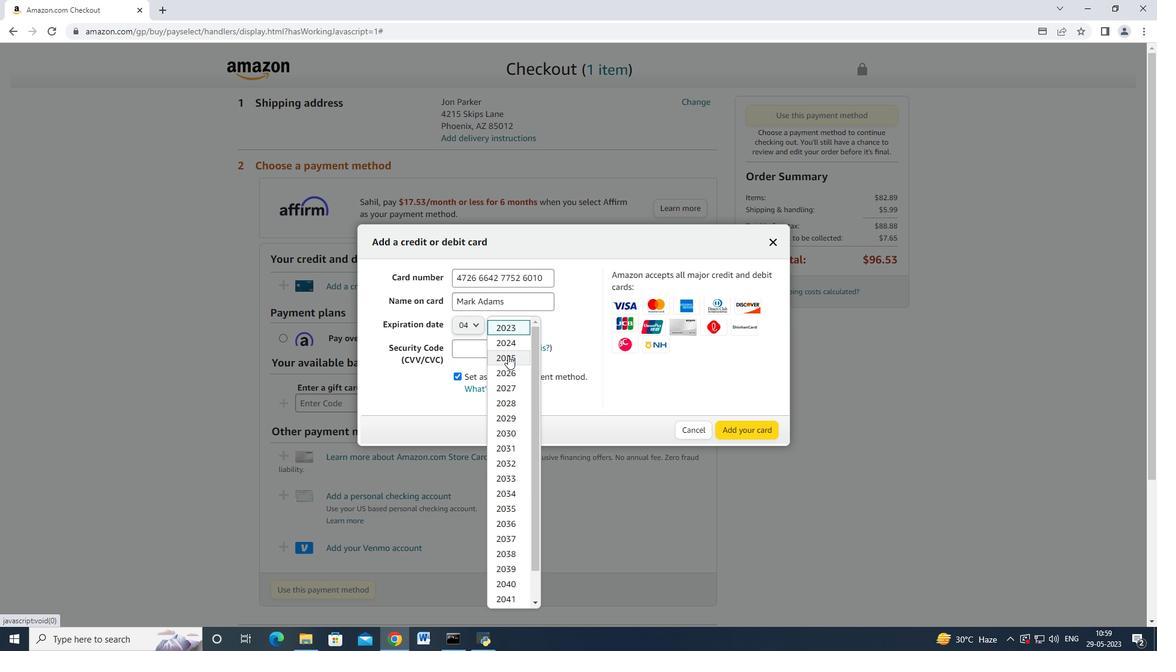 
Action: Mouse moved to (476, 352)
Screenshot: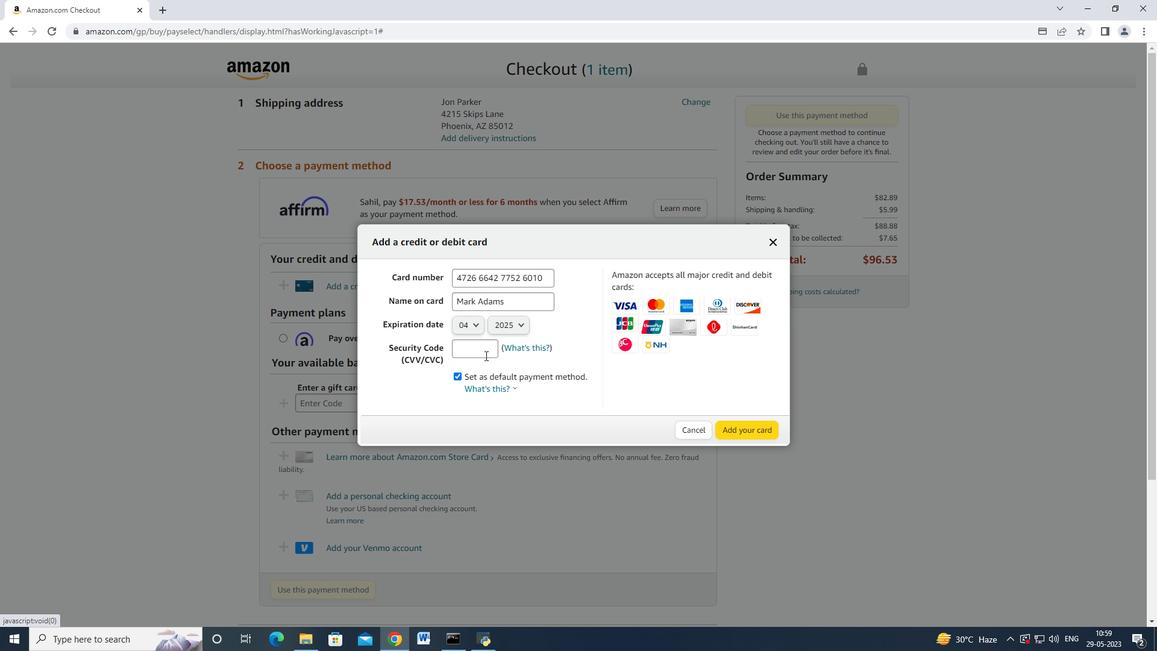 
Action: Mouse pressed left at (476, 352)
Screenshot: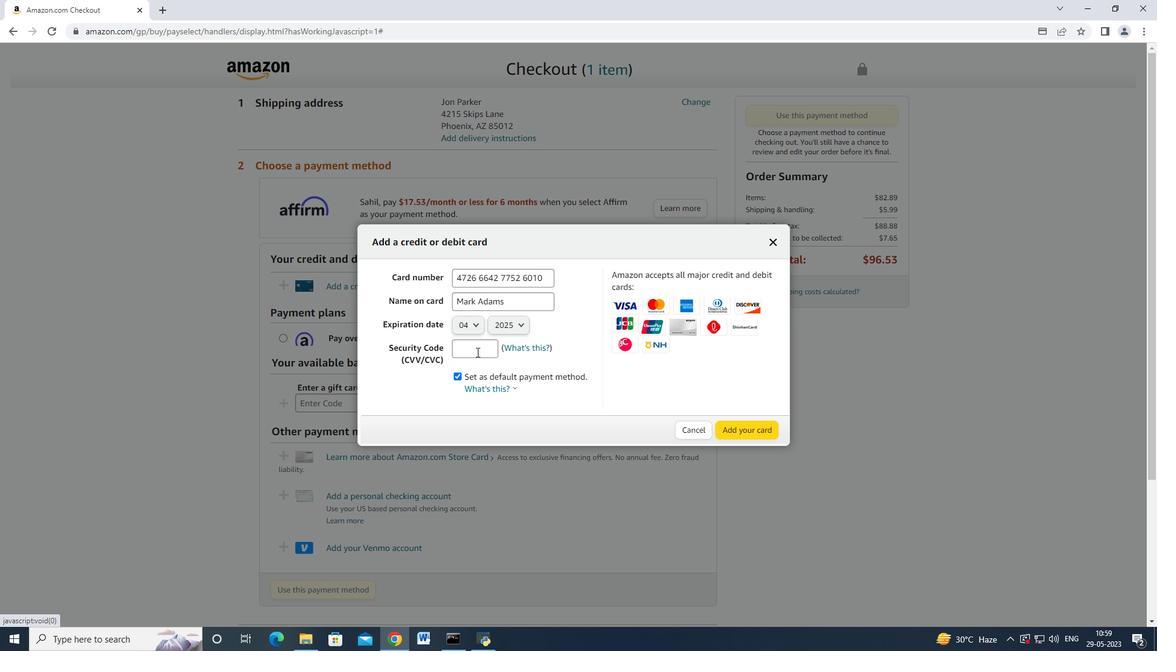 
Action: Mouse moved to (475, 351)
Screenshot: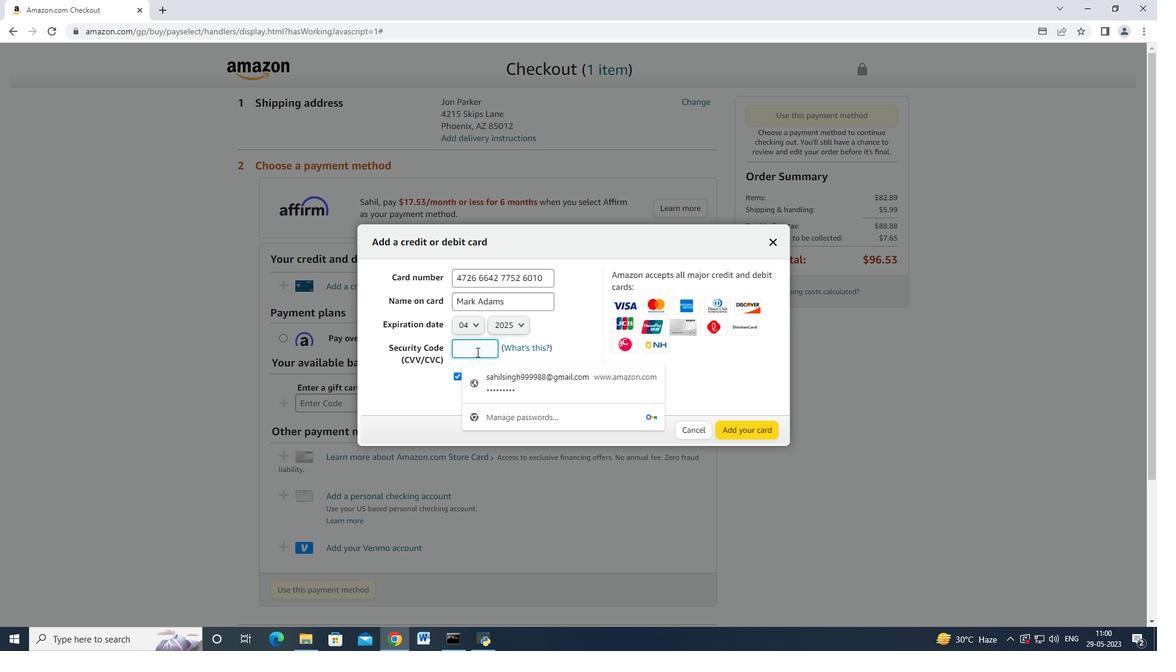 
Action: Key pressed 682
Screenshot: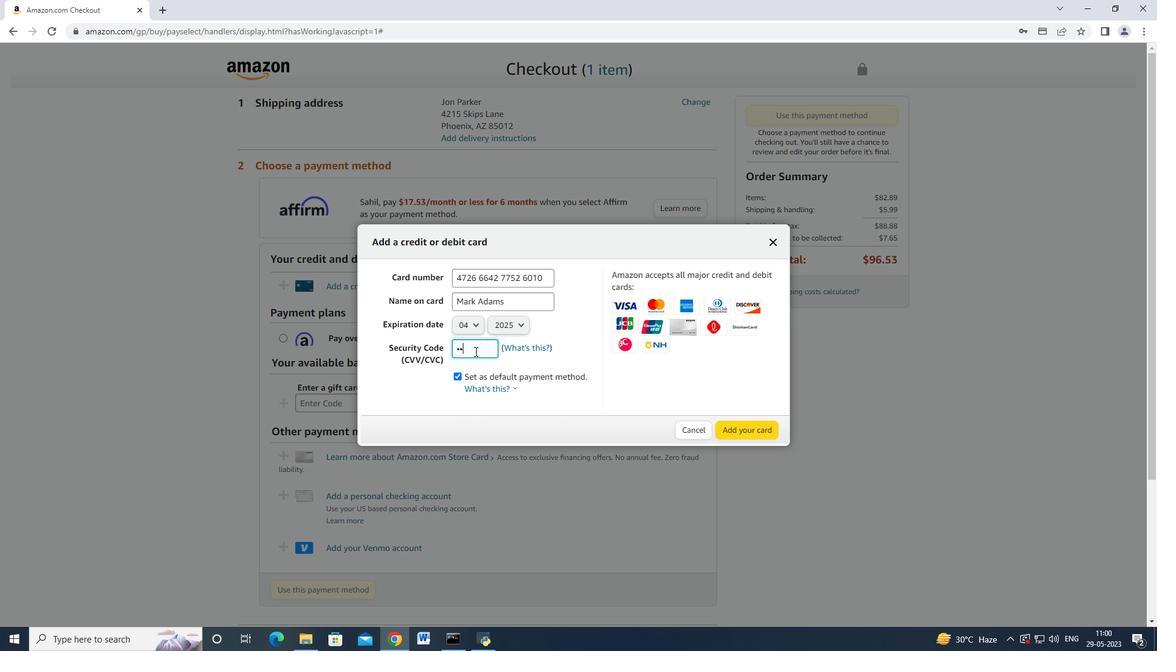
